 Task: Look for space in Allison Park, United States from 10th July, 2023 to 15th July, 2023 for 7 adults in price range Rs.10000 to Rs.15000. Place can be entire place or shared room with 4 bedrooms having 7 beds and 4 bathrooms. Property type can be house, flat, guest house. Amenities needed are: wifi, TV, free parkinig on premises, gym, breakfast. Booking option can be shelf check-in. Required host language is English.
Action: Mouse moved to (510, 108)
Screenshot: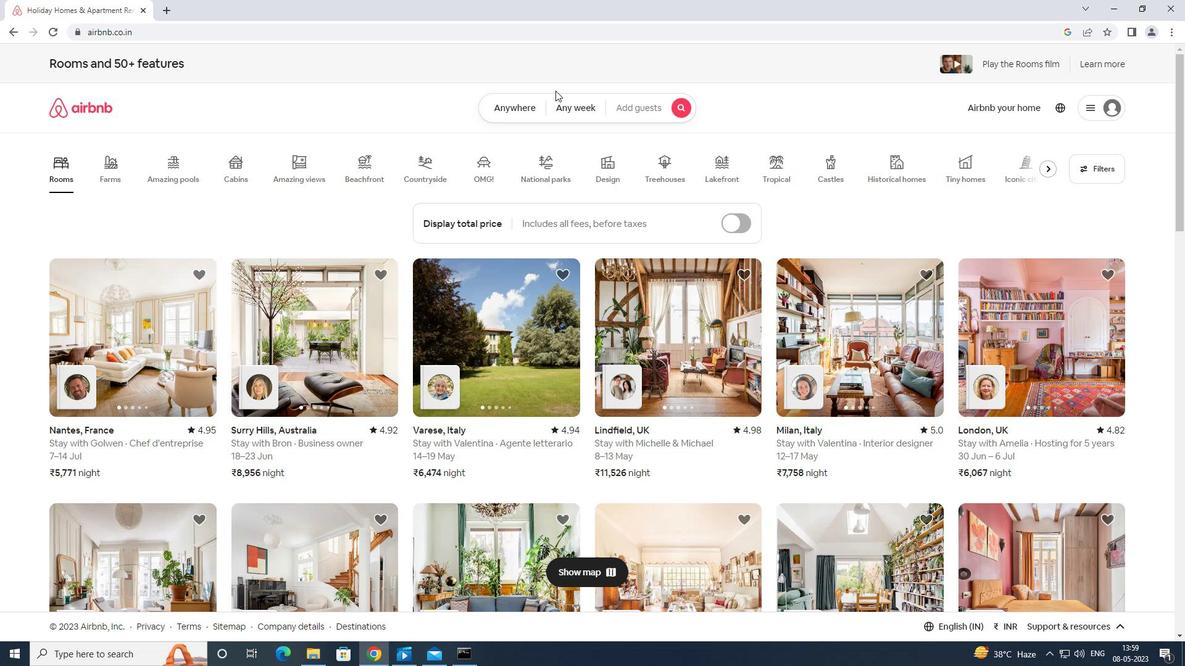 
Action: Mouse pressed left at (510, 108)
Screenshot: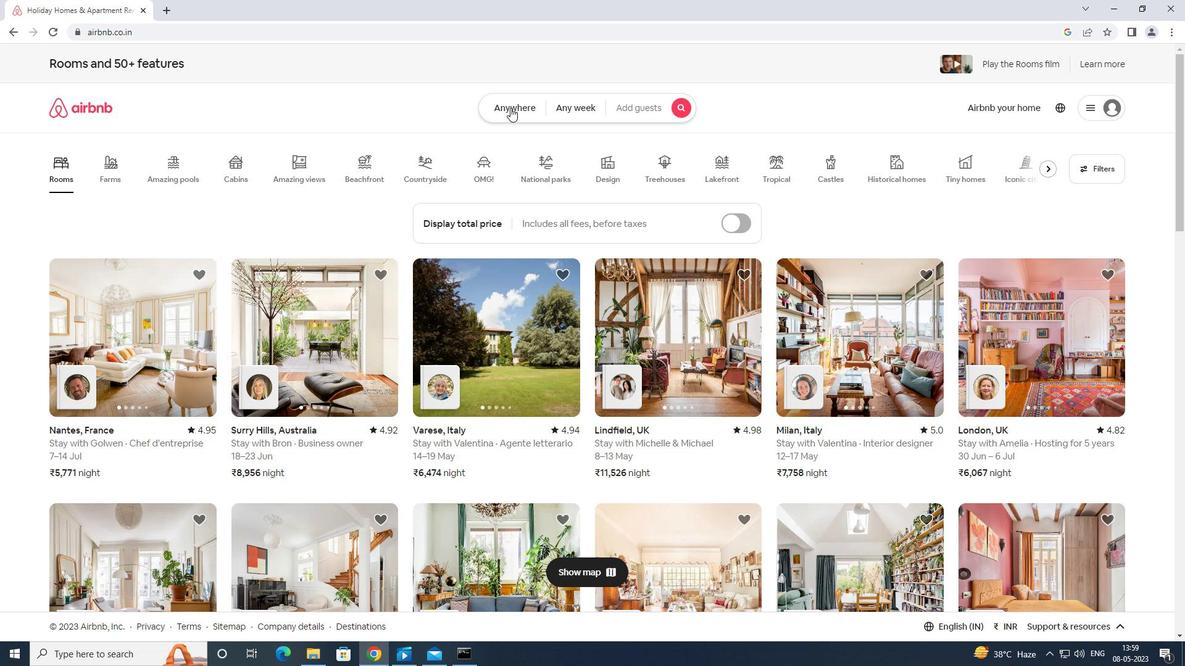 
Action: Mouse moved to (480, 145)
Screenshot: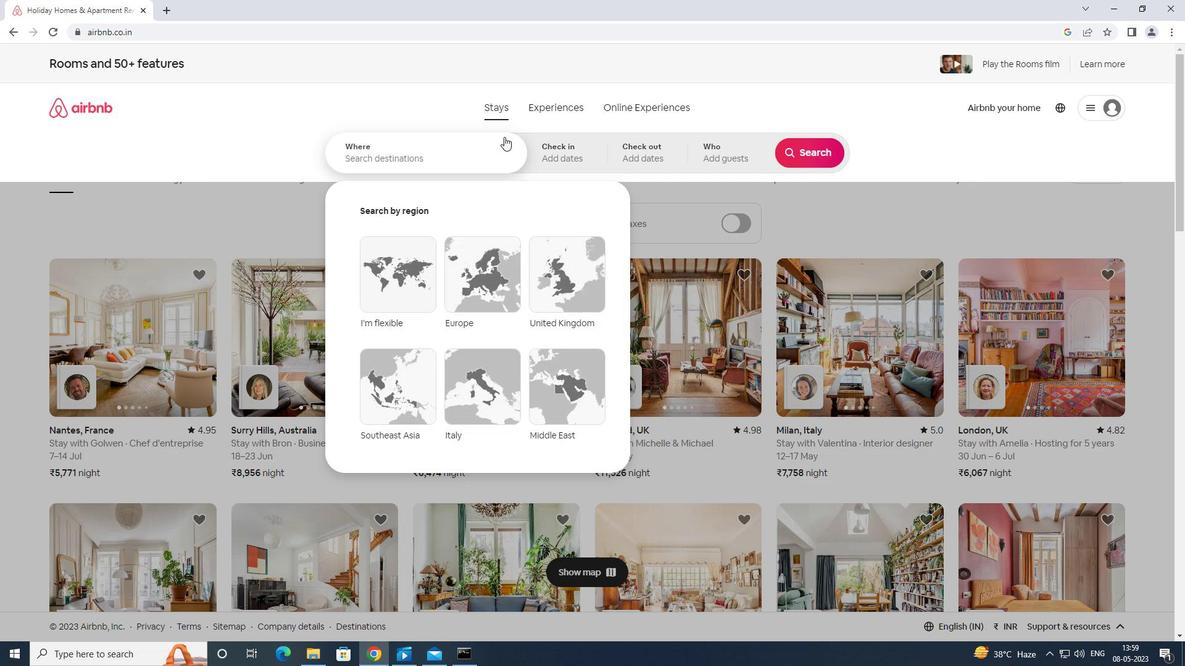 
Action: Mouse pressed left at (480, 145)
Screenshot: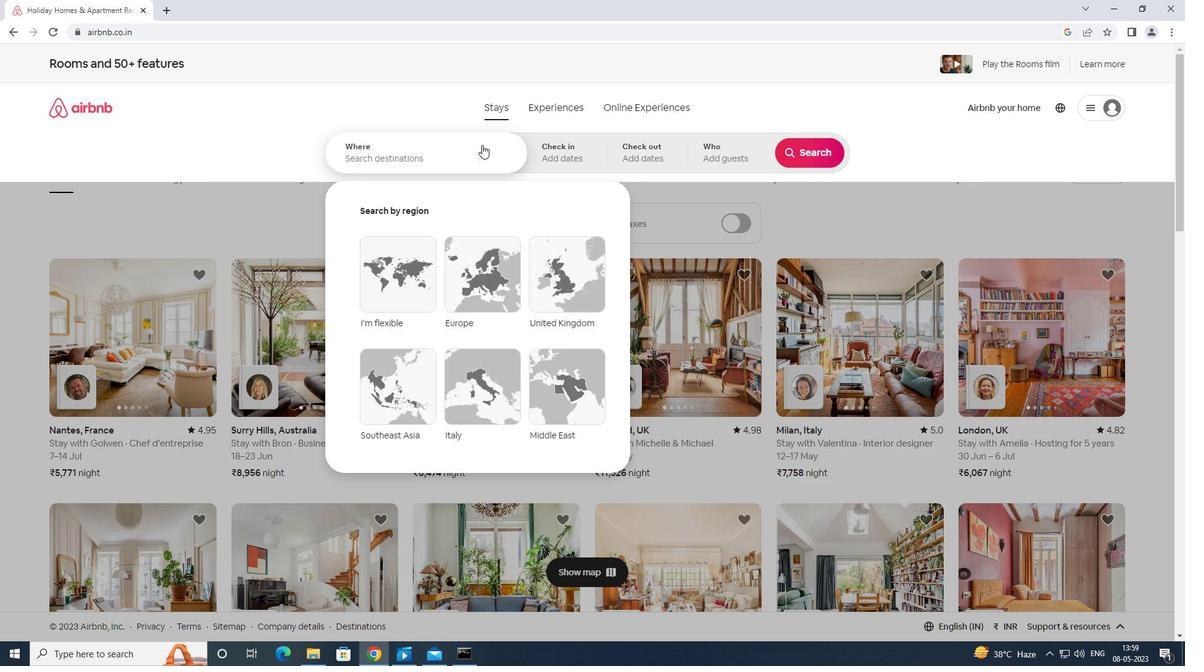 
Action: Key pressed <Key.shift>ALL<Key.backspace><Key.backspace><Key.caps_lock>LLI<Key.backspace><Key.backspace><Key.backspace><Key.caps_lock>LLISON<Key.space>PARK<Key.space>UNITED<Key.space>STATES<Key.enter>
Screenshot: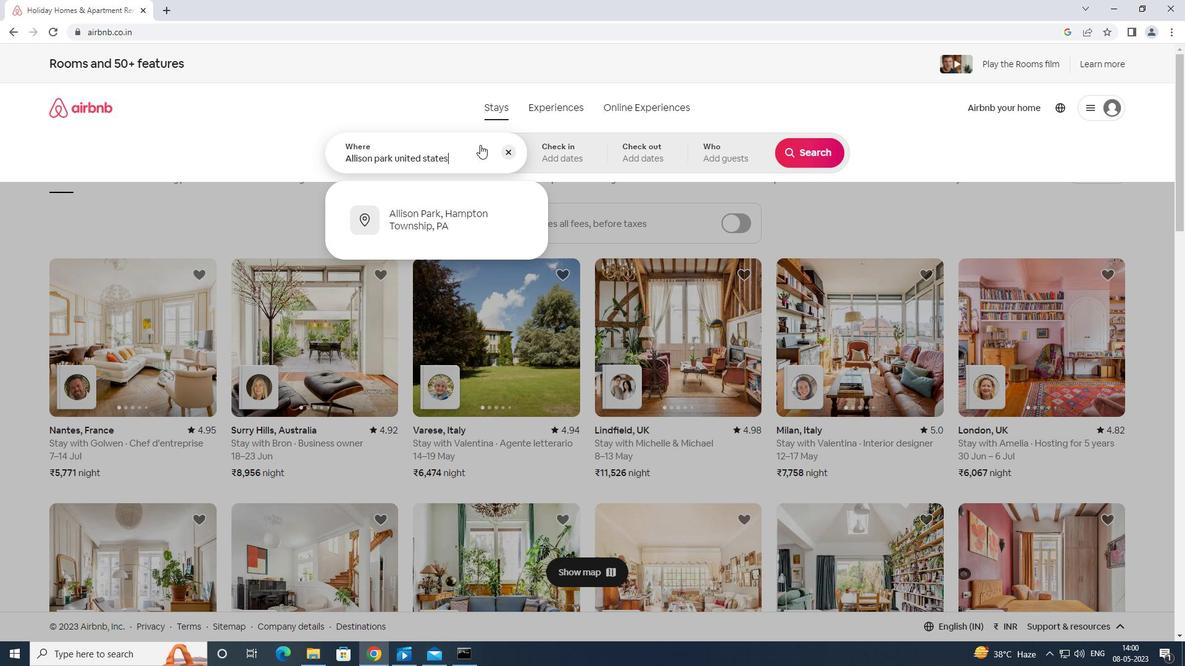 
Action: Mouse moved to (801, 252)
Screenshot: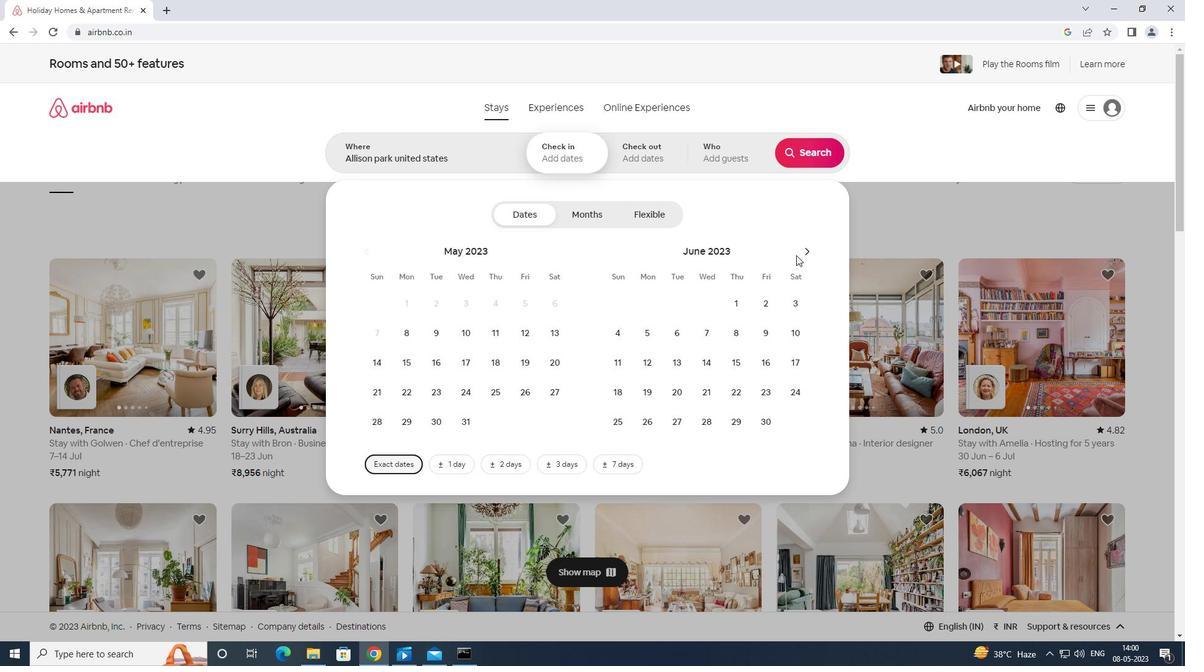 
Action: Mouse pressed left at (801, 252)
Screenshot: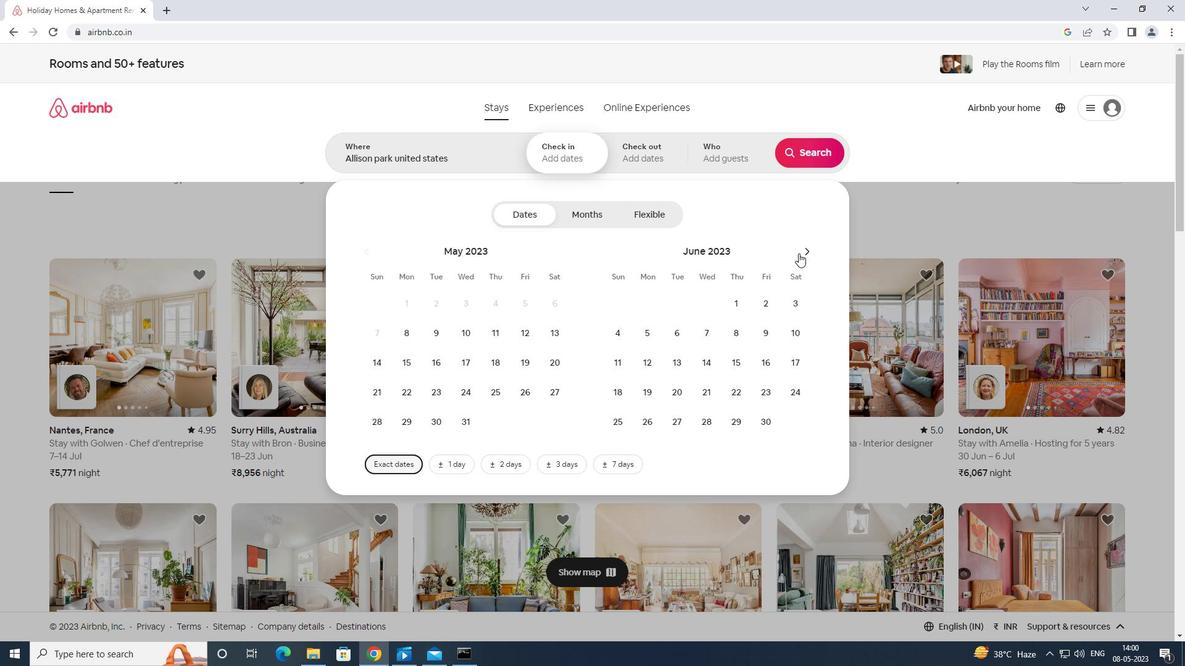 
Action: Mouse moved to (647, 363)
Screenshot: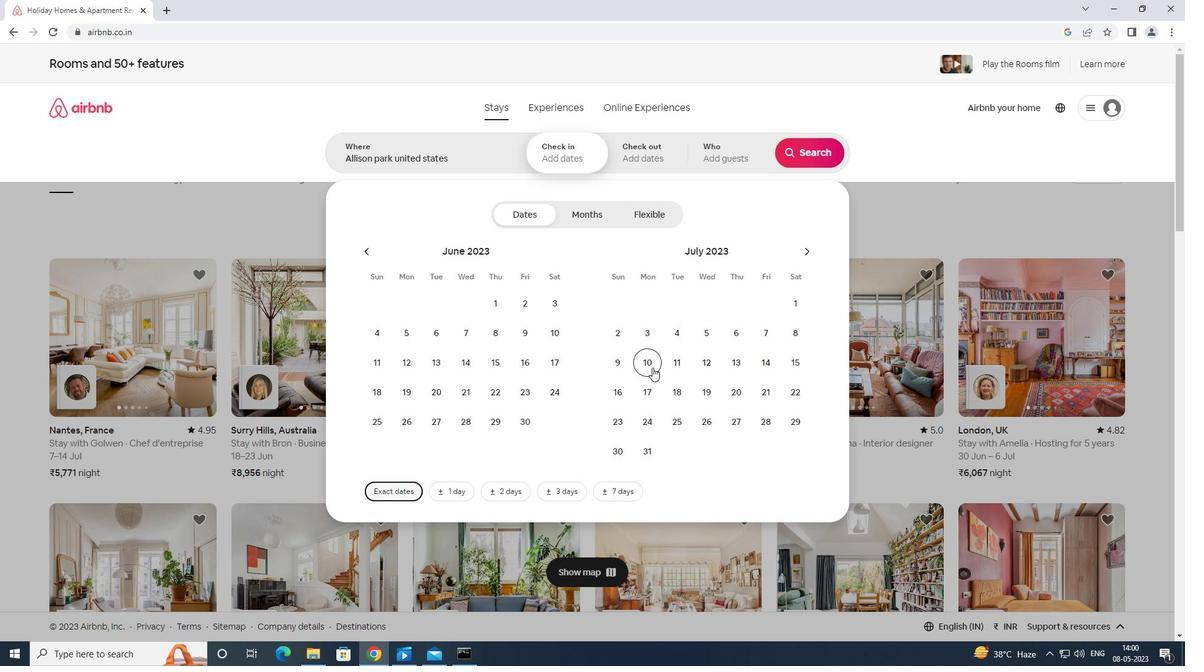 
Action: Mouse pressed left at (647, 363)
Screenshot: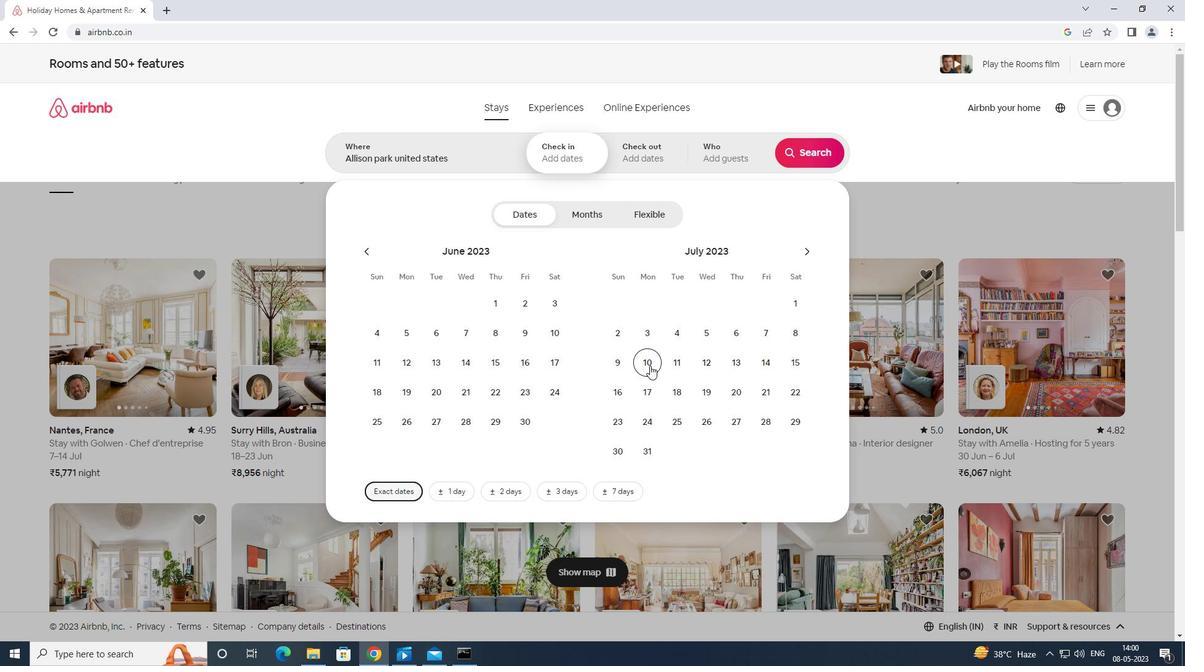 
Action: Mouse moved to (791, 363)
Screenshot: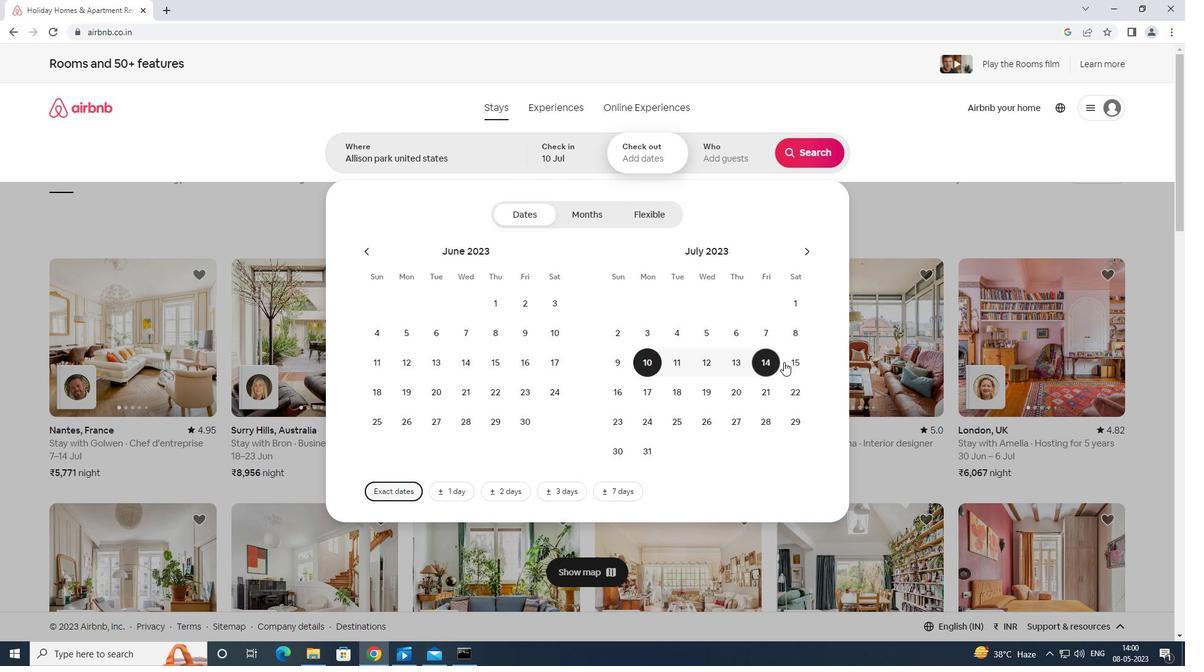 
Action: Mouse pressed left at (791, 363)
Screenshot: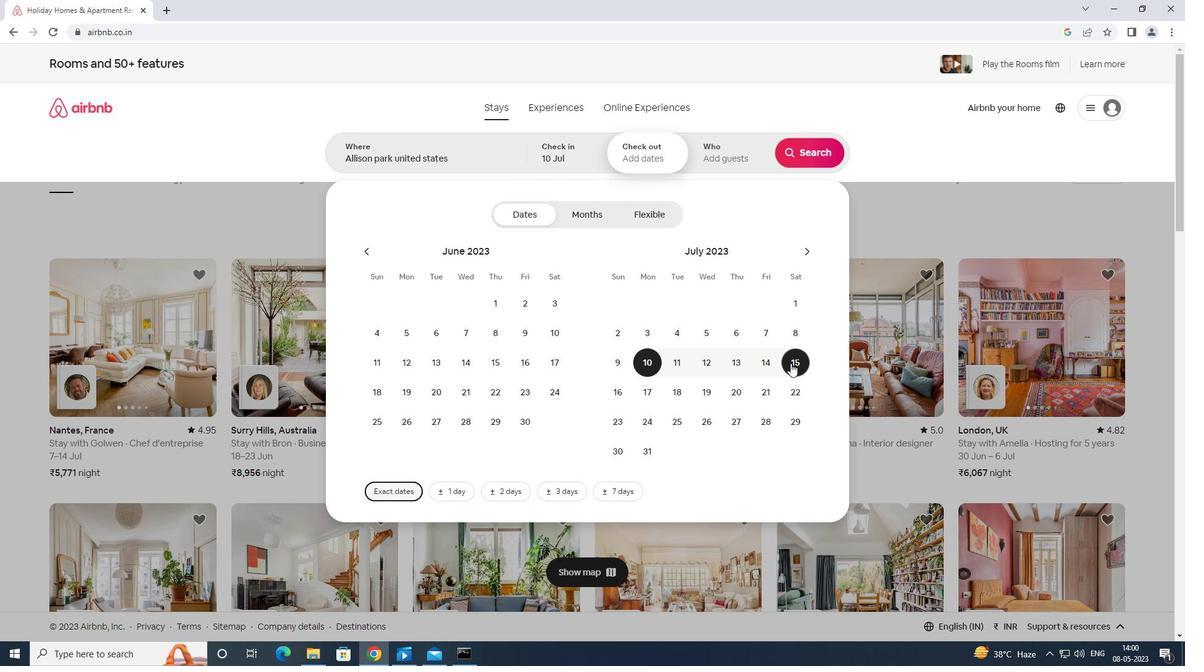 
Action: Mouse moved to (736, 157)
Screenshot: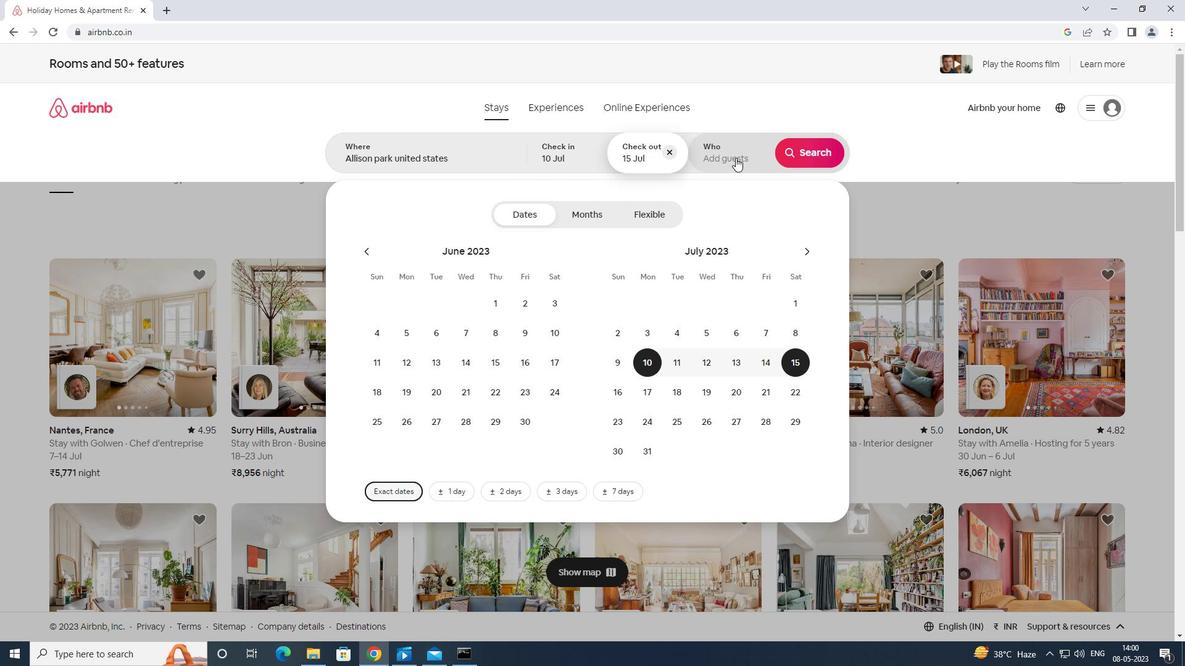 
Action: Mouse pressed left at (736, 157)
Screenshot: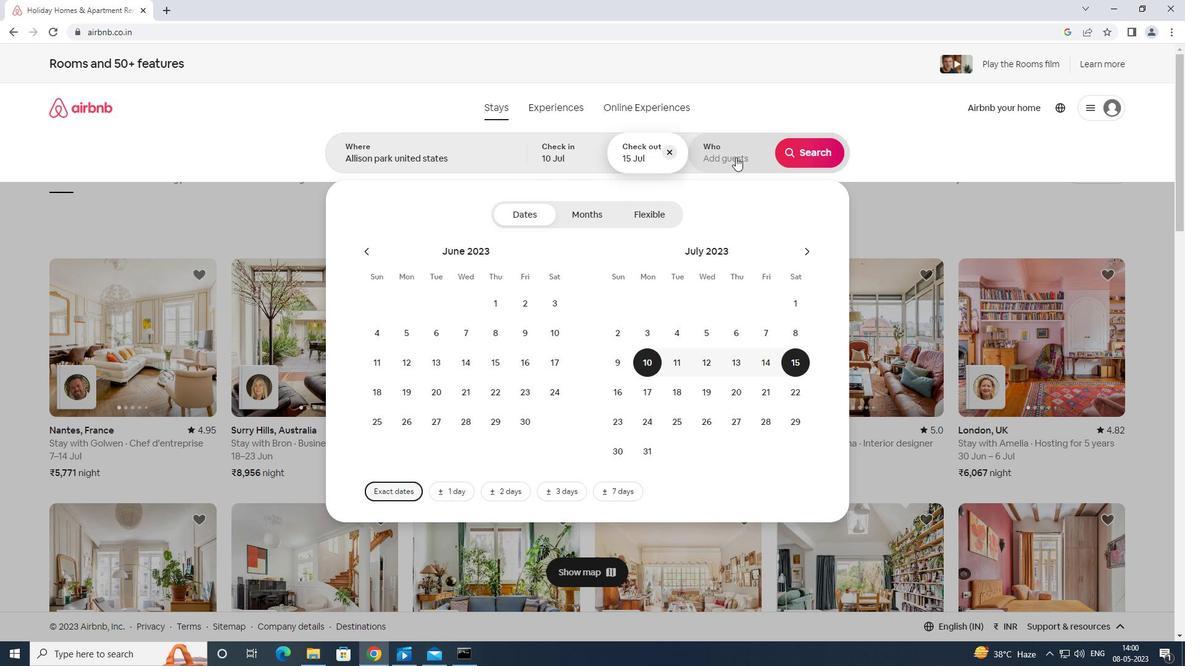 
Action: Mouse moved to (811, 219)
Screenshot: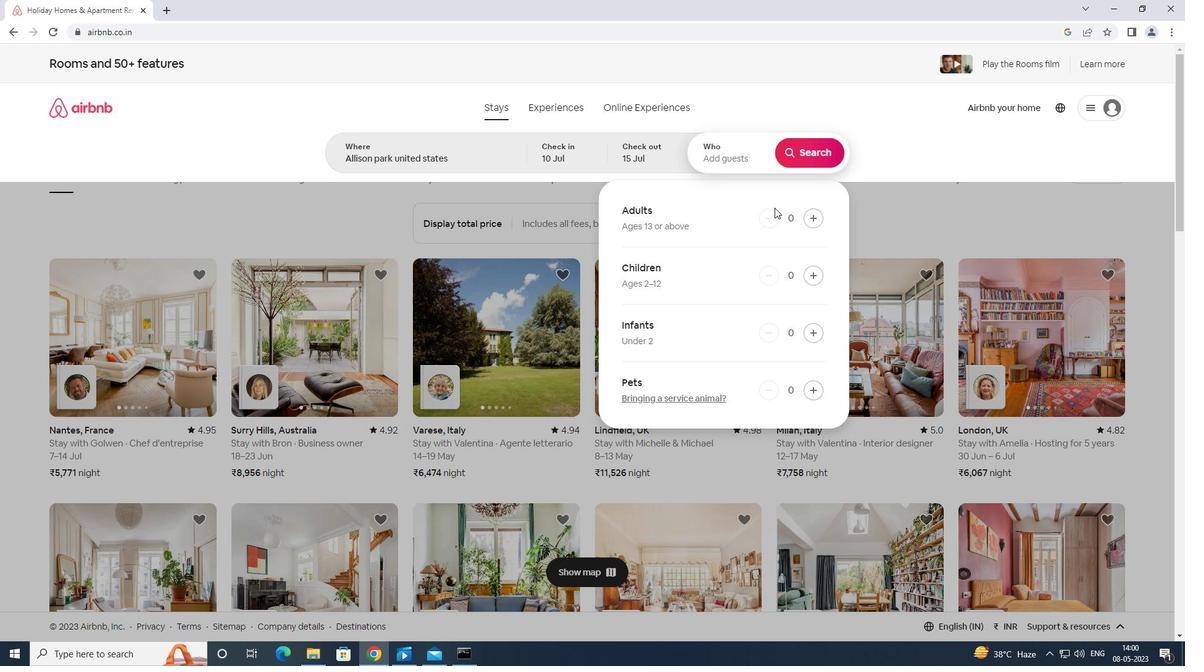
Action: Mouse pressed left at (811, 219)
Screenshot: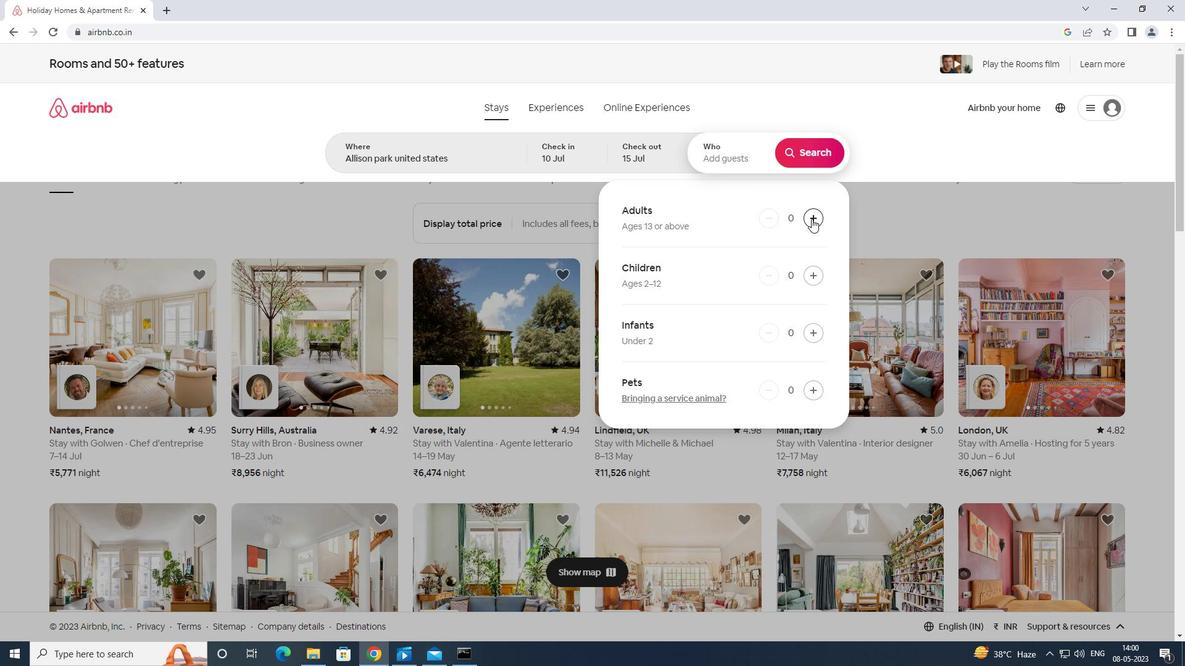 
Action: Mouse pressed left at (811, 219)
Screenshot: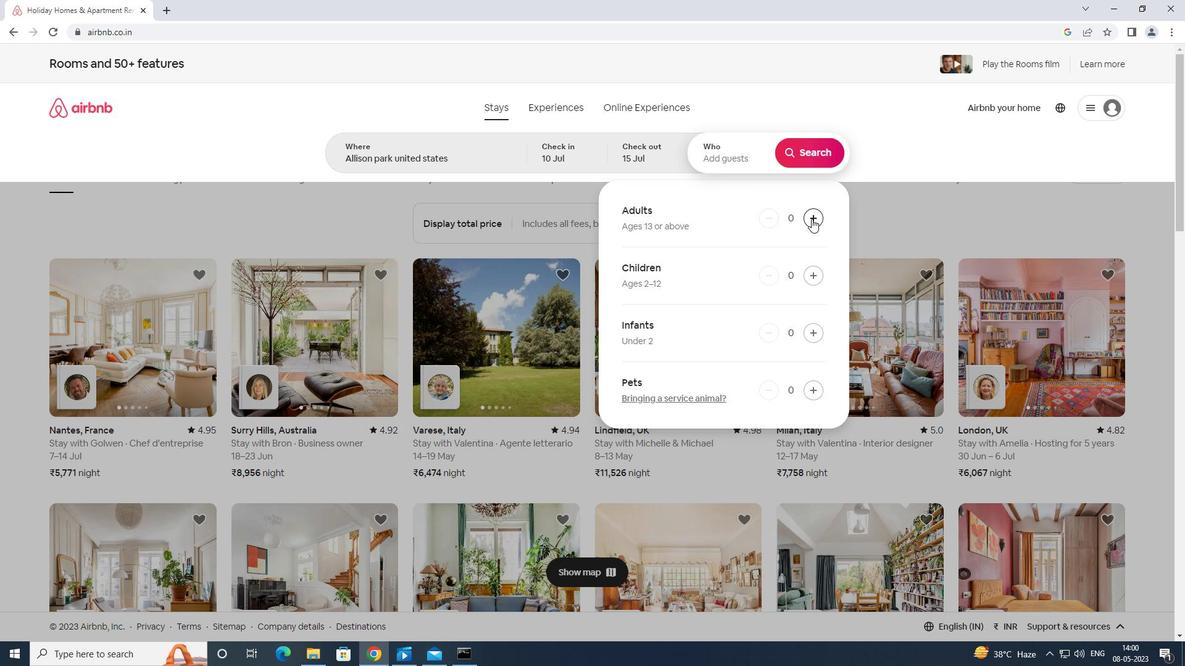 
Action: Mouse pressed left at (811, 219)
Screenshot: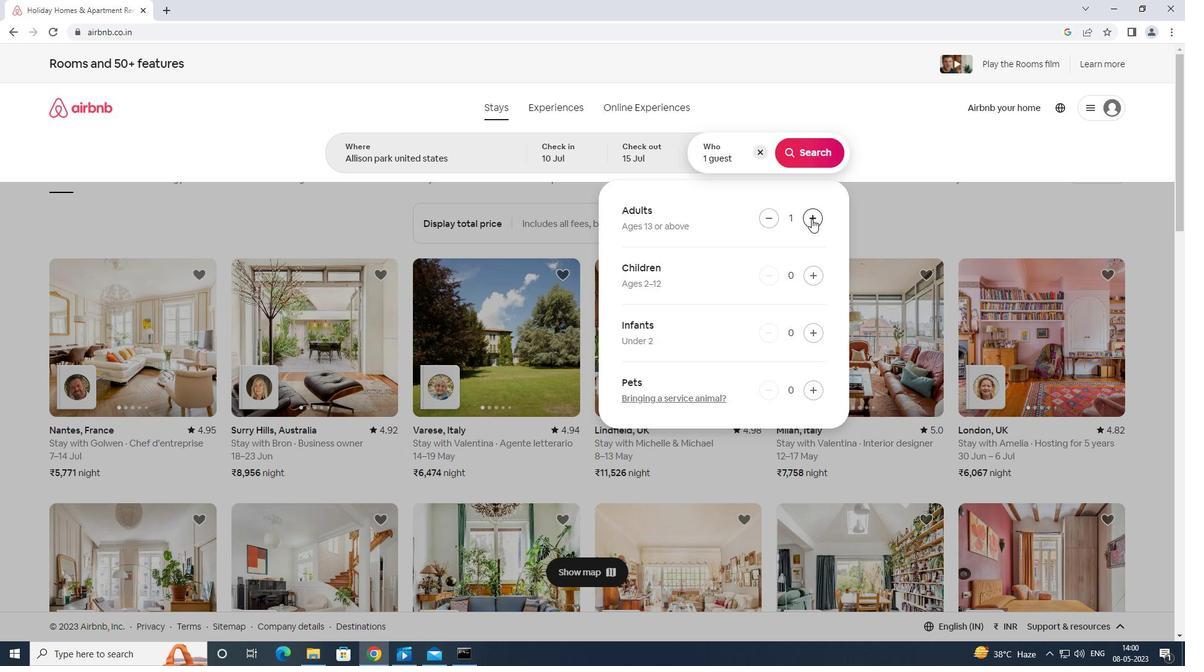
Action: Mouse pressed left at (811, 219)
Screenshot: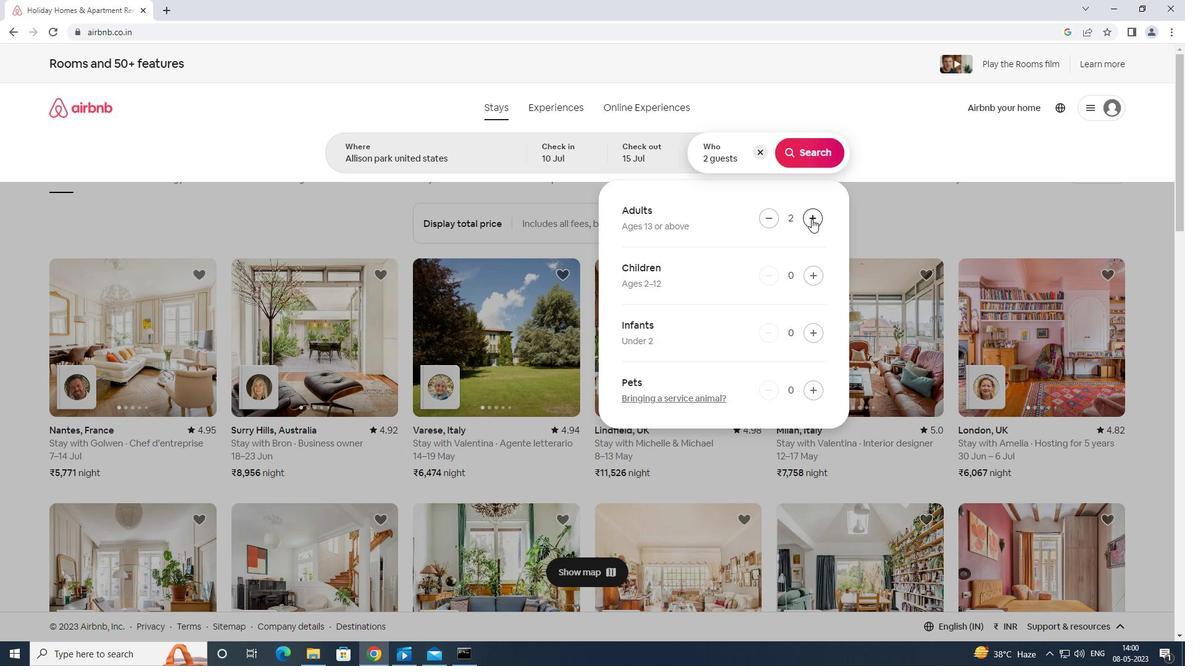
Action: Mouse pressed left at (811, 219)
Screenshot: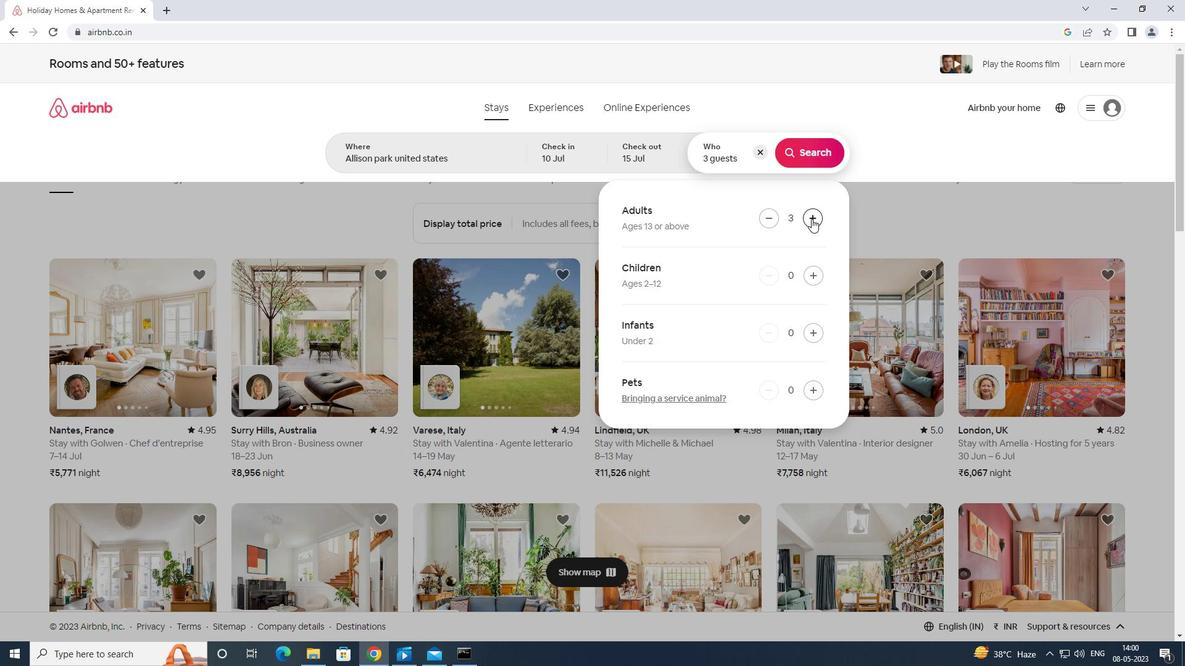 
Action: Mouse pressed left at (811, 219)
Screenshot: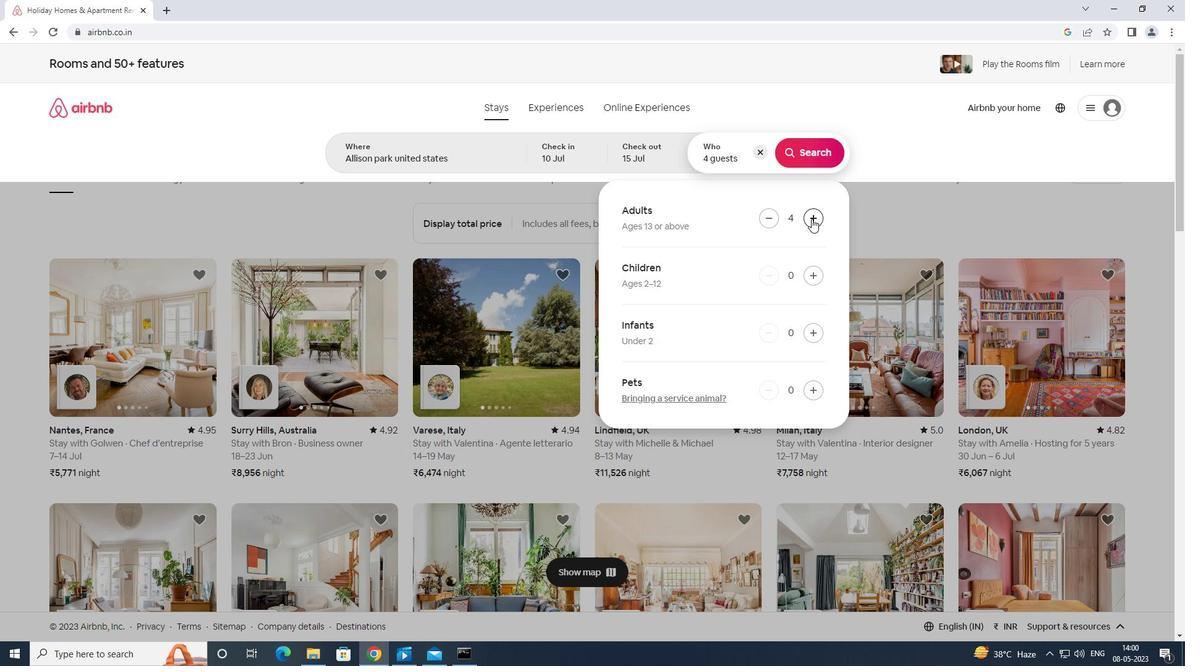 
Action: Mouse pressed left at (811, 219)
Screenshot: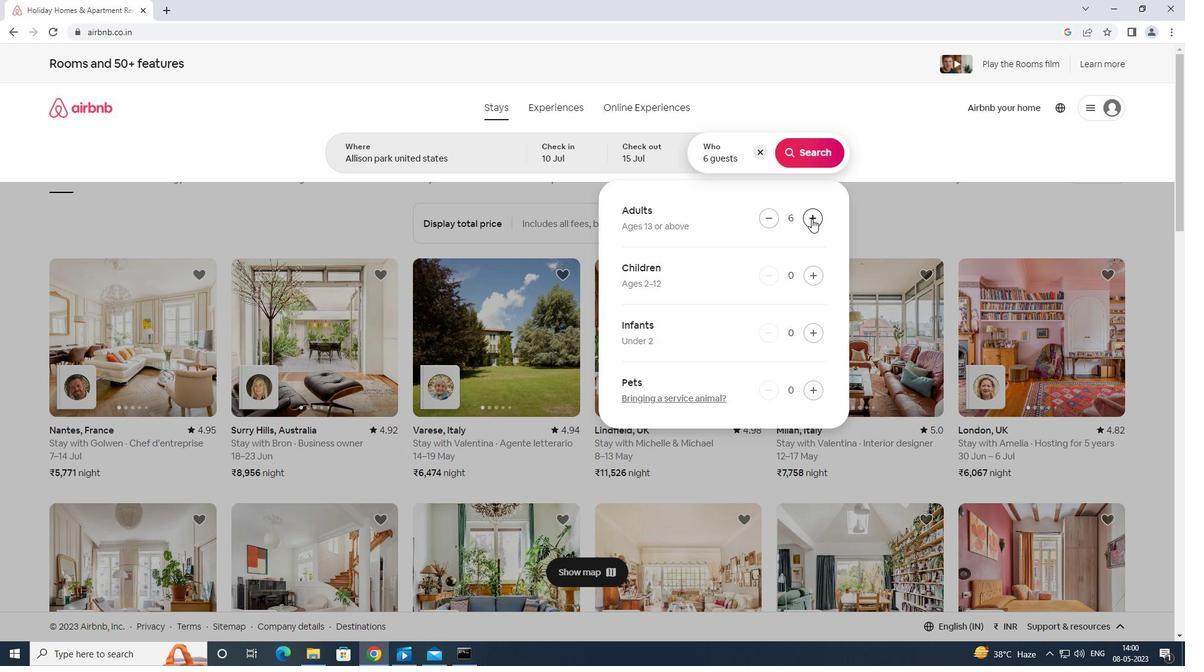 
Action: Mouse moved to (811, 146)
Screenshot: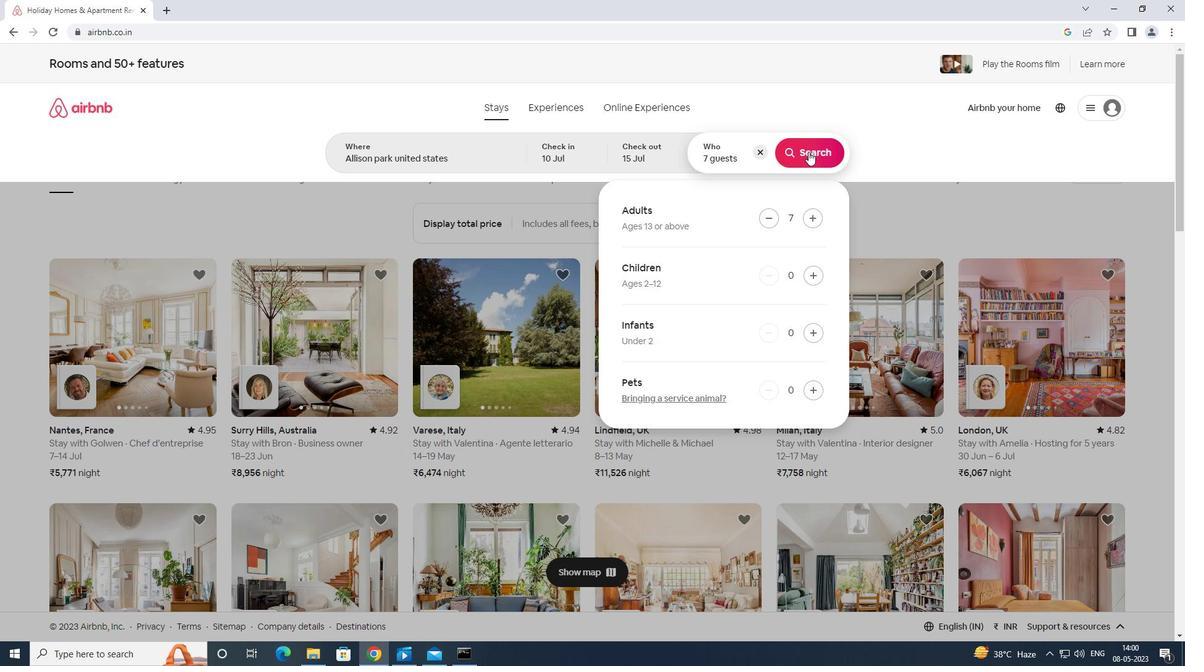 
Action: Mouse pressed left at (811, 146)
Screenshot: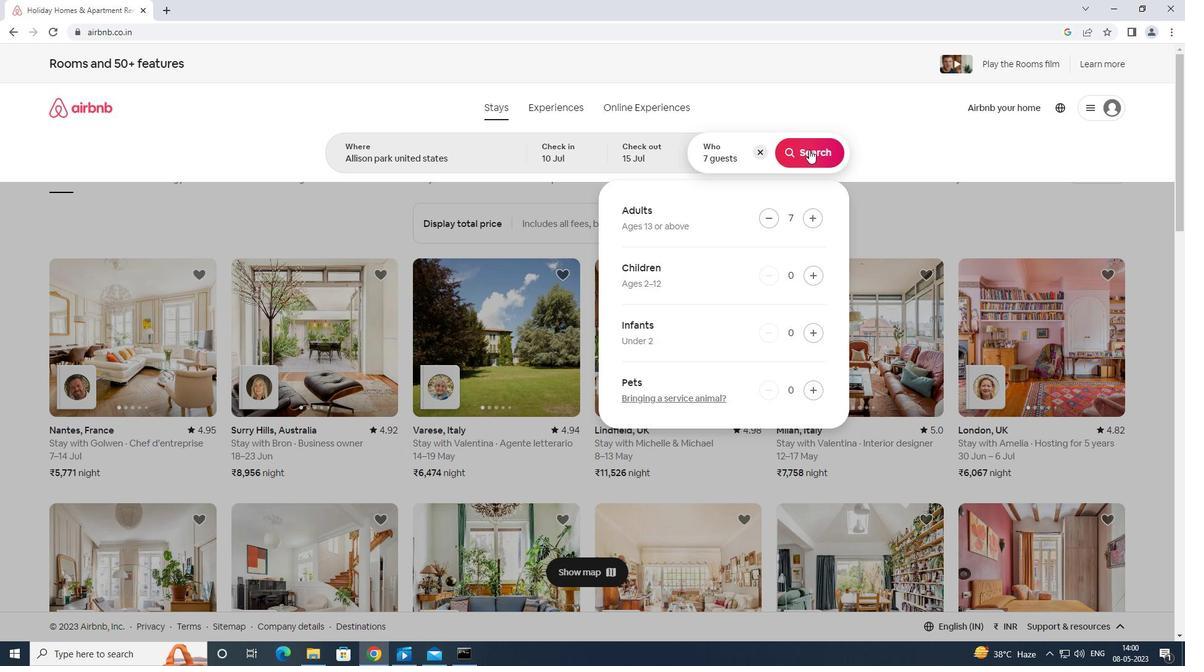
Action: Mouse moved to (1137, 117)
Screenshot: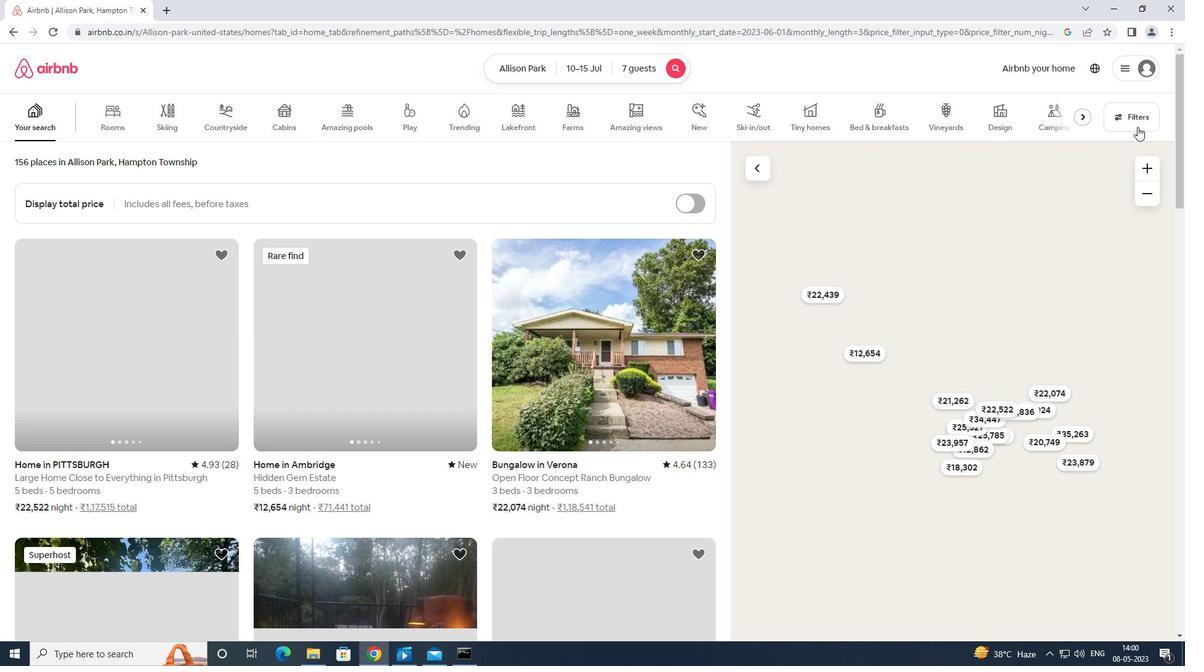 
Action: Mouse pressed left at (1137, 117)
Screenshot: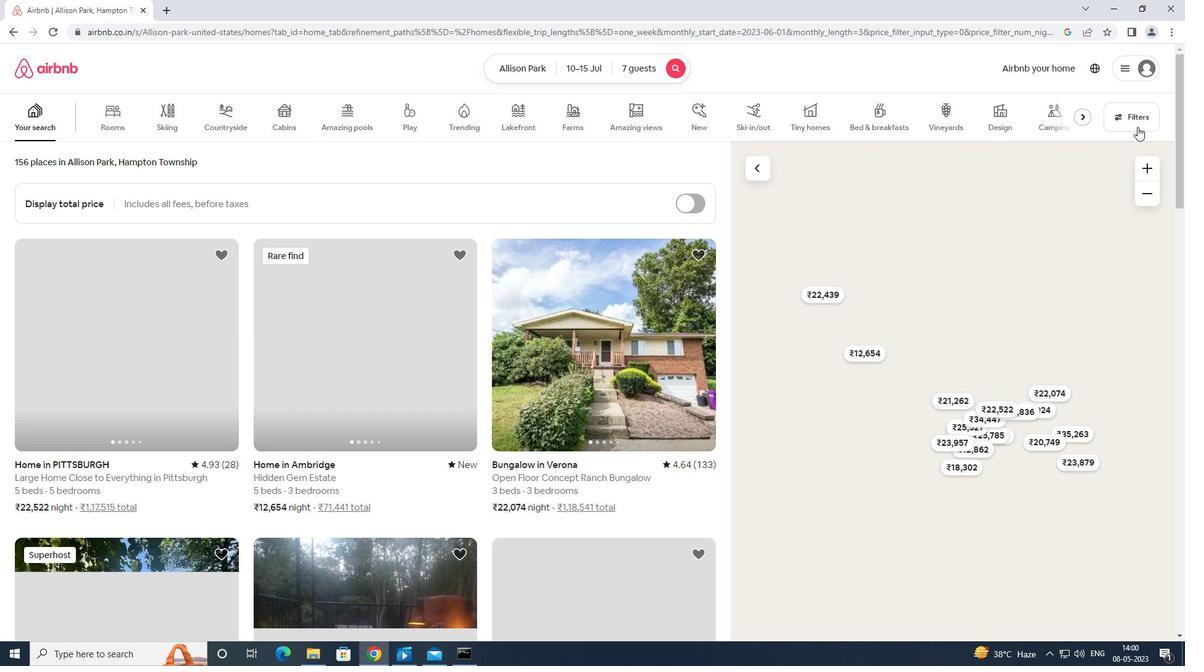 
Action: Mouse moved to (525, 418)
Screenshot: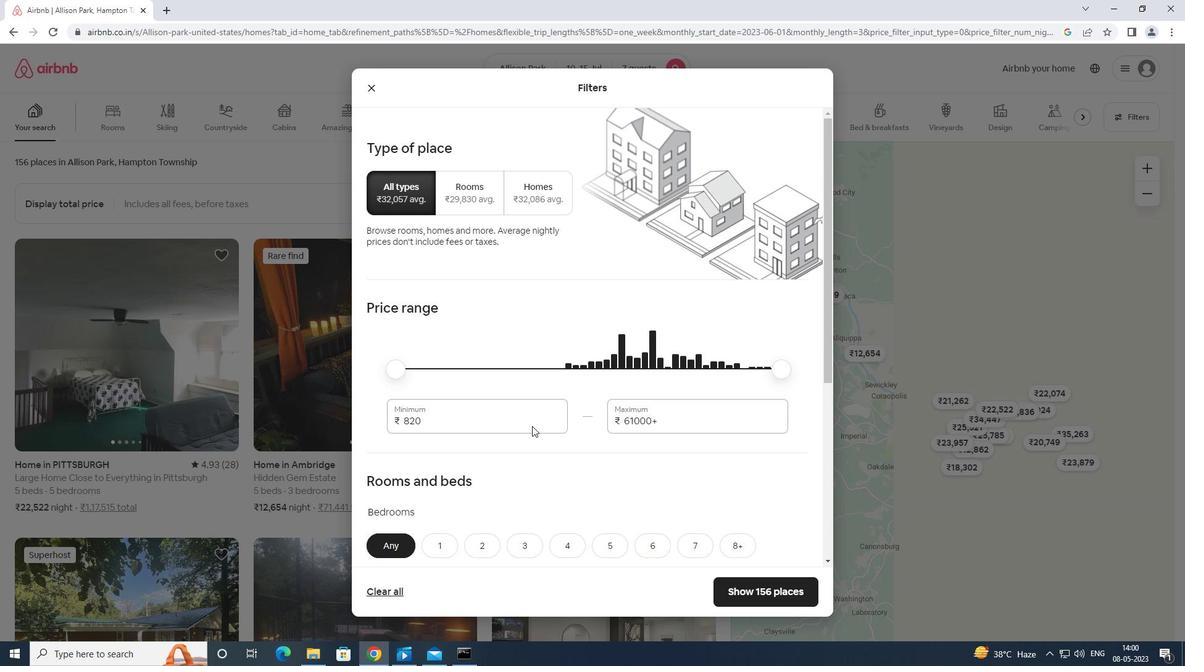 
Action: Mouse pressed left at (525, 418)
Screenshot: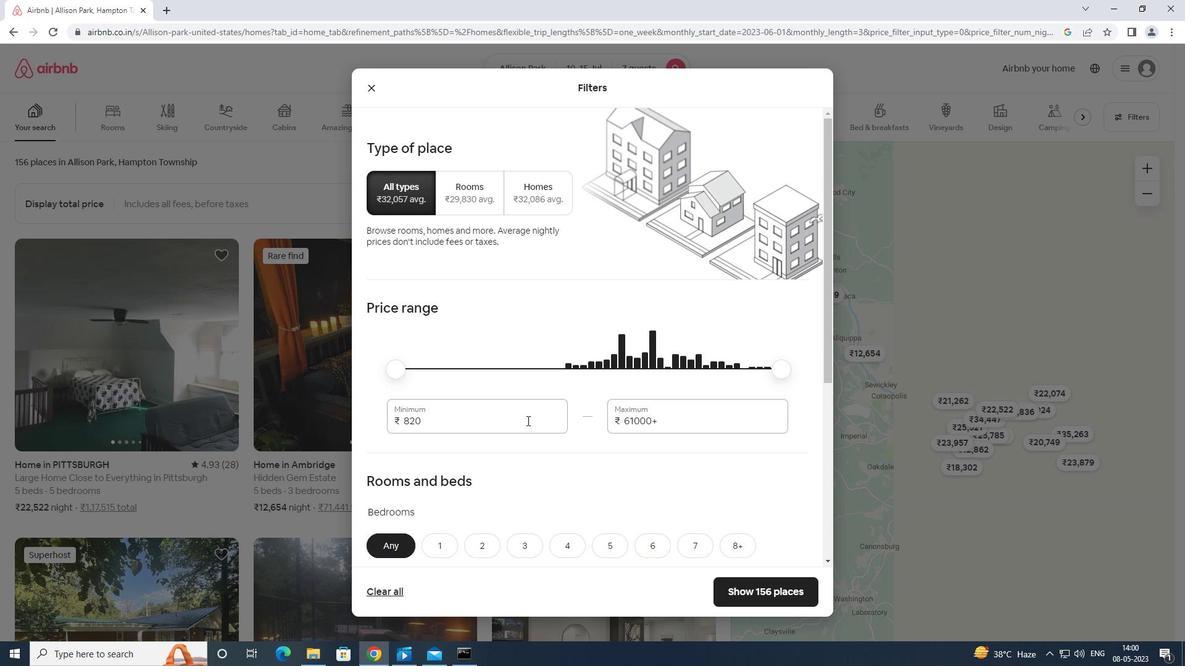 
Action: Key pressed <Key.backspace><Key.backspace><Key.backspace><Key.backspace>10000
Screenshot: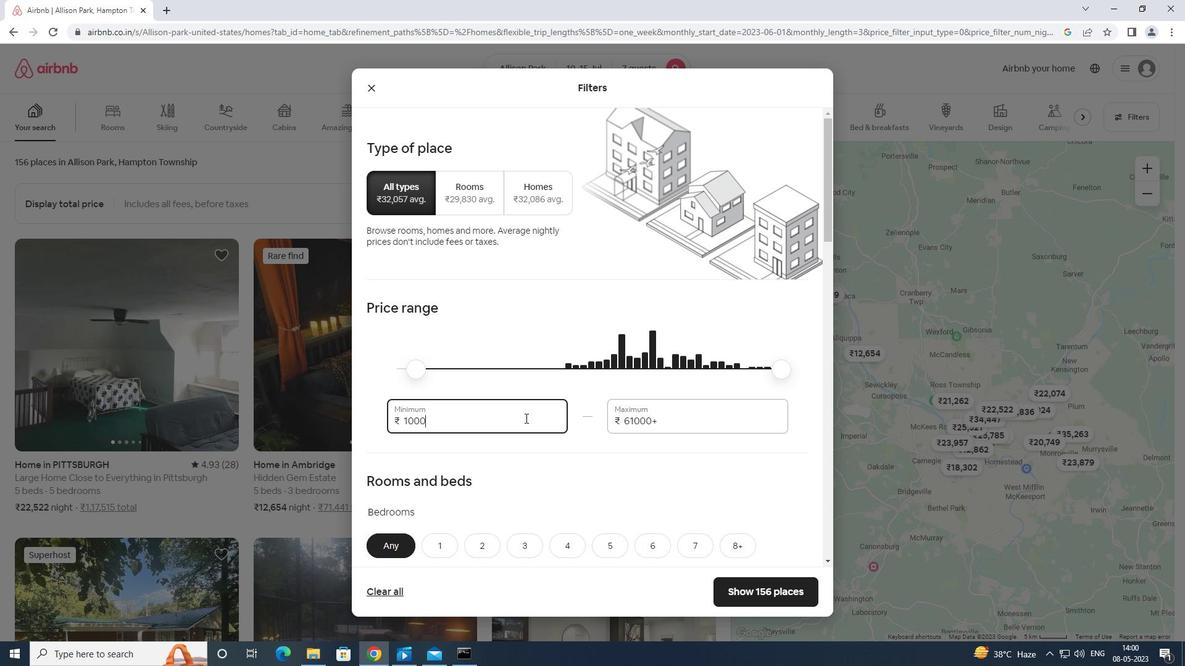 
Action: Mouse moved to (701, 417)
Screenshot: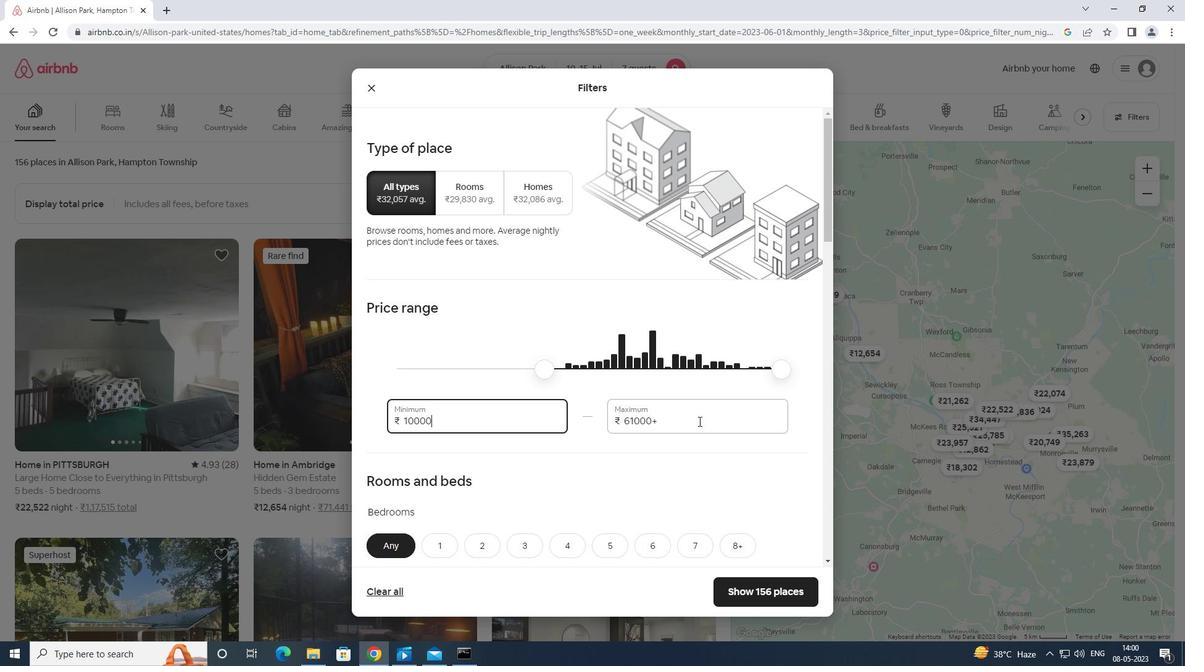 
Action: Mouse pressed left at (701, 417)
Screenshot: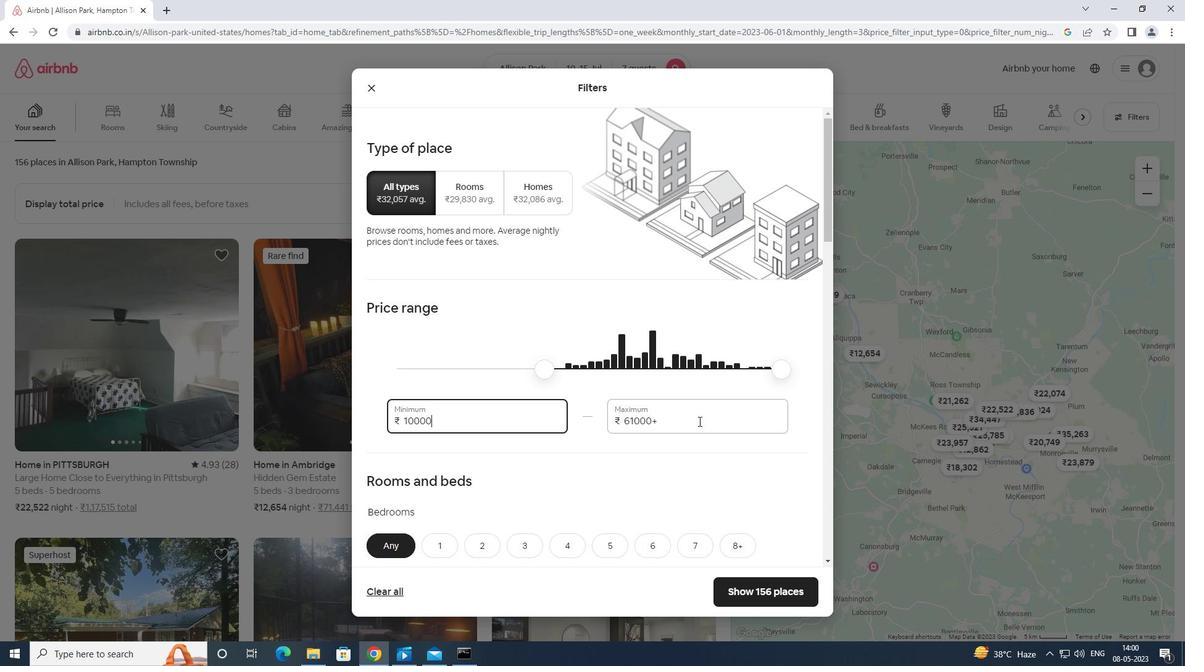 
Action: Mouse moved to (722, 415)
Screenshot: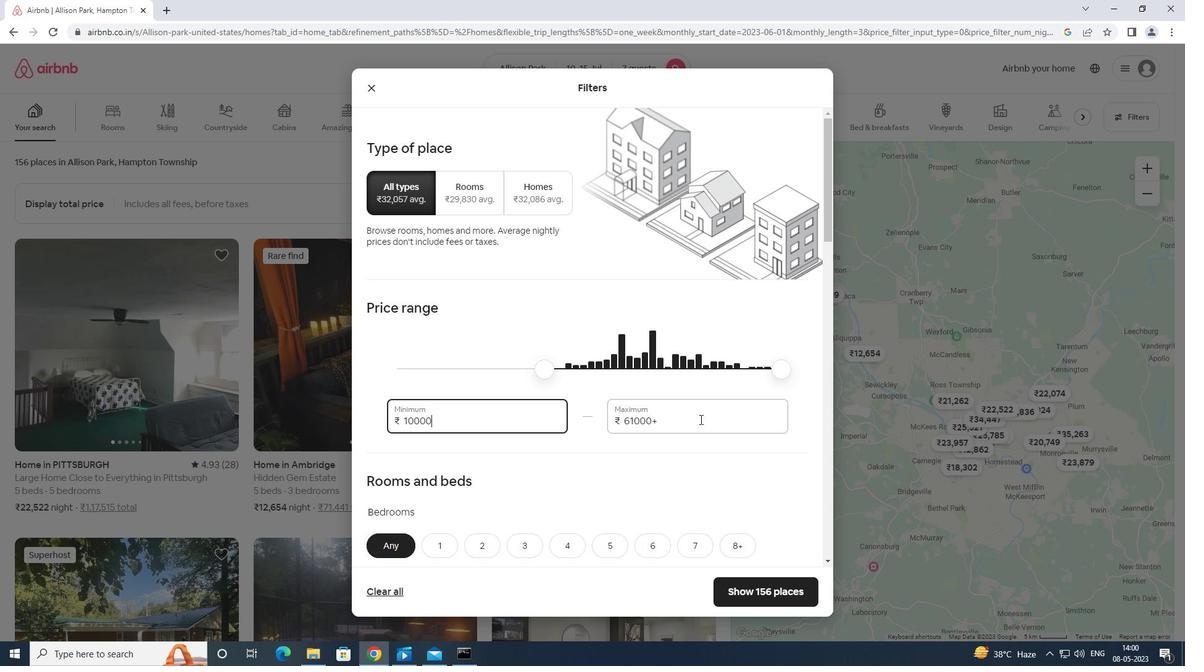 
Action: Key pressed <Key.backspace><Key.backspace><Key.backspace><Key.backspace><Key.backspace><Key.backspace><Key.backspace><Key.backspace><Key.backspace><Key.backspace><Key.backspace><Key.backspace><Key.backspace><Key.backspace><Key.backspace>15000
Screenshot: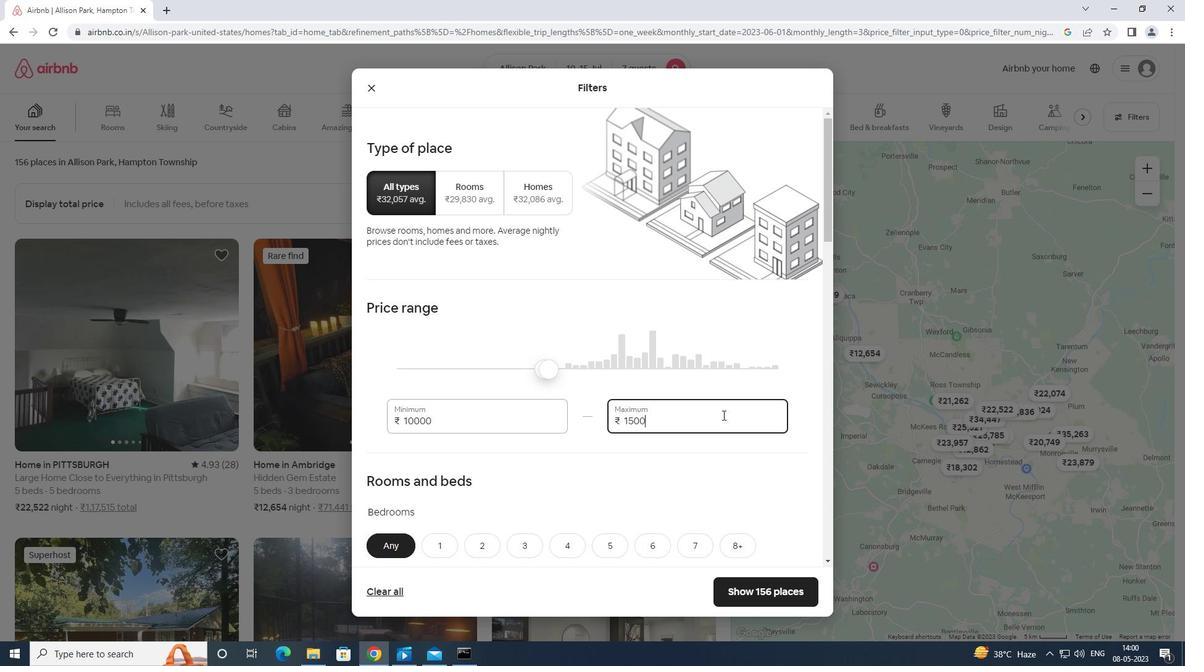 
Action: Mouse moved to (721, 412)
Screenshot: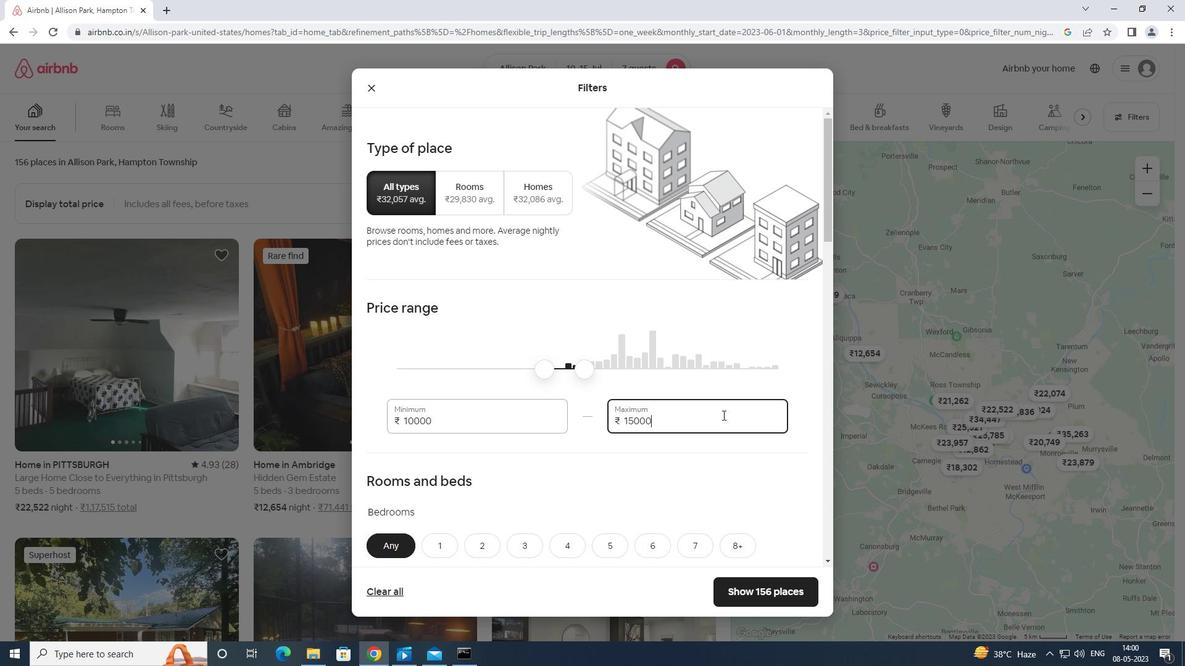 
Action: Mouse scrolled (721, 411) with delta (0, 0)
Screenshot: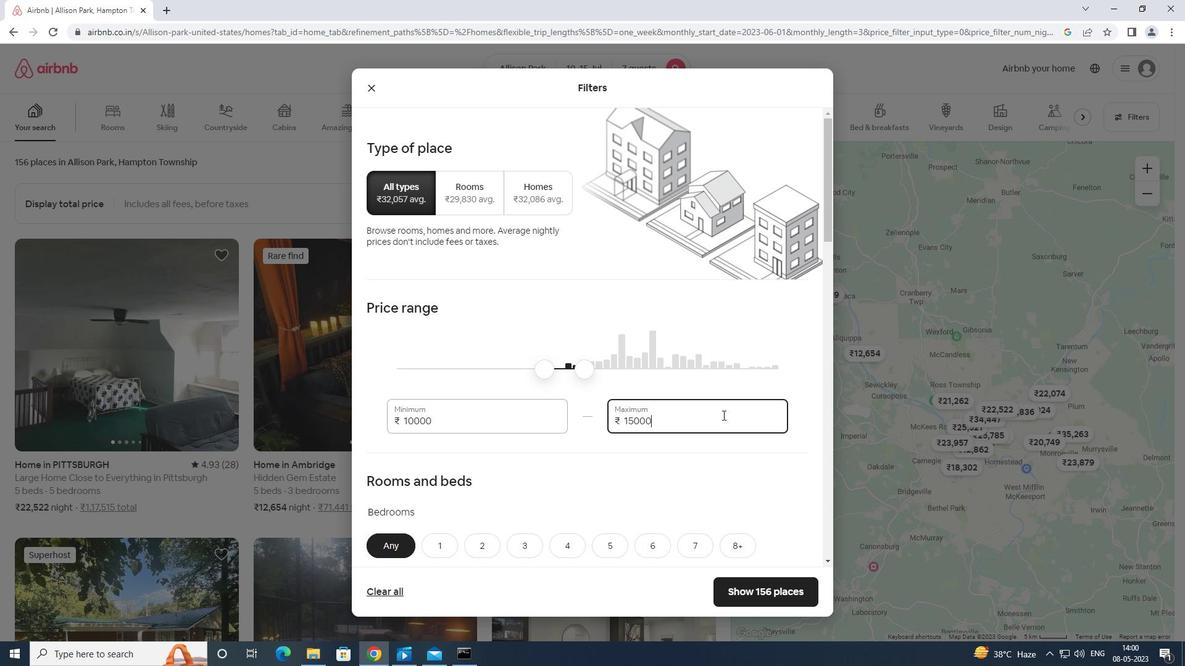 
Action: Mouse scrolled (721, 411) with delta (0, 0)
Screenshot: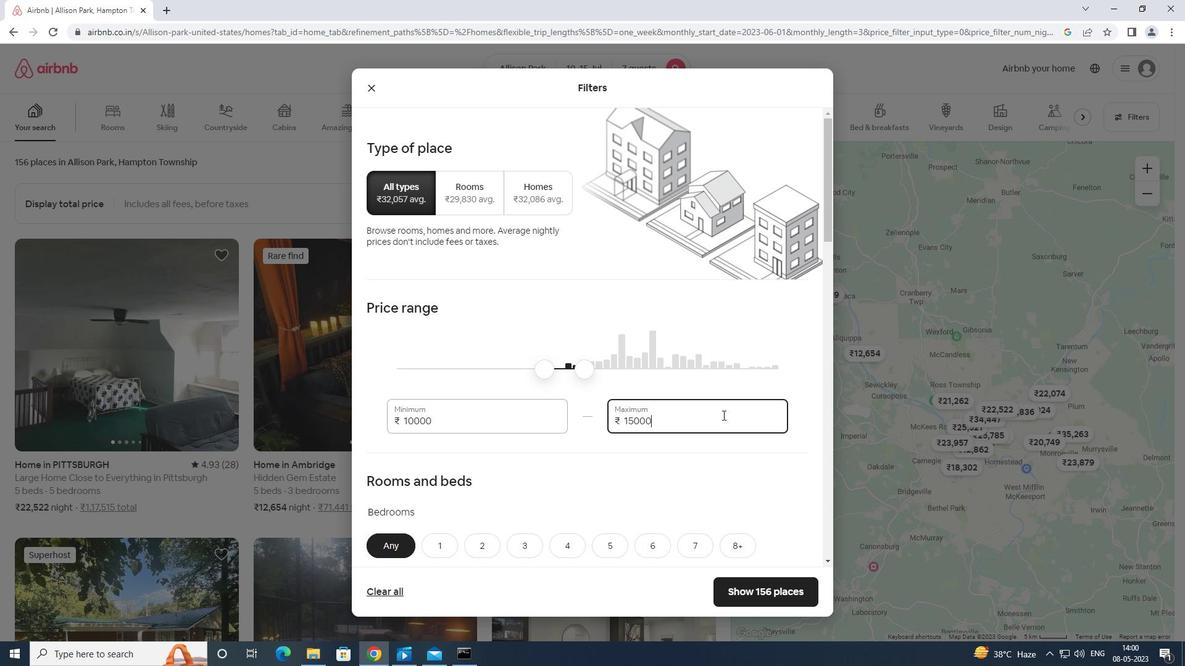 
Action: Mouse scrolled (721, 411) with delta (0, 0)
Screenshot: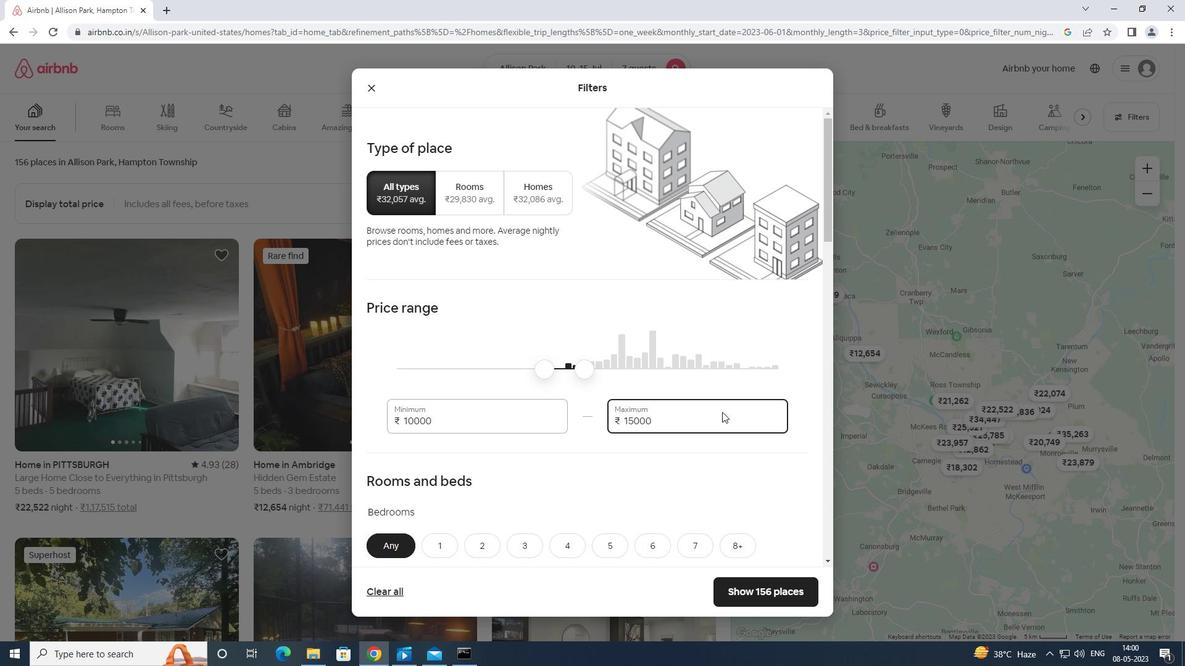 
Action: Mouse moved to (571, 360)
Screenshot: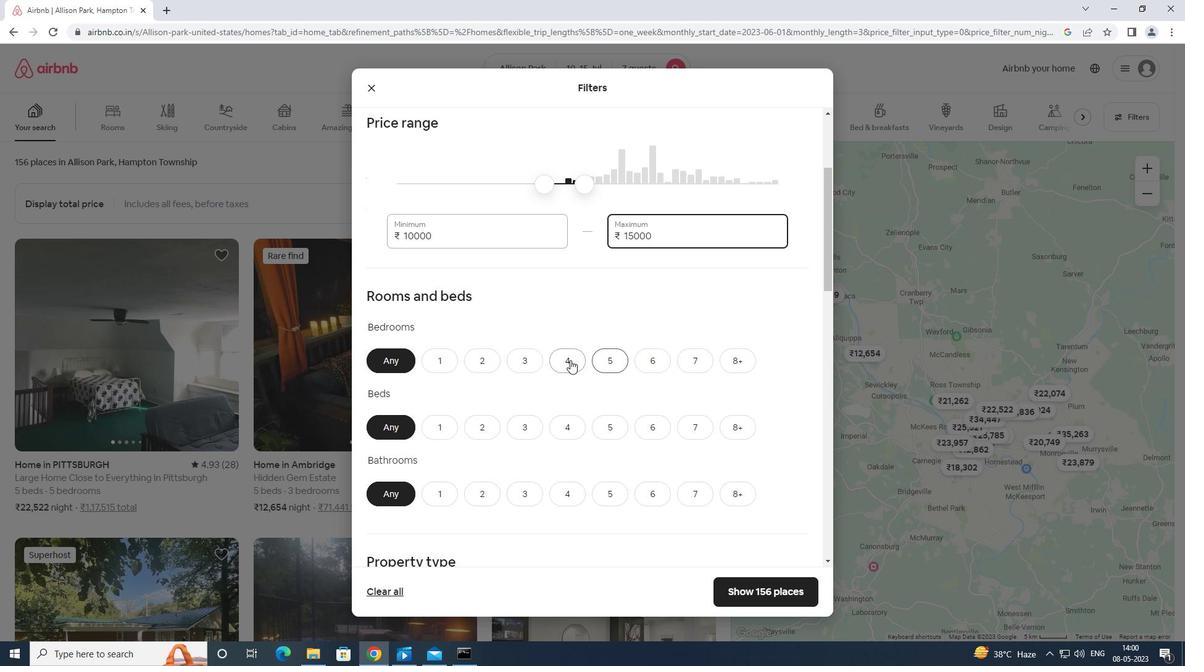 
Action: Mouse pressed left at (571, 360)
Screenshot: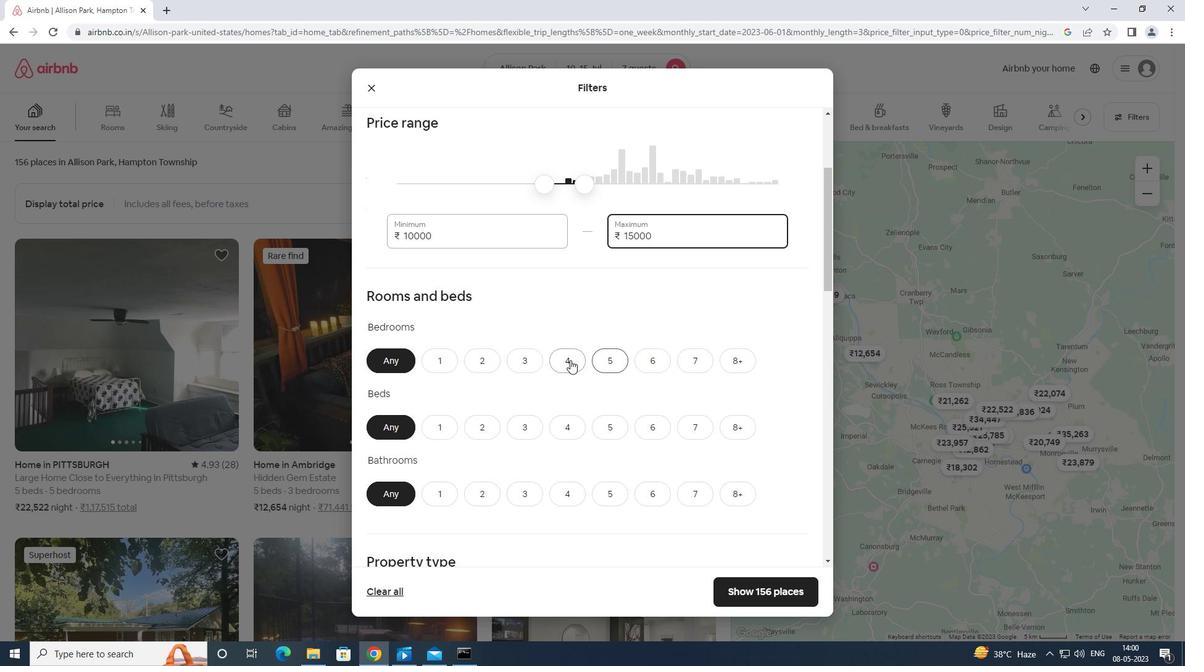 
Action: Mouse moved to (690, 424)
Screenshot: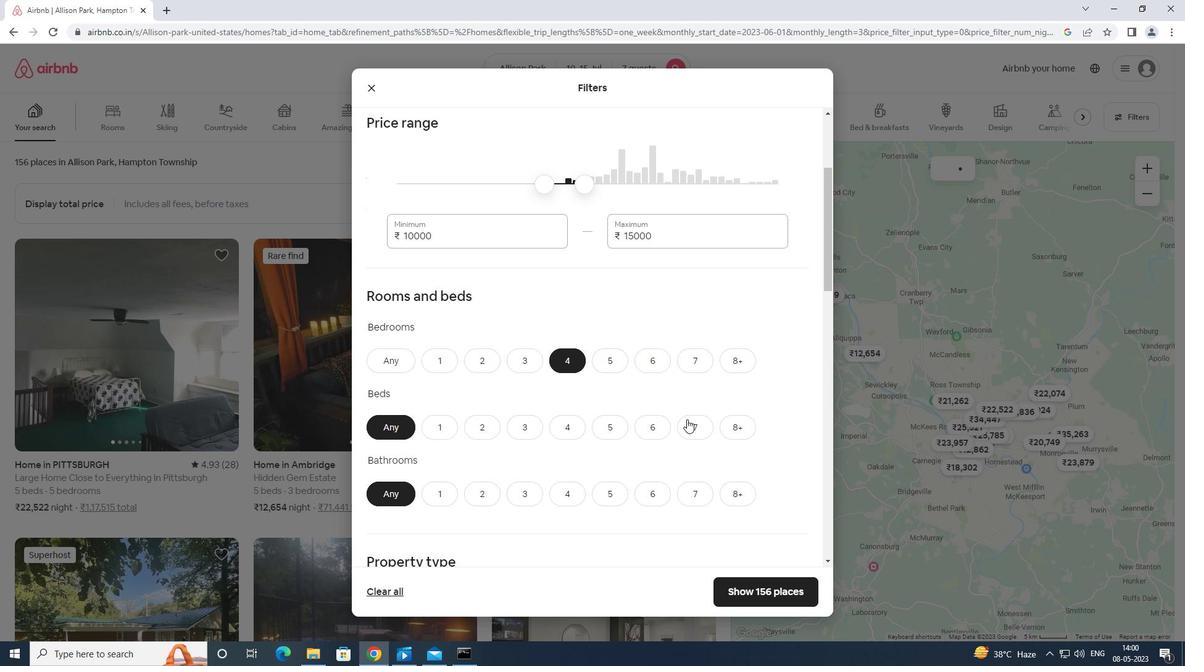 
Action: Mouse pressed left at (690, 424)
Screenshot: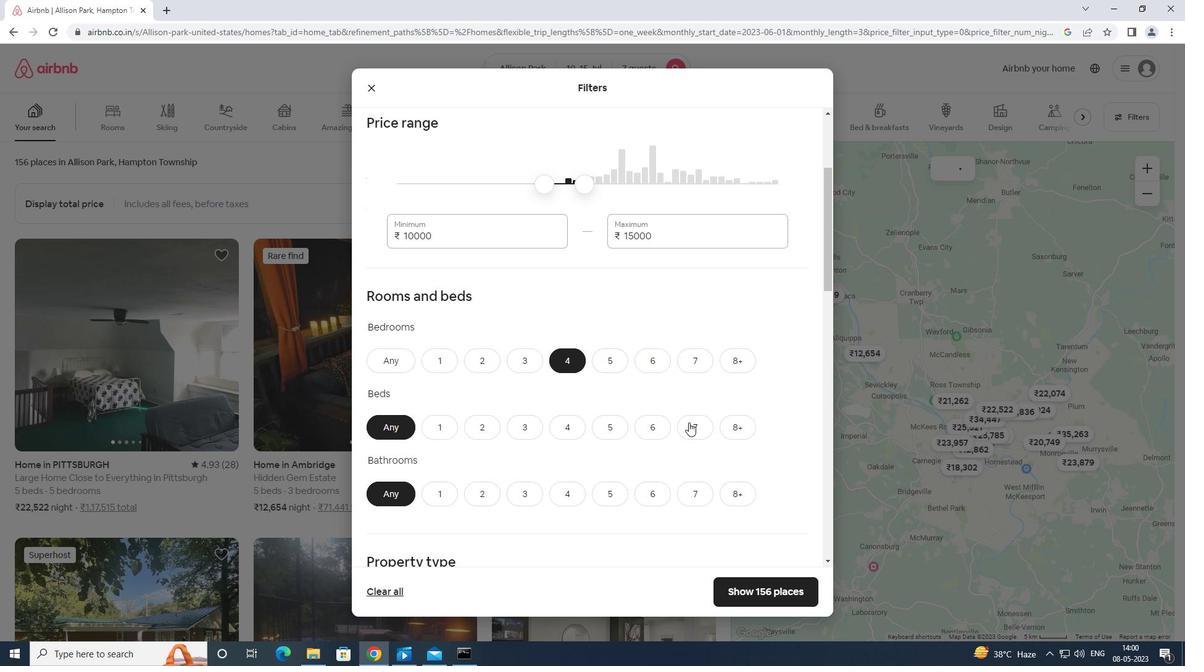 
Action: Mouse moved to (568, 491)
Screenshot: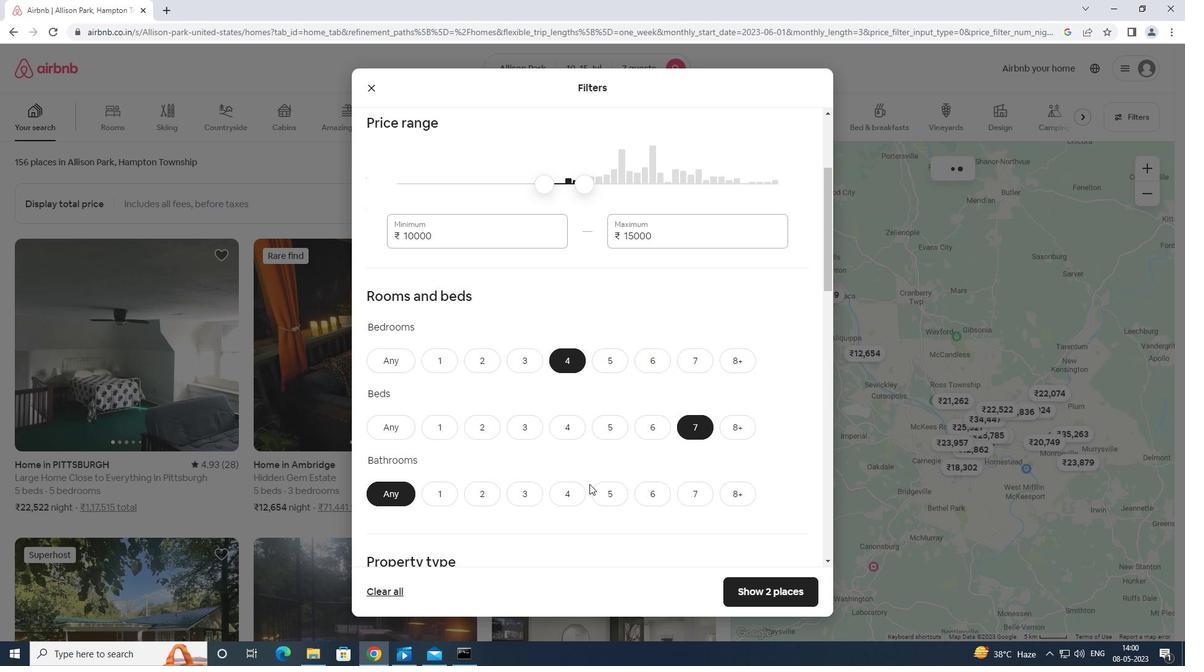 
Action: Mouse pressed left at (568, 491)
Screenshot: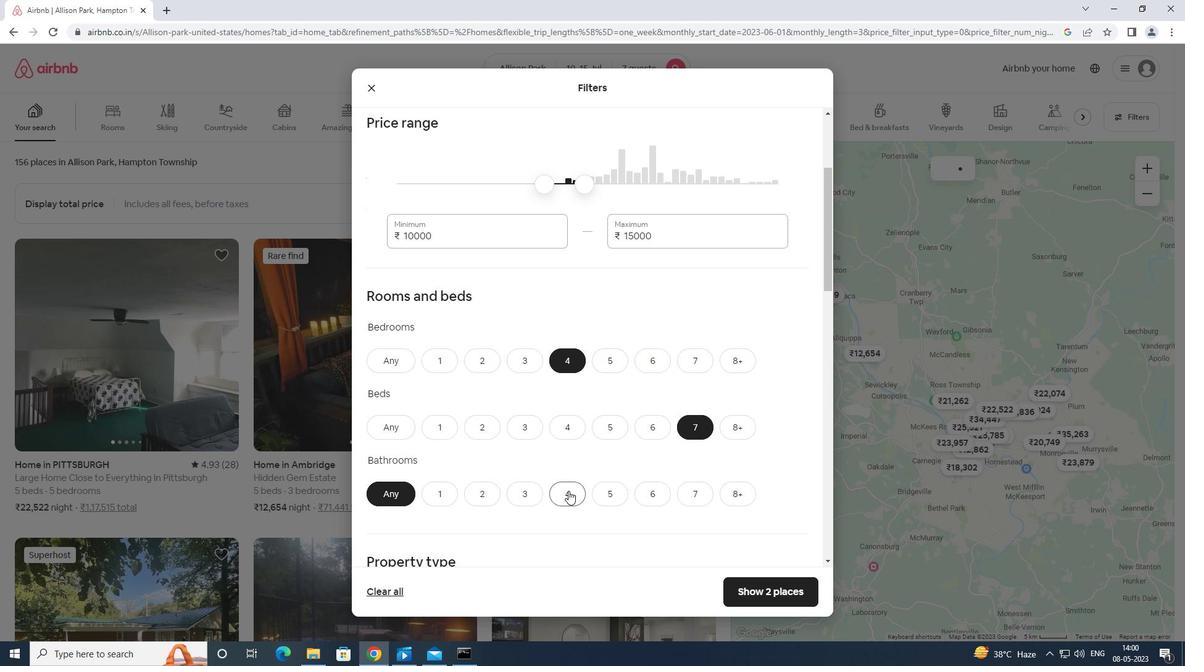 
Action: Mouse moved to (573, 484)
Screenshot: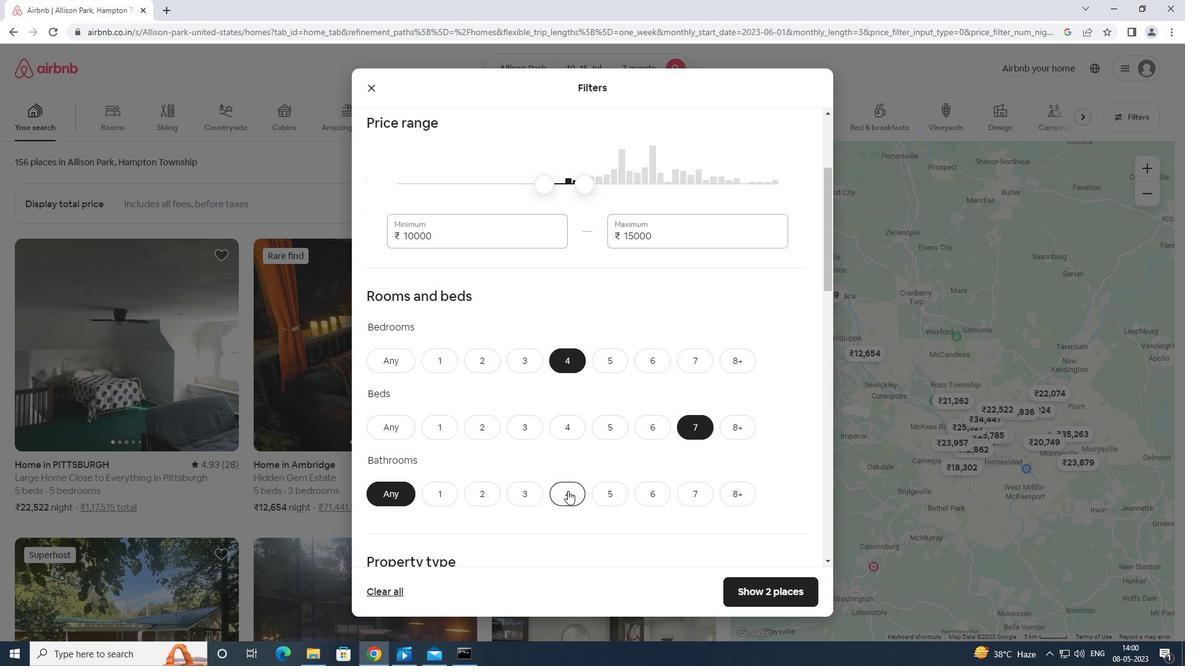 
Action: Mouse scrolled (573, 484) with delta (0, 0)
Screenshot: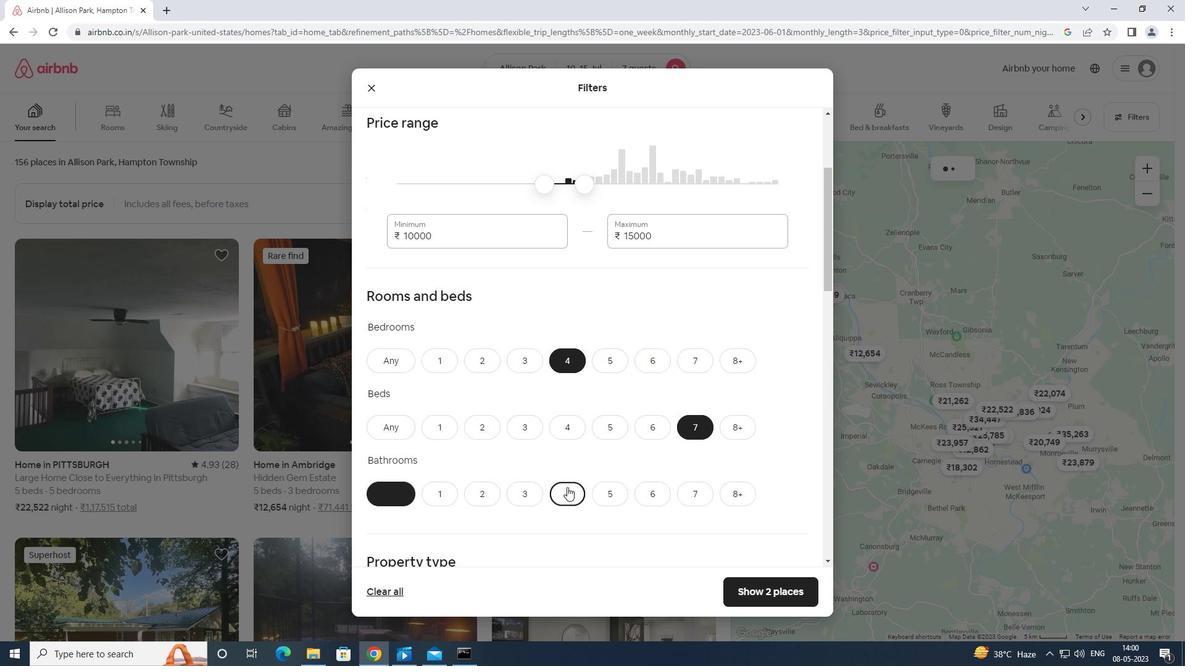 
Action: Mouse scrolled (573, 484) with delta (0, 0)
Screenshot: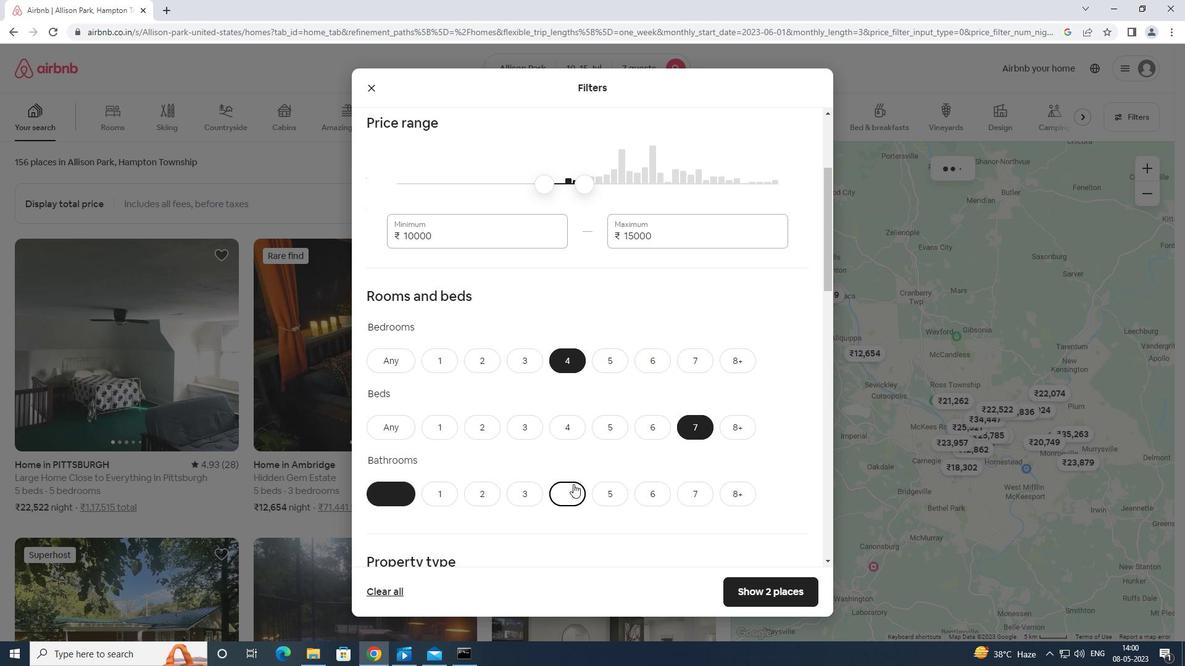 
Action: Mouse scrolled (573, 484) with delta (0, 0)
Screenshot: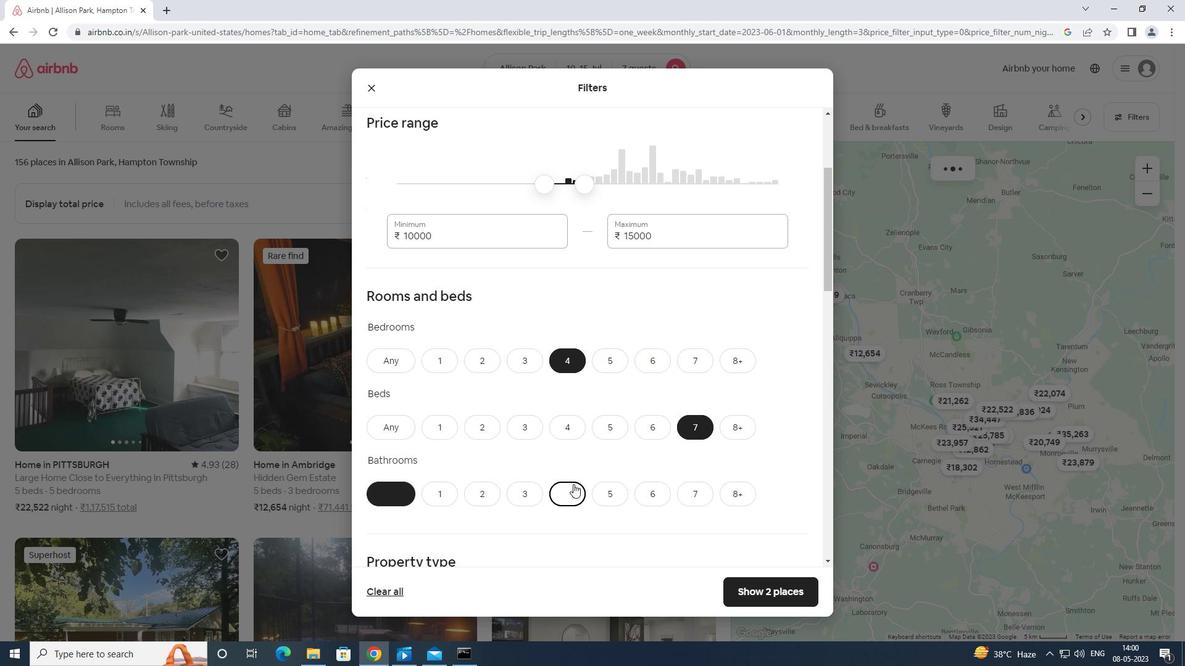 
Action: Mouse moved to (446, 446)
Screenshot: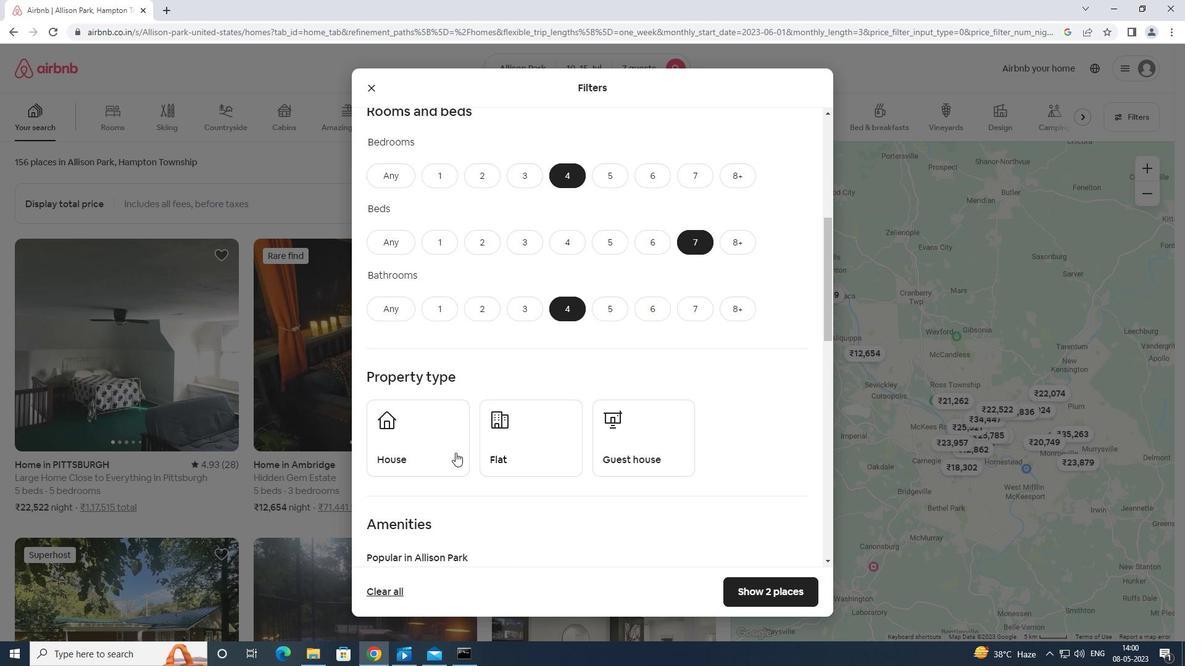 
Action: Mouse pressed left at (446, 446)
Screenshot: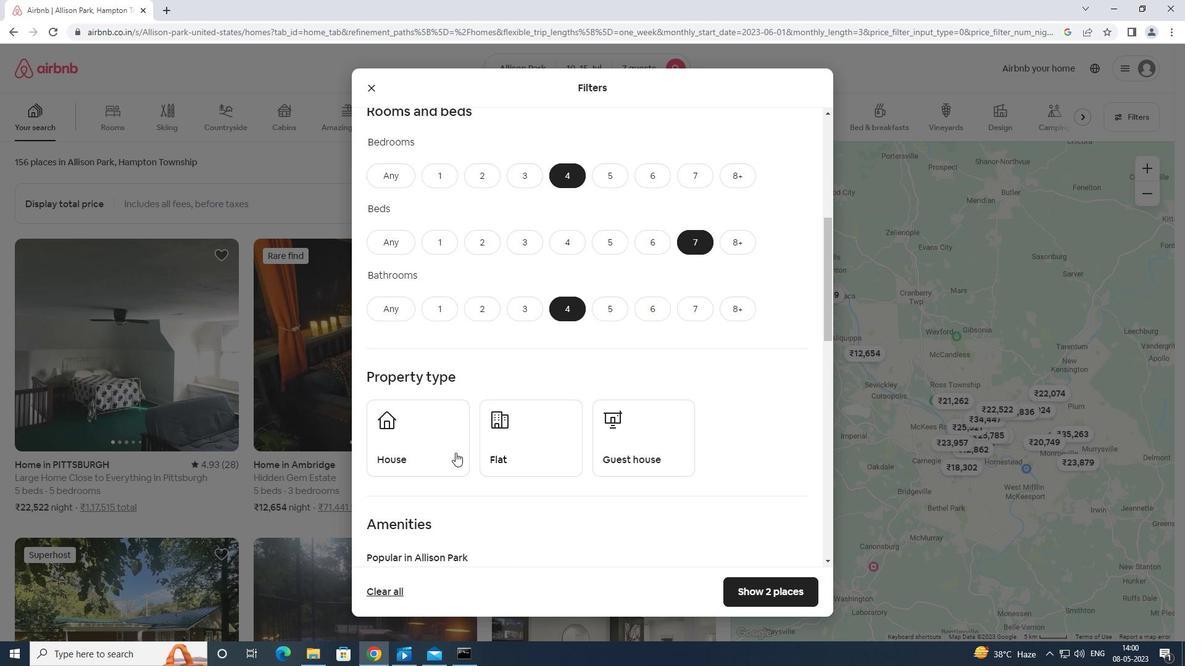 
Action: Mouse moved to (541, 440)
Screenshot: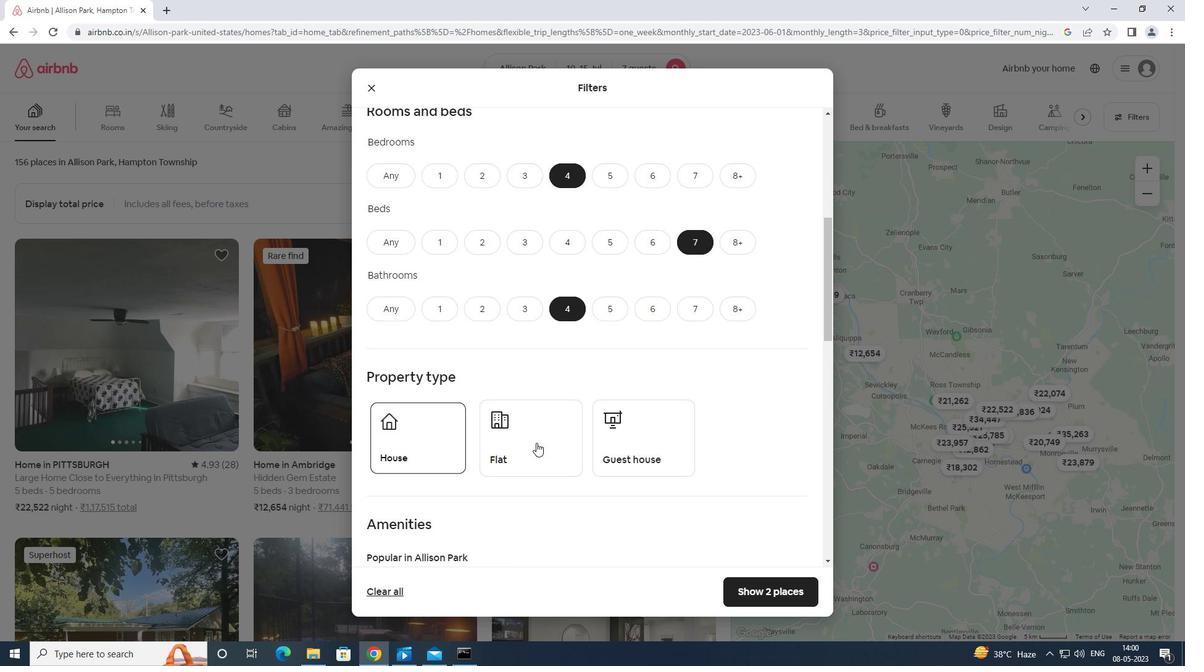
Action: Mouse pressed left at (541, 440)
Screenshot: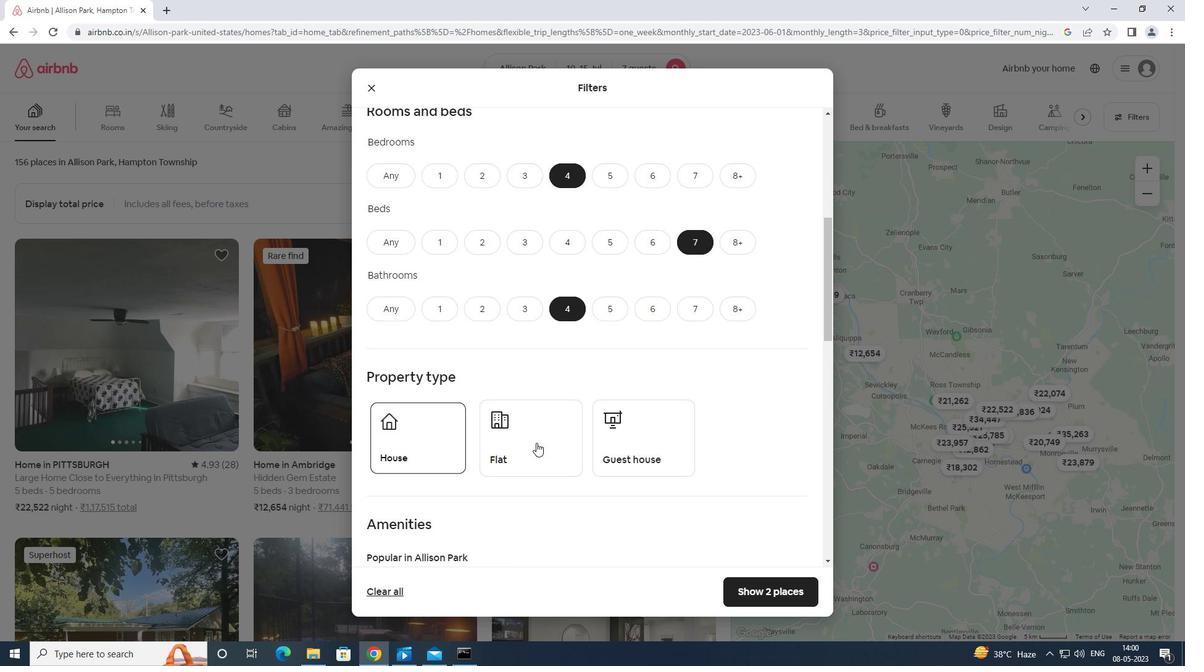 
Action: Mouse moved to (631, 440)
Screenshot: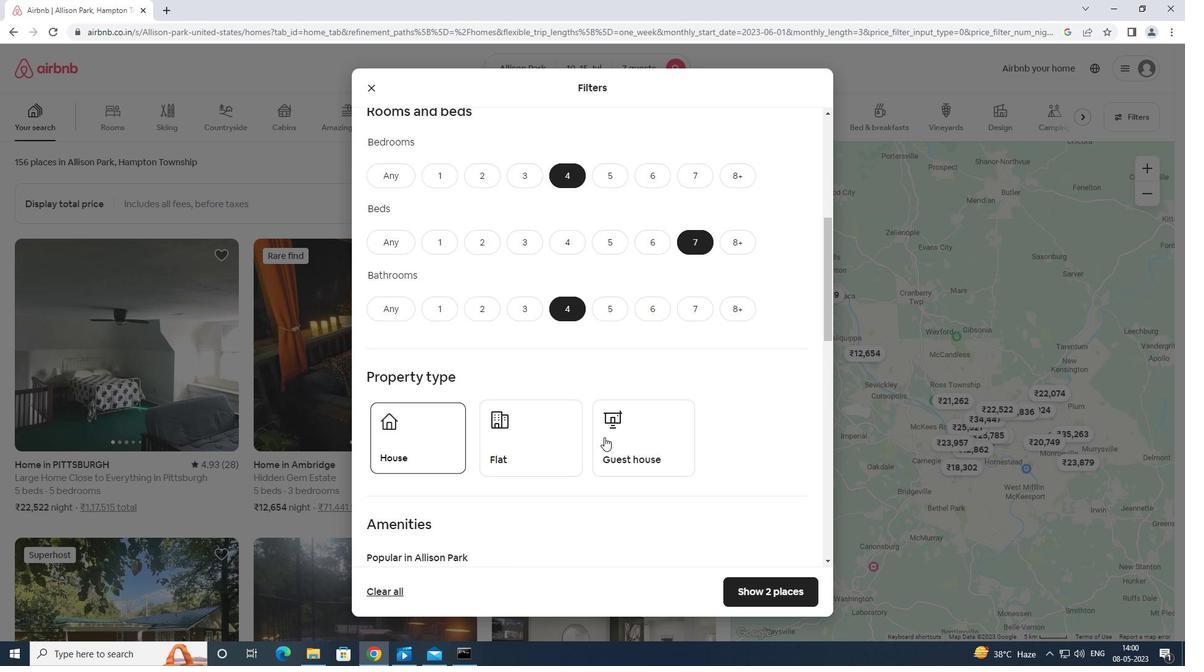 
Action: Mouse pressed left at (631, 440)
Screenshot: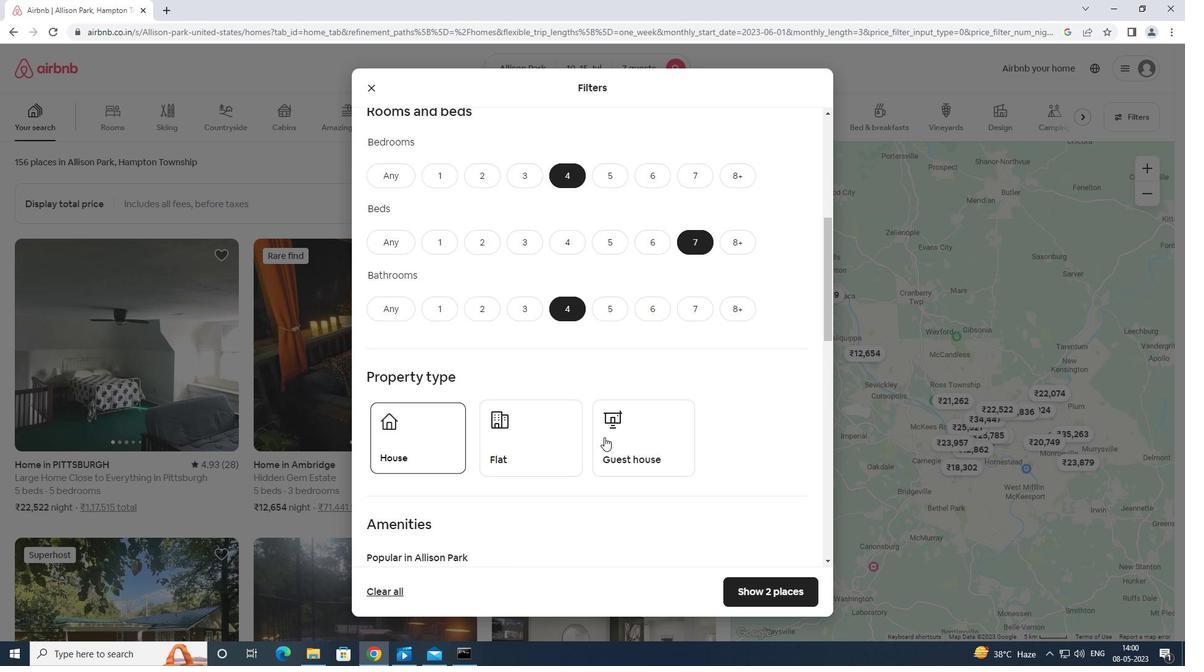 
Action: Mouse moved to (545, 442)
Screenshot: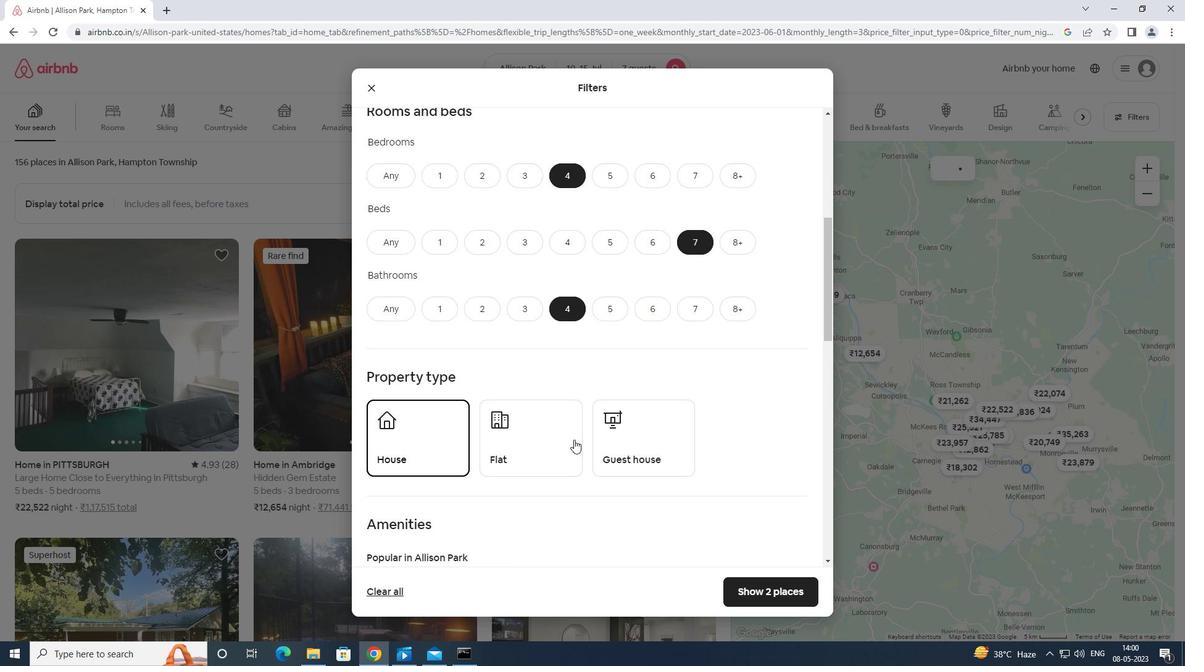 
Action: Mouse pressed left at (545, 442)
Screenshot: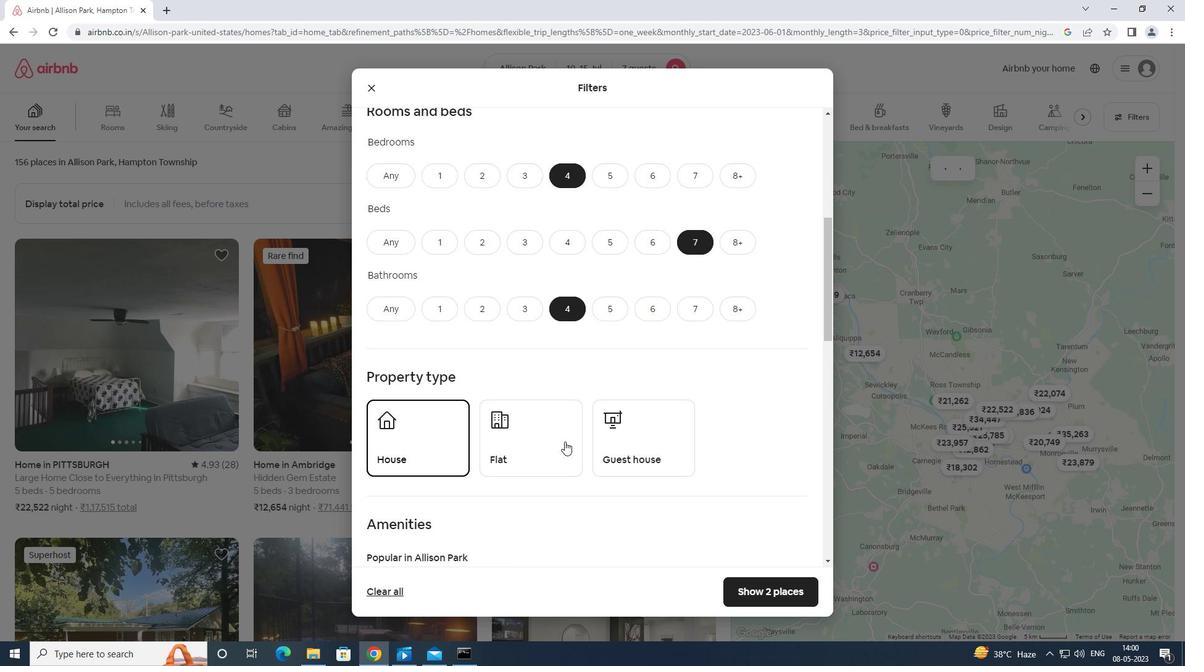 
Action: Mouse moved to (552, 444)
Screenshot: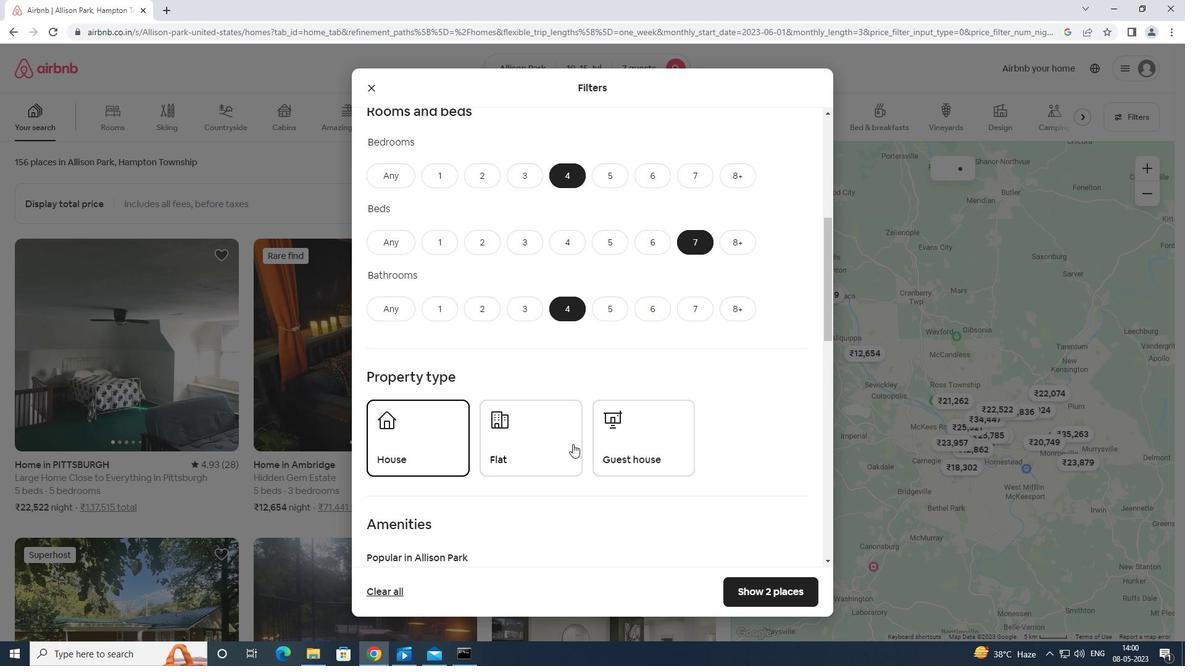 
Action: Mouse pressed left at (552, 444)
Screenshot: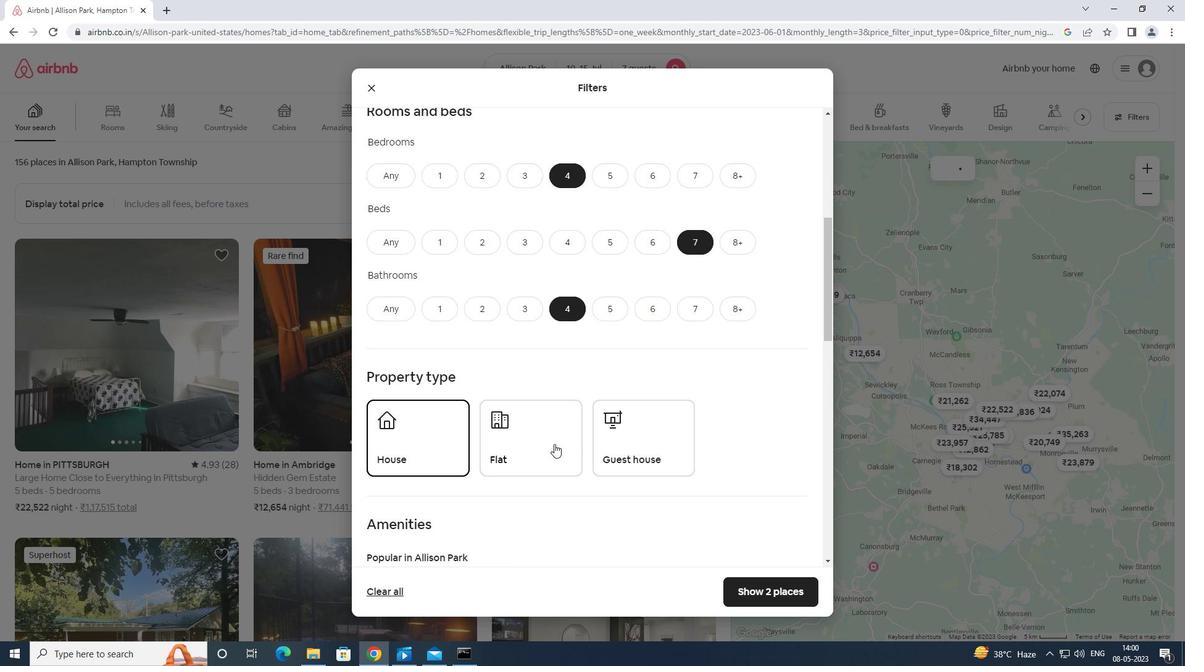 
Action: Mouse moved to (629, 430)
Screenshot: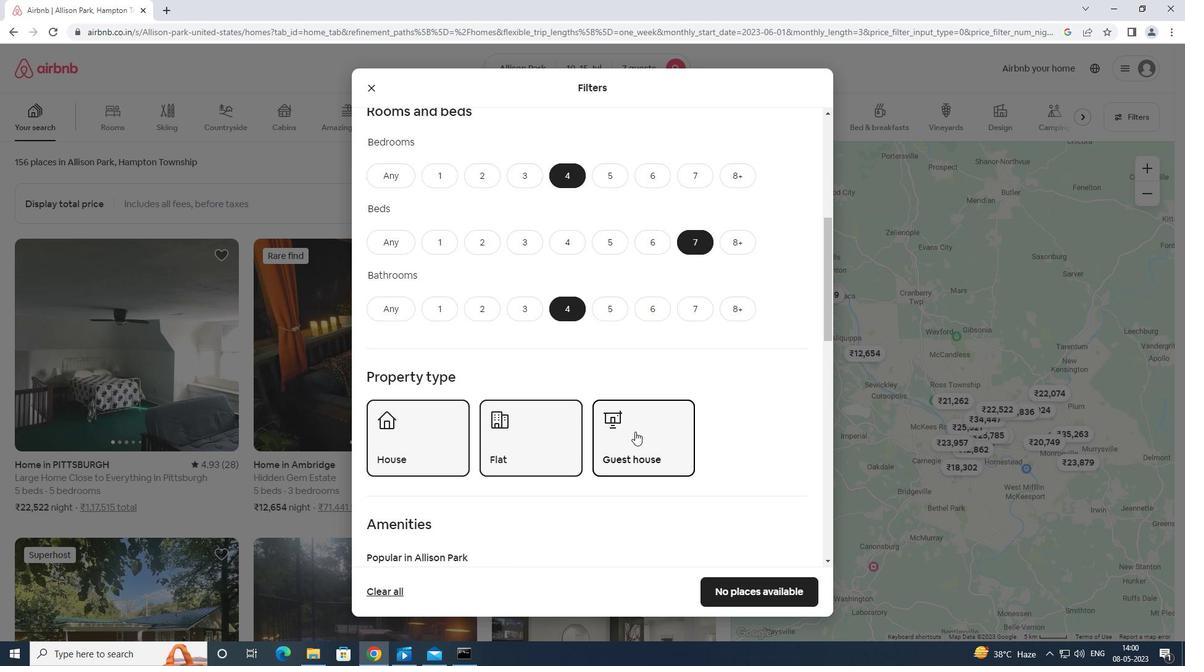 
Action: Mouse scrolled (629, 429) with delta (0, 0)
Screenshot: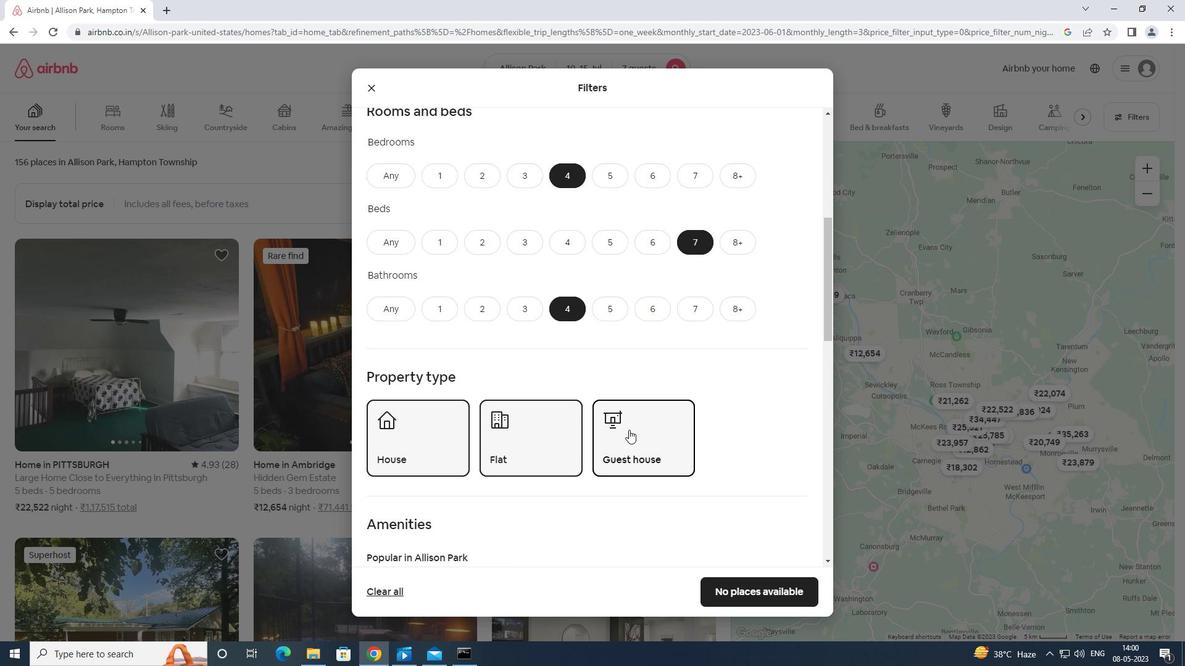 
Action: Mouse moved to (629, 430)
Screenshot: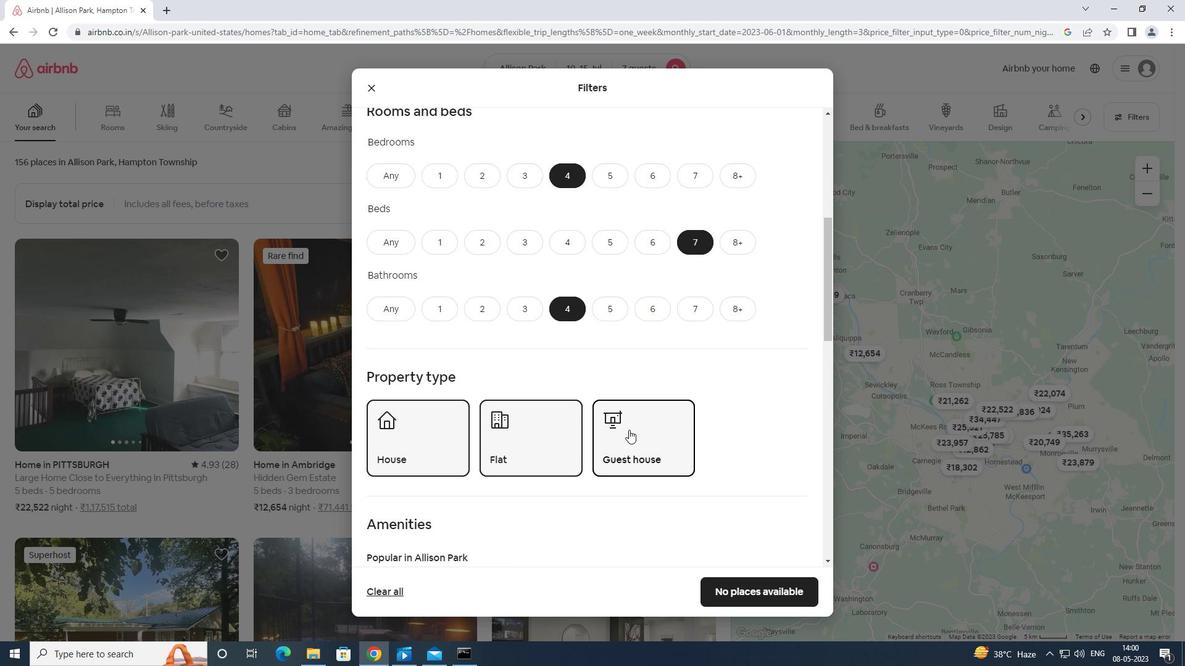 
Action: Mouse scrolled (629, 430) with delta (0, 0)
Screenshot: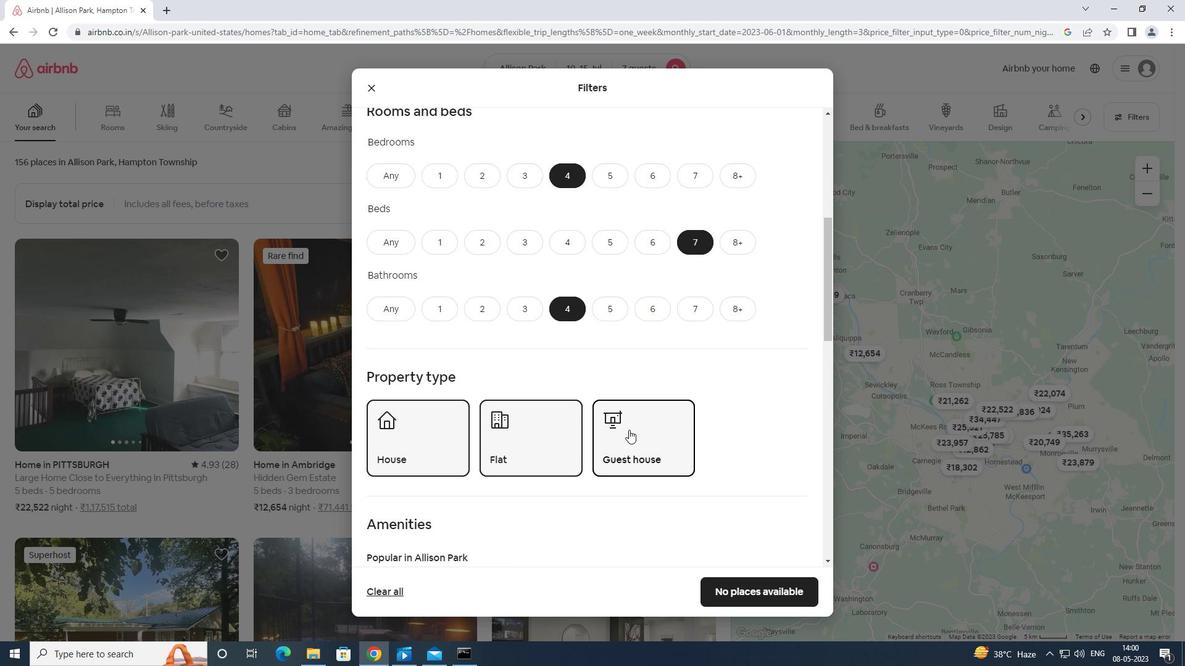 
Action: Mouse moved to (373, 463)
Screenshot: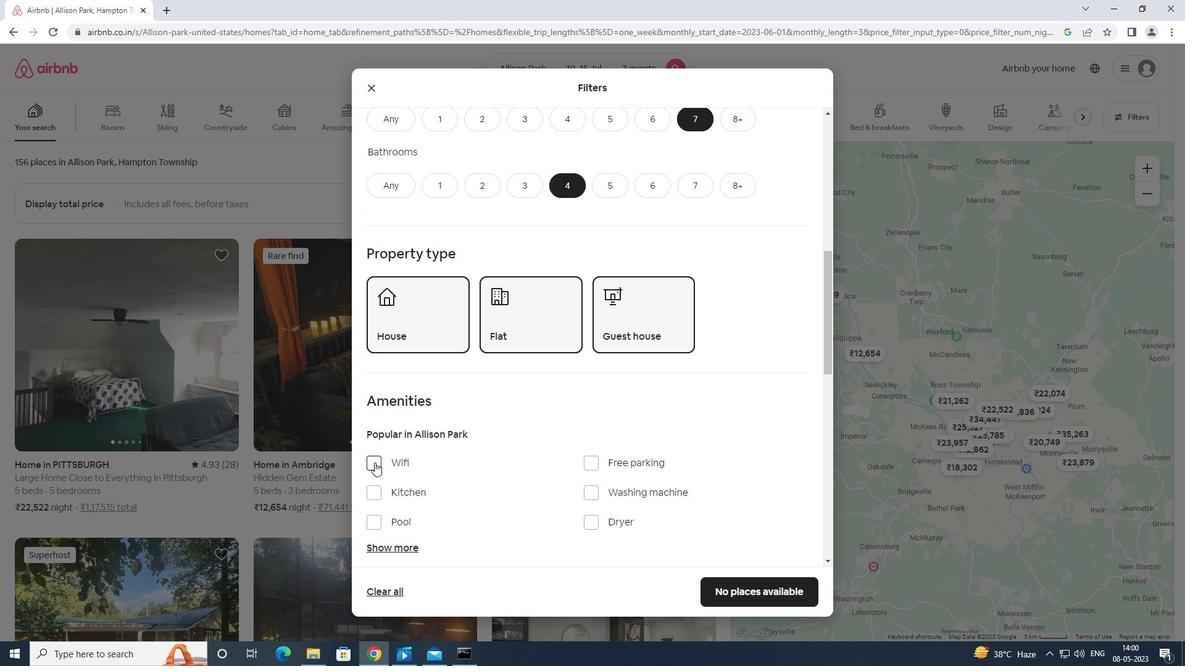 
Action: Mouse pressed left at (373, 463)
Screenshot: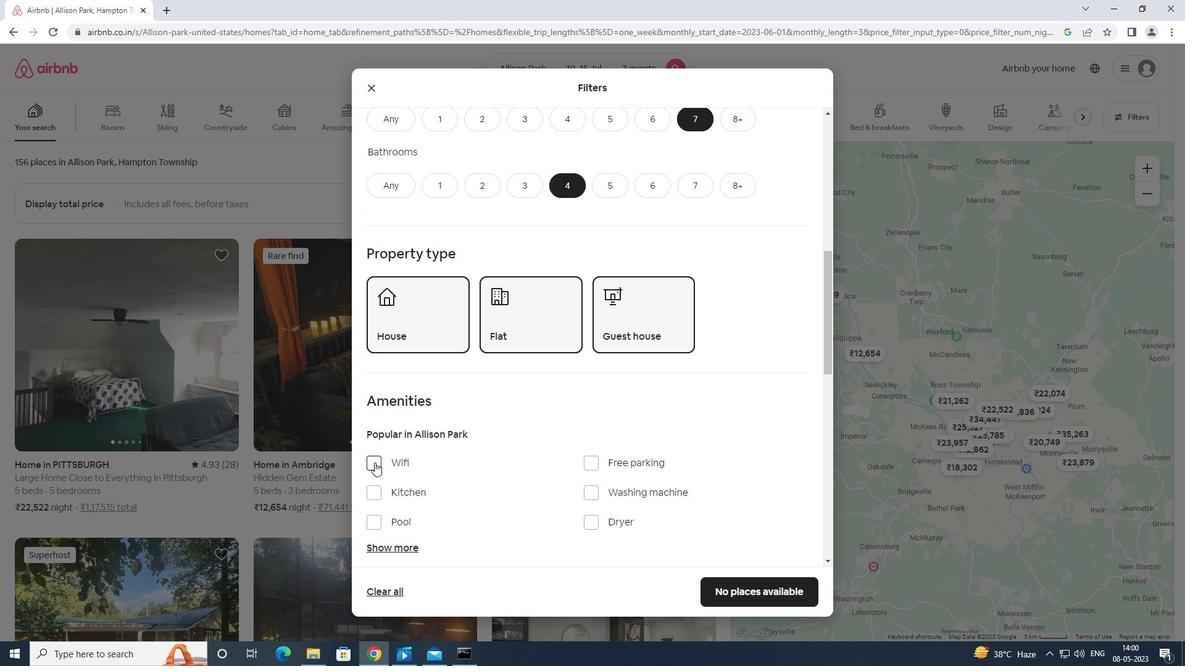 
Action: Mouse moved to (588, 459)
Screenshot: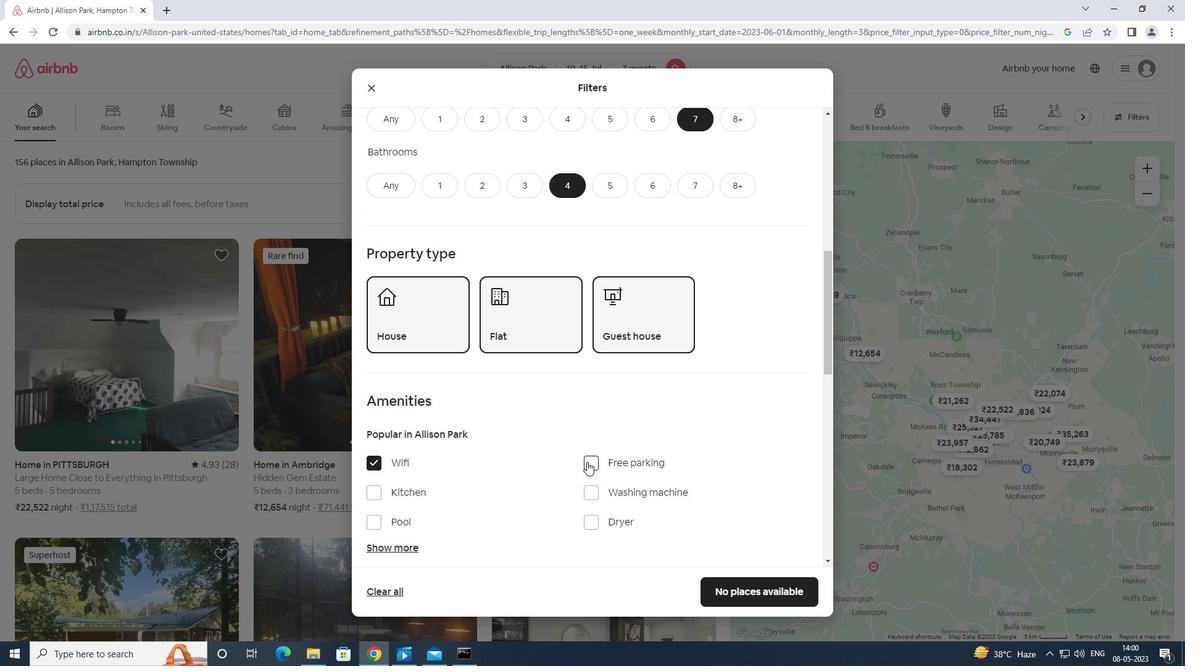 
Action: Mouse pressed left at (588, 459)
Screenshot: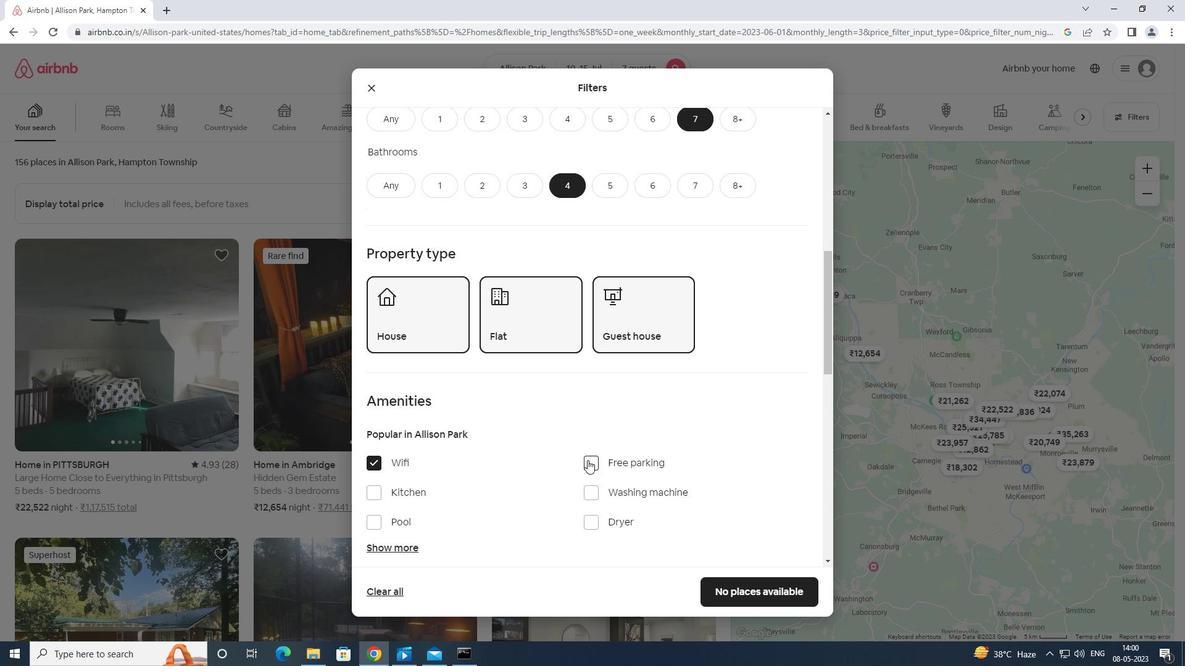 
Action: Mouse moved to (592, 457)
Screenshot: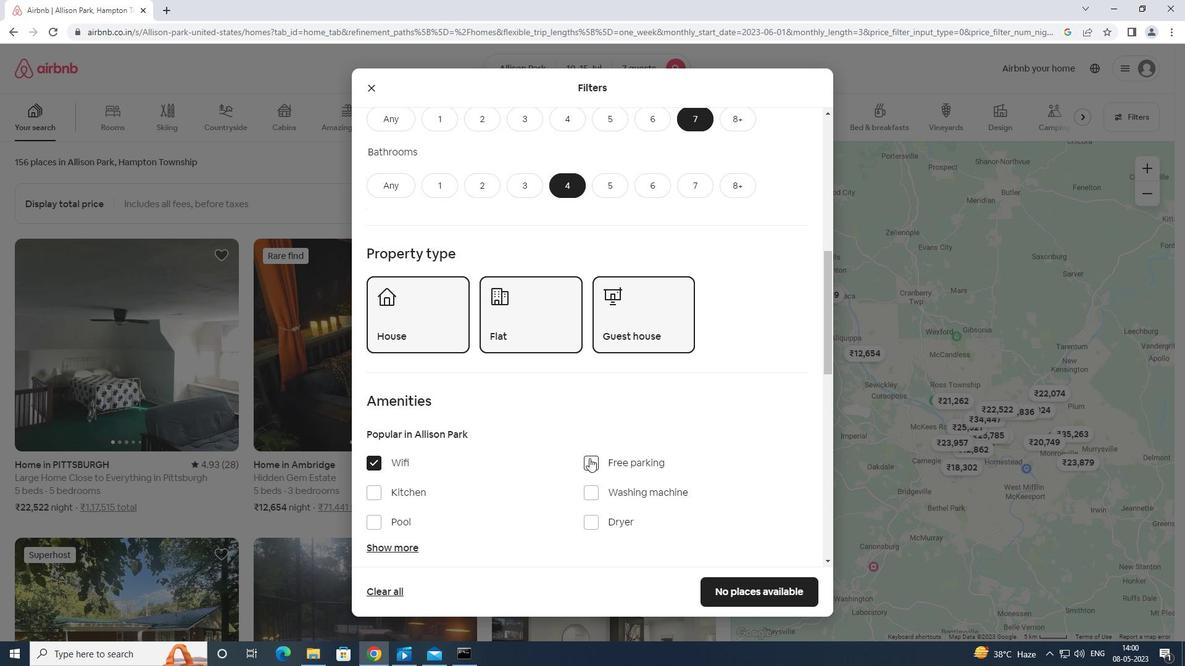 
Action: Mouse scrolled (592, 456) with delta (0, 0)
Screenshot: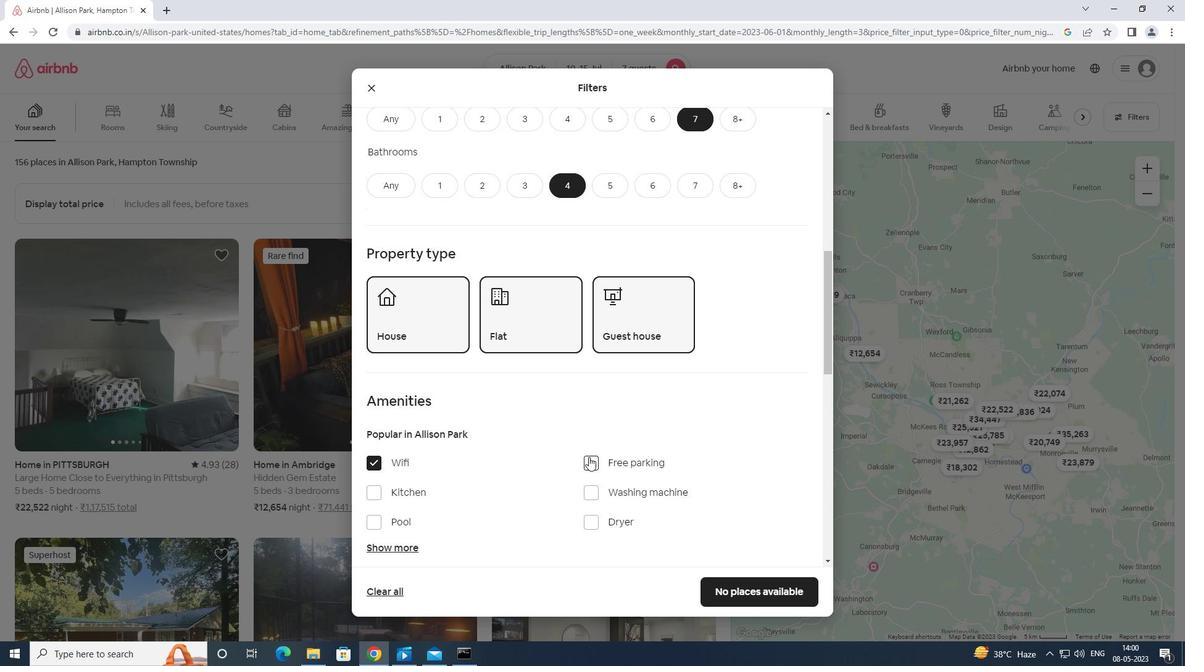 
Action: Mouse scrolled (592, 456) with delta (0, 0)
Screenshot: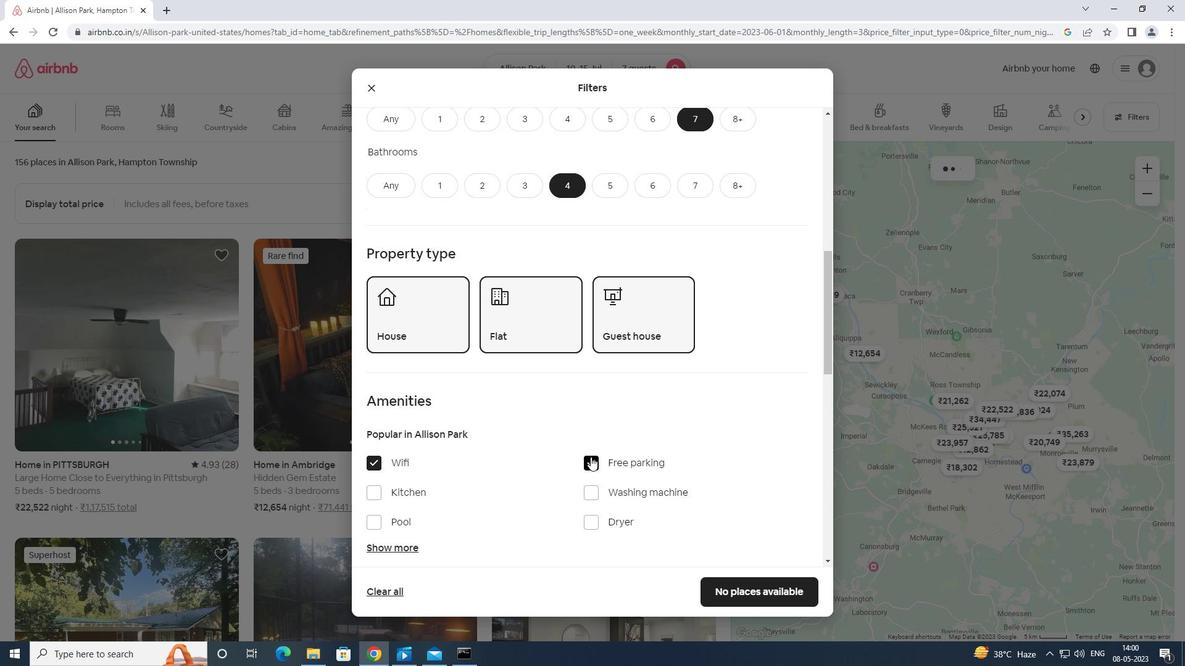 
Action: Mouse moved to (389, 425)
Screenshot: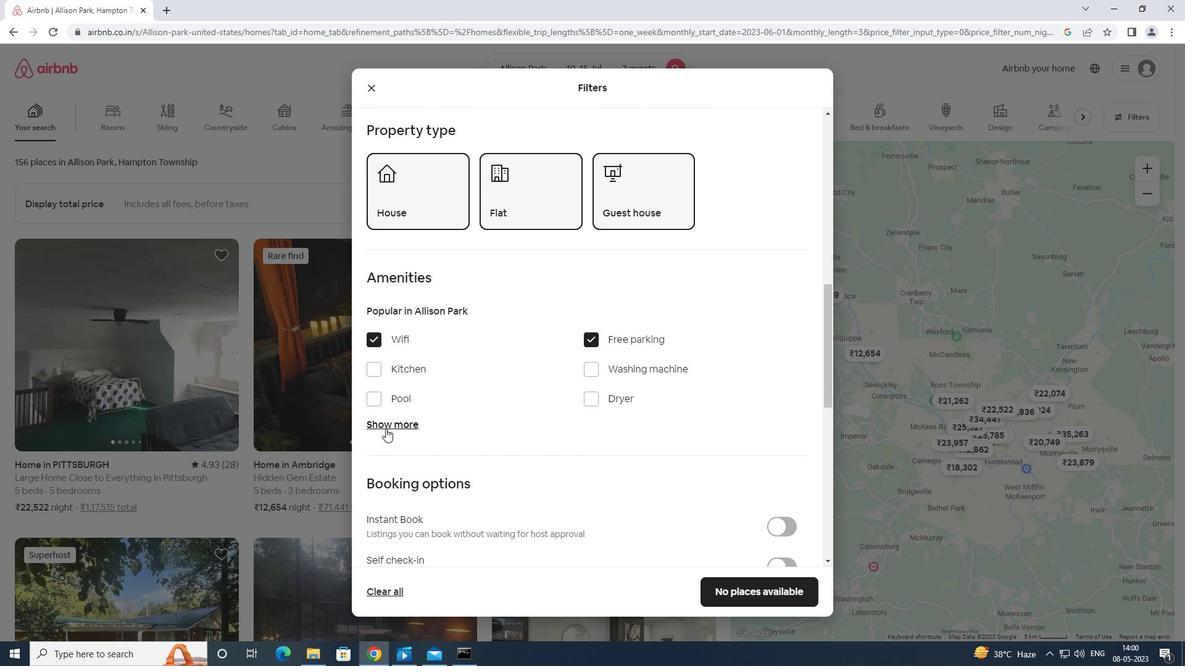 
Action: Mouse pressed left at (389, 425)
Screenshot: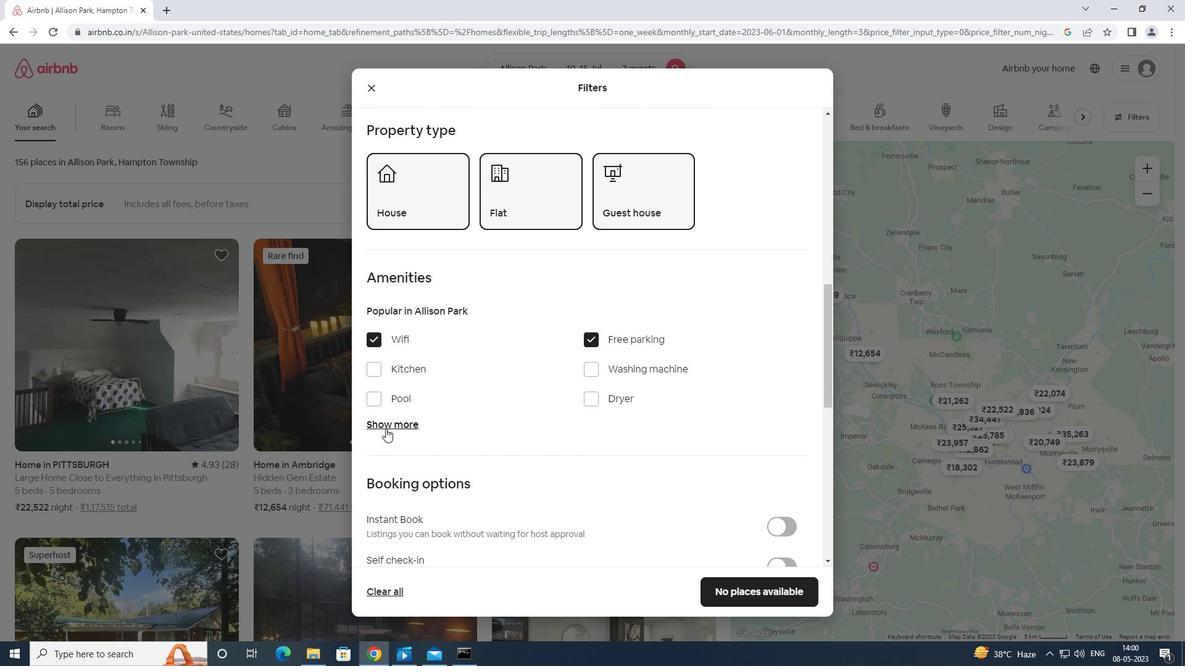
Action: Mouse moved to (587, 494)
Screenshot: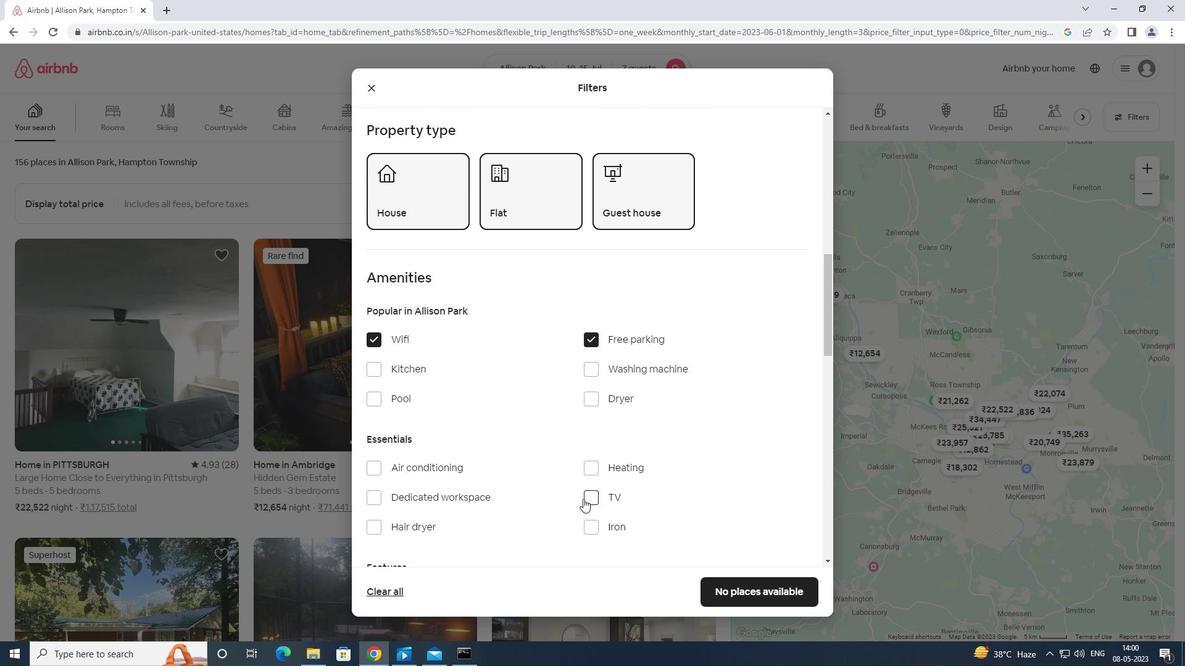 
Action: Mouse pressed left at (587, 494)
Screenshot: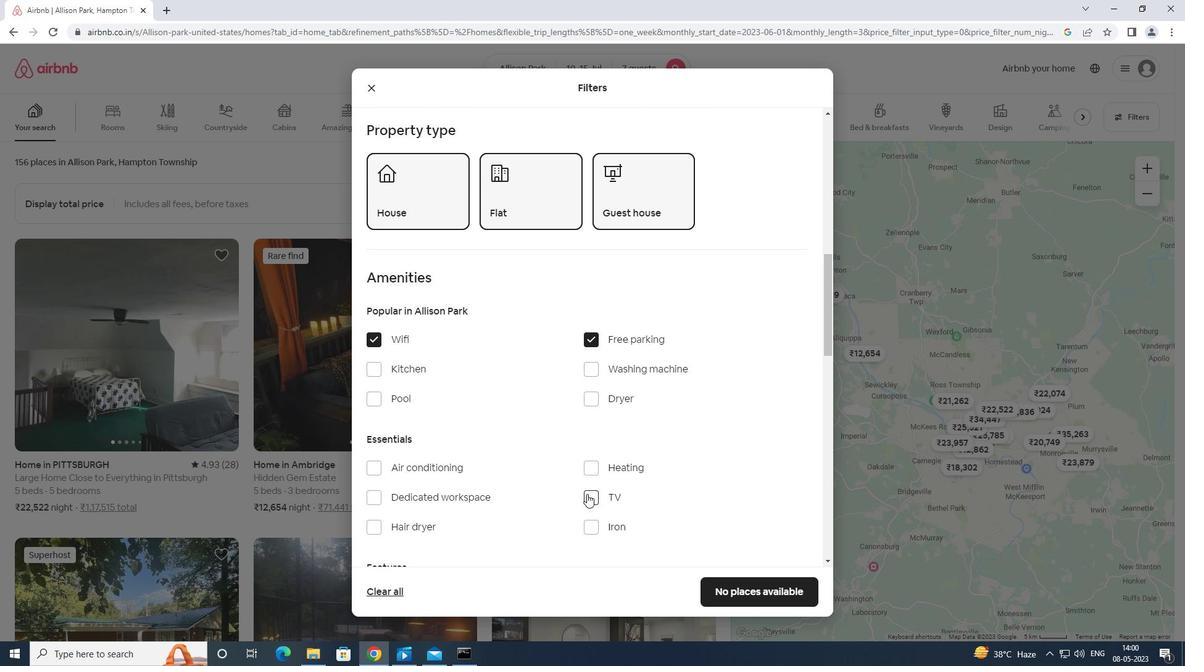 
Action: Mouse moved to (592, 495)
Screenshot: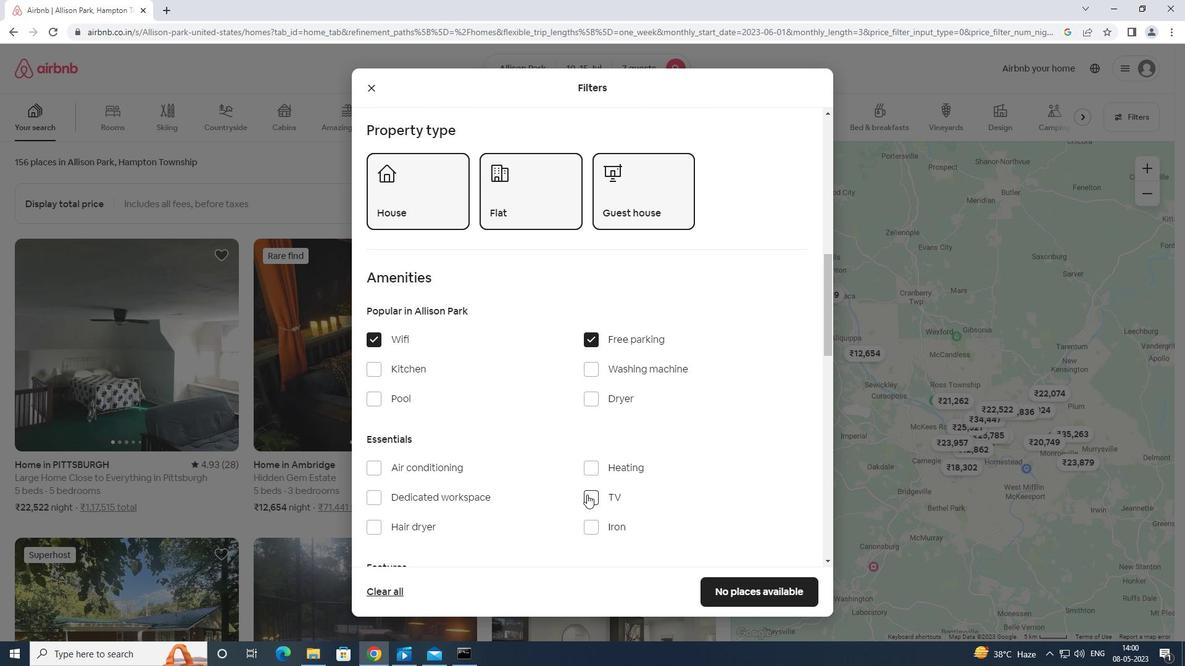 
Action: Mouse scrolled (592, 495) with delta (0, 0)
Screenshot: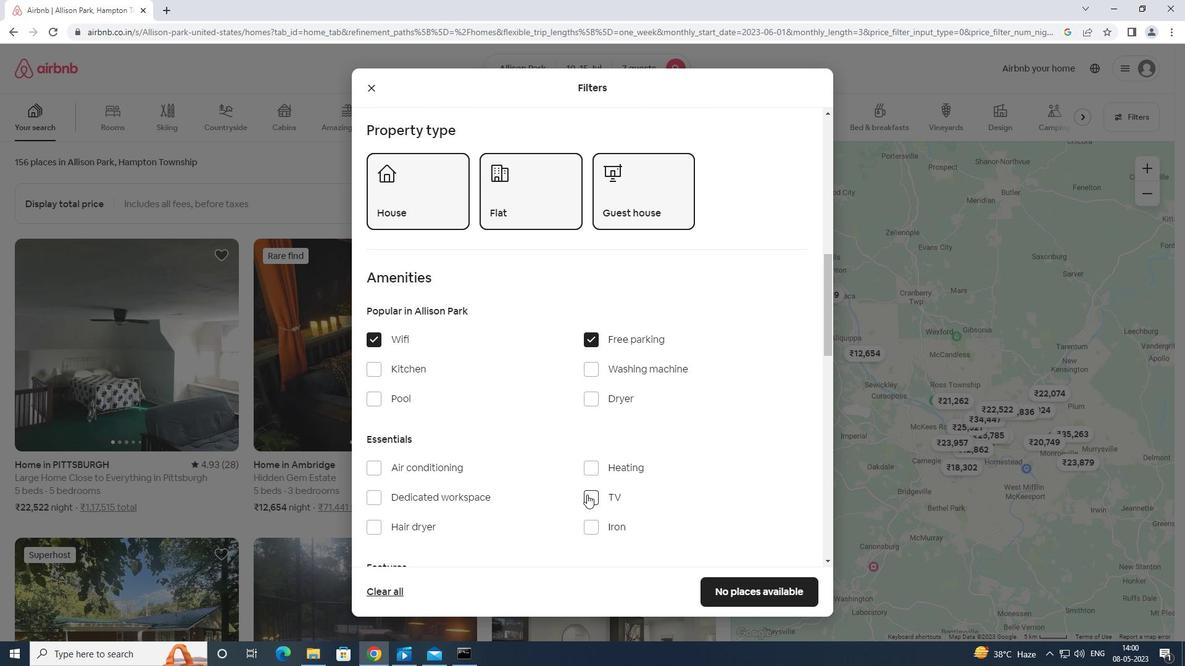 
Action: Mouse scrolled (592, 495) with delta (0, 0)
Screenshot: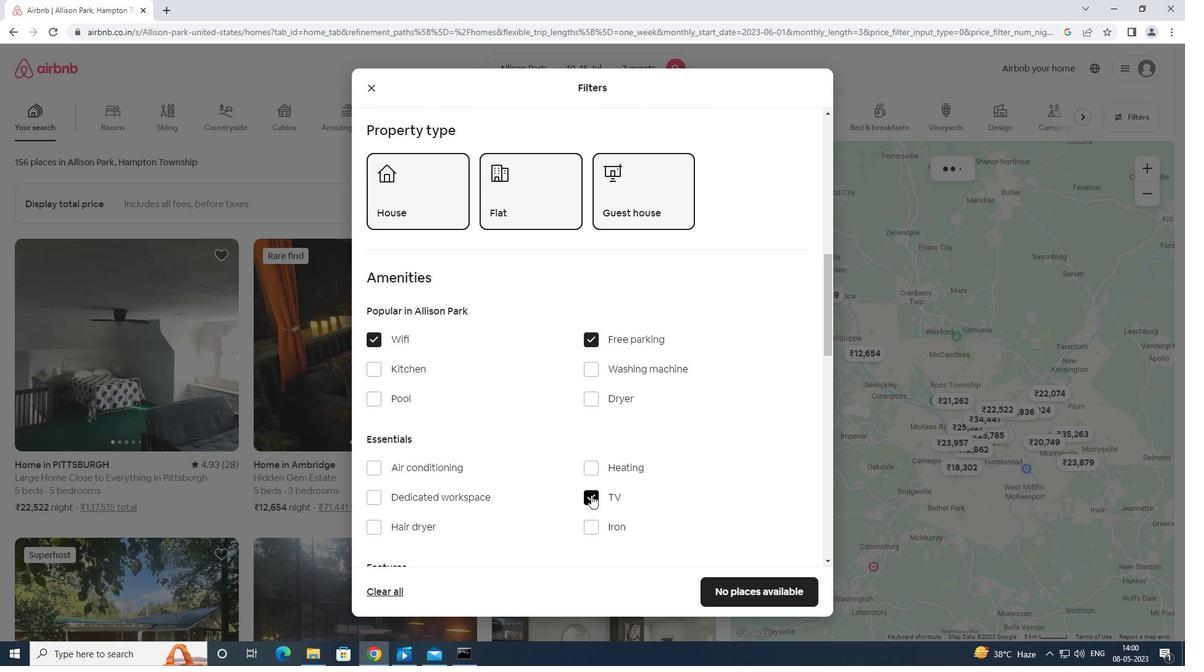 
Action: Mouse scrolled (592, 495) with delta (0, 0)
Screenshot: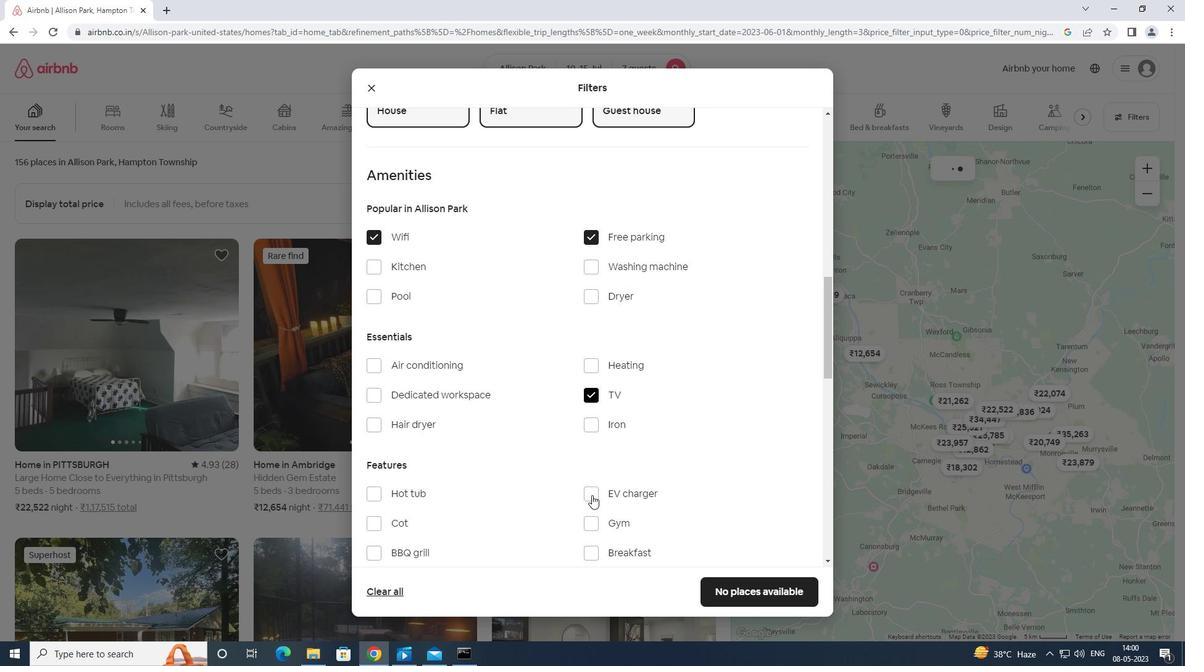 
Action: Mouse moved to (590, 470)
Screenshot: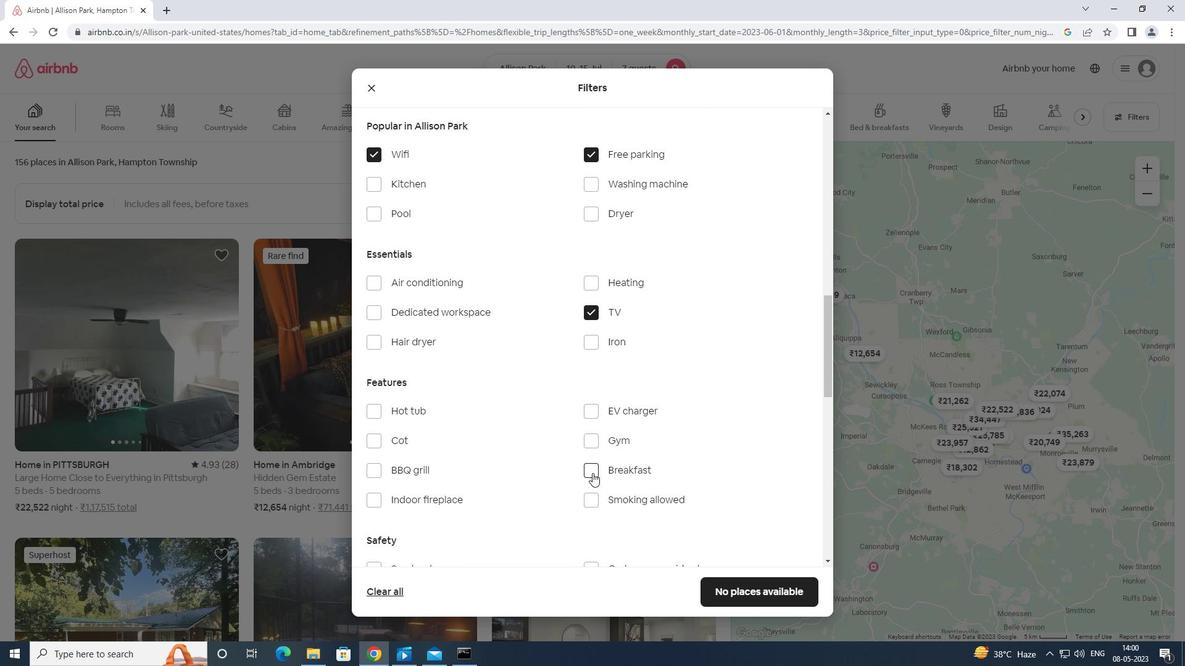 
Action: Mouse pressed left at (590, 470)
Screenshot: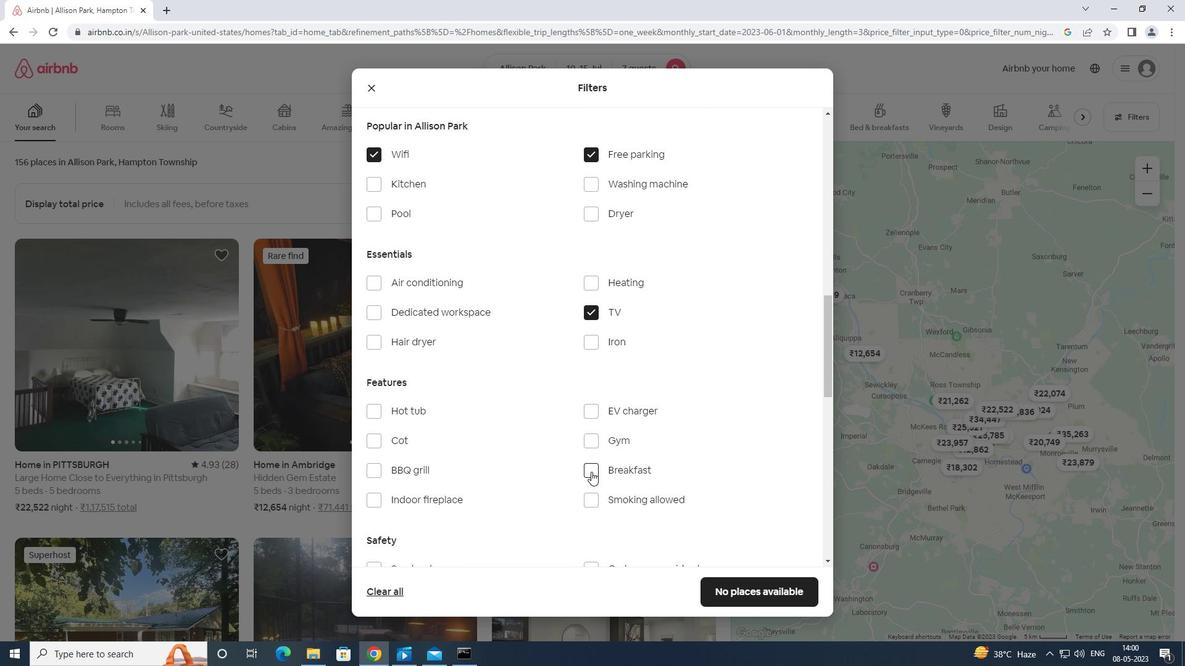 
Action: Mouse moved to (588, 438)
Screenshot: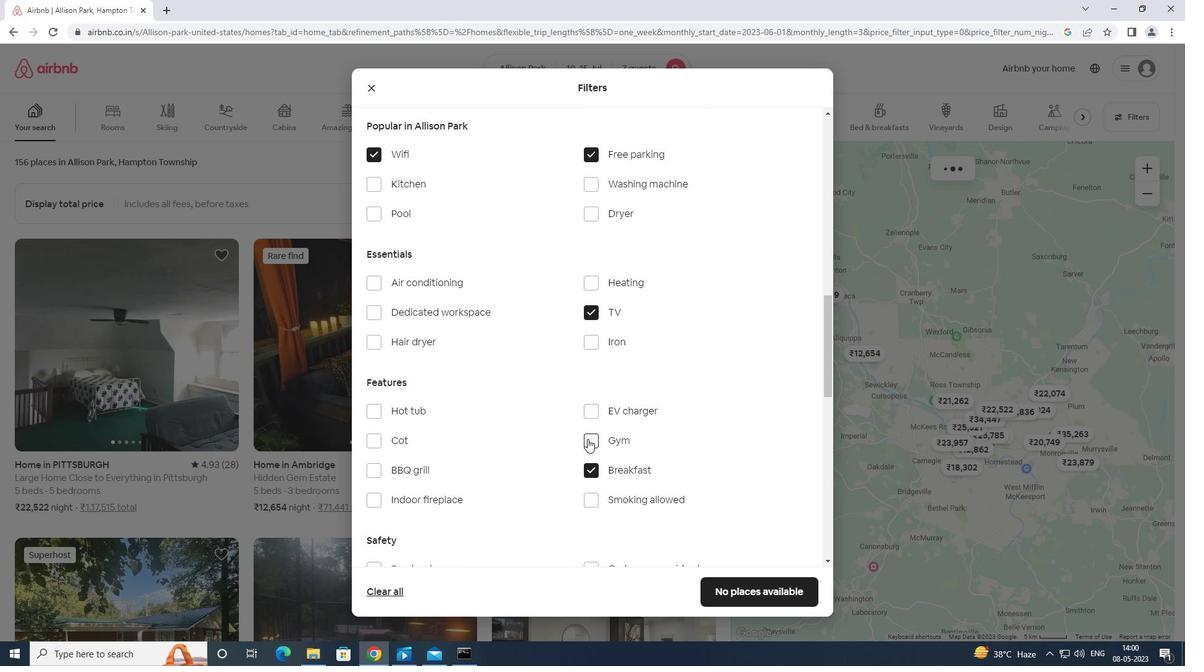 
Action: Mouse pressed left at (588, 438)
Screenshot: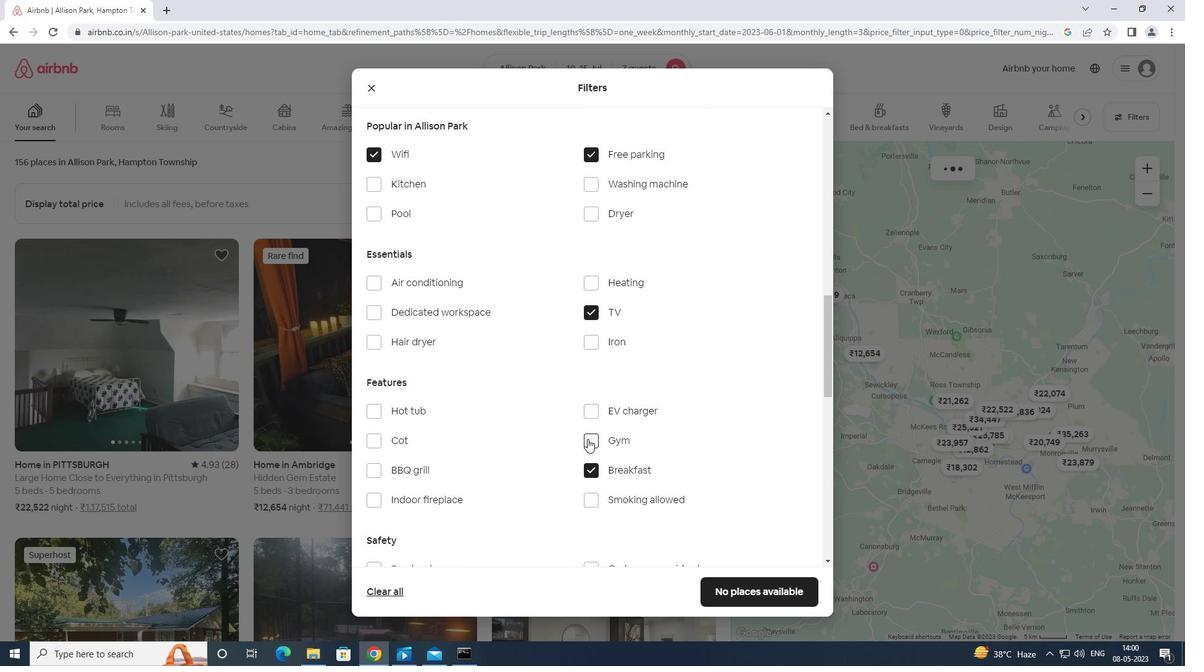 
Action: Mouse moved to (595, 437)
Screenshot: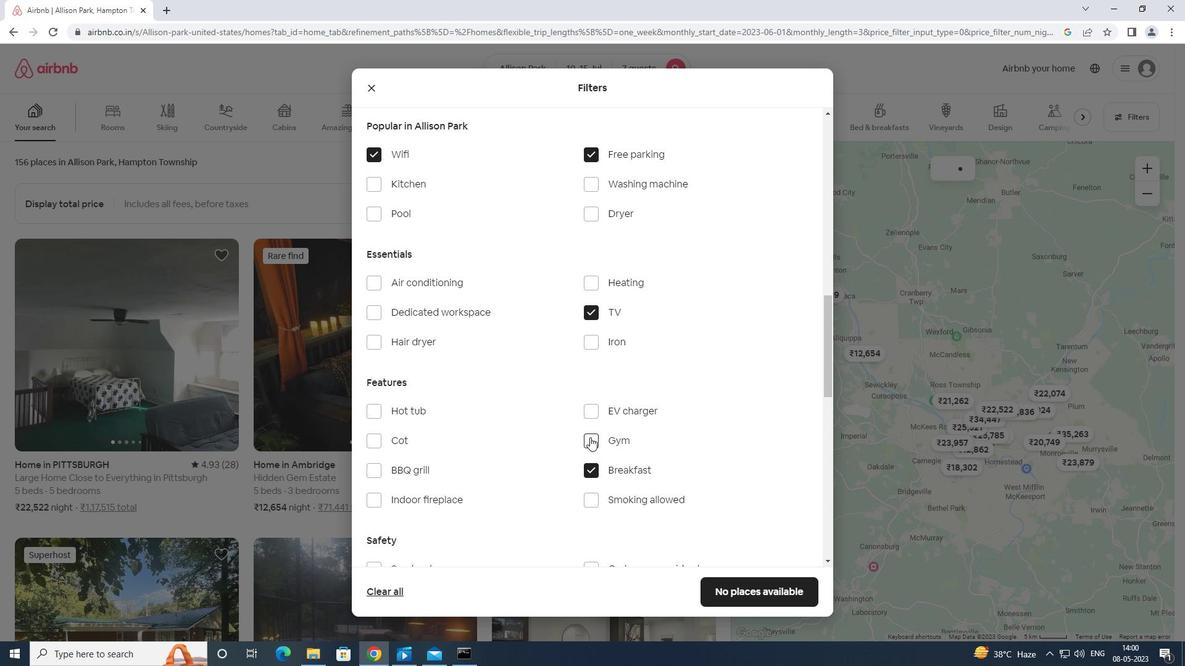 
Action: Mouse scrolled (595, 437) with delta (0, 0)
Screenshot: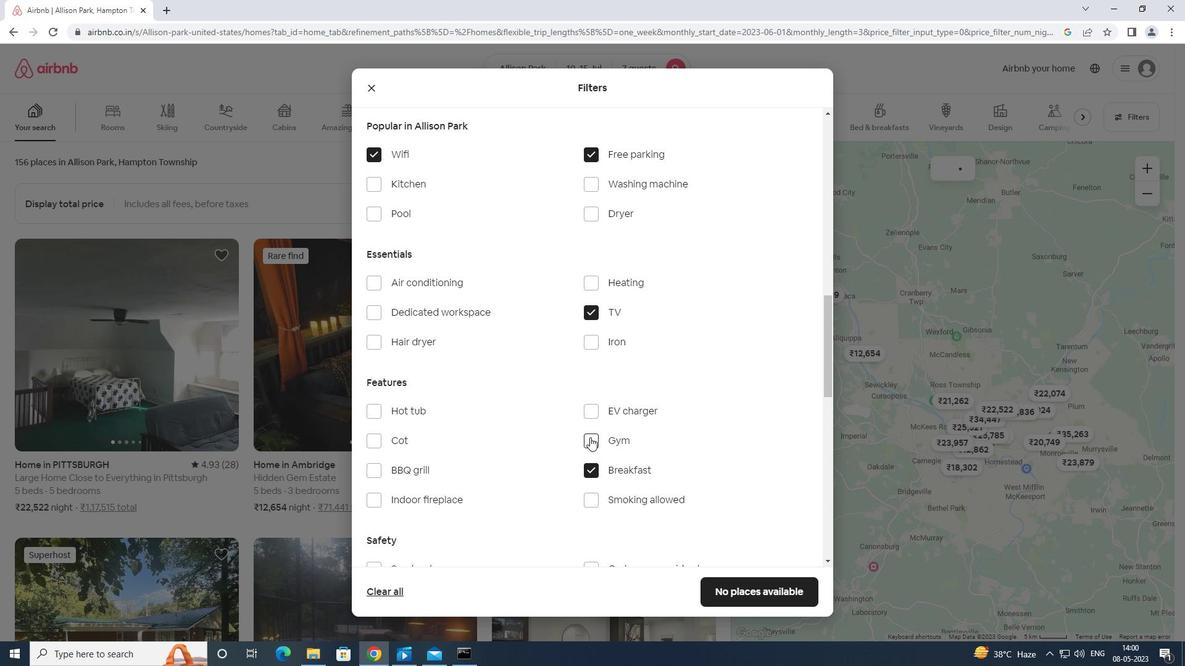 
Action: Mouse moved to (595, 438)
Screenshot: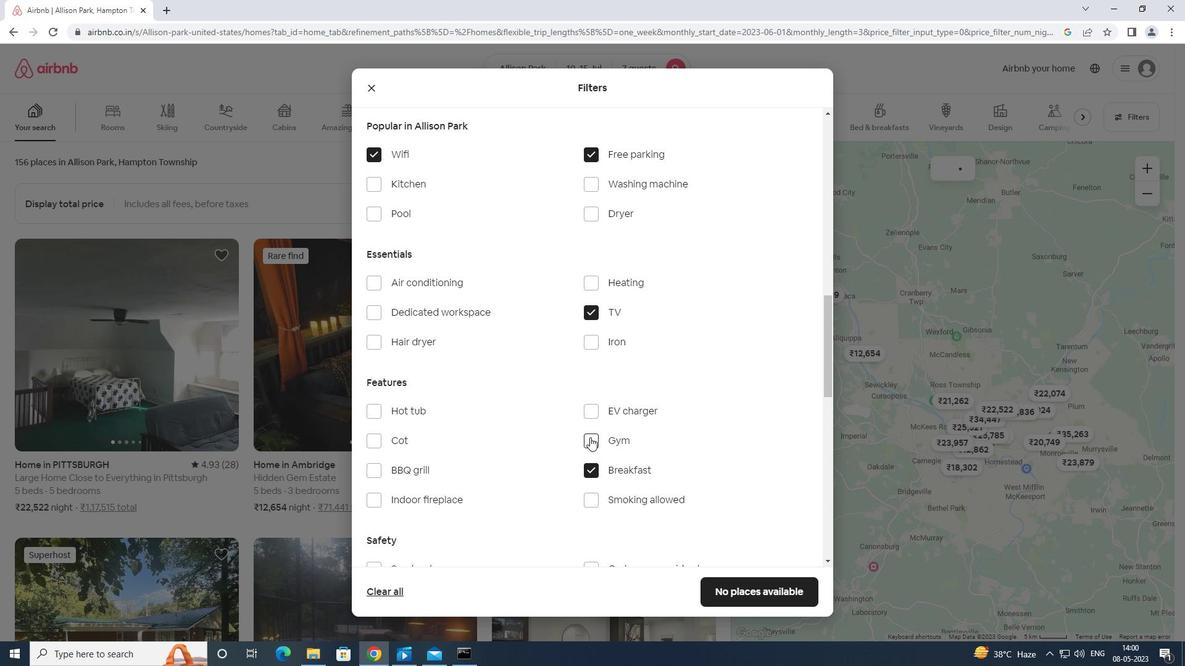 
Action: Mouse scrolled (595, 437) with delta (0, 0)
Screenshot: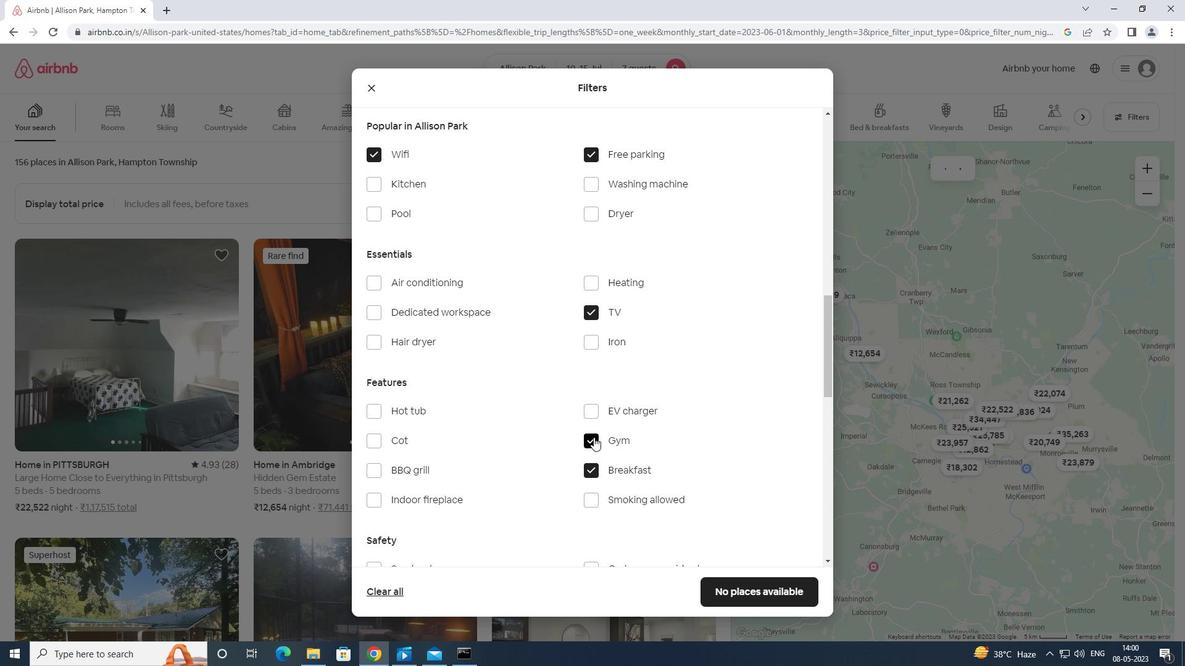 
Action: Mouse moved to (595, 438)
Screenshot: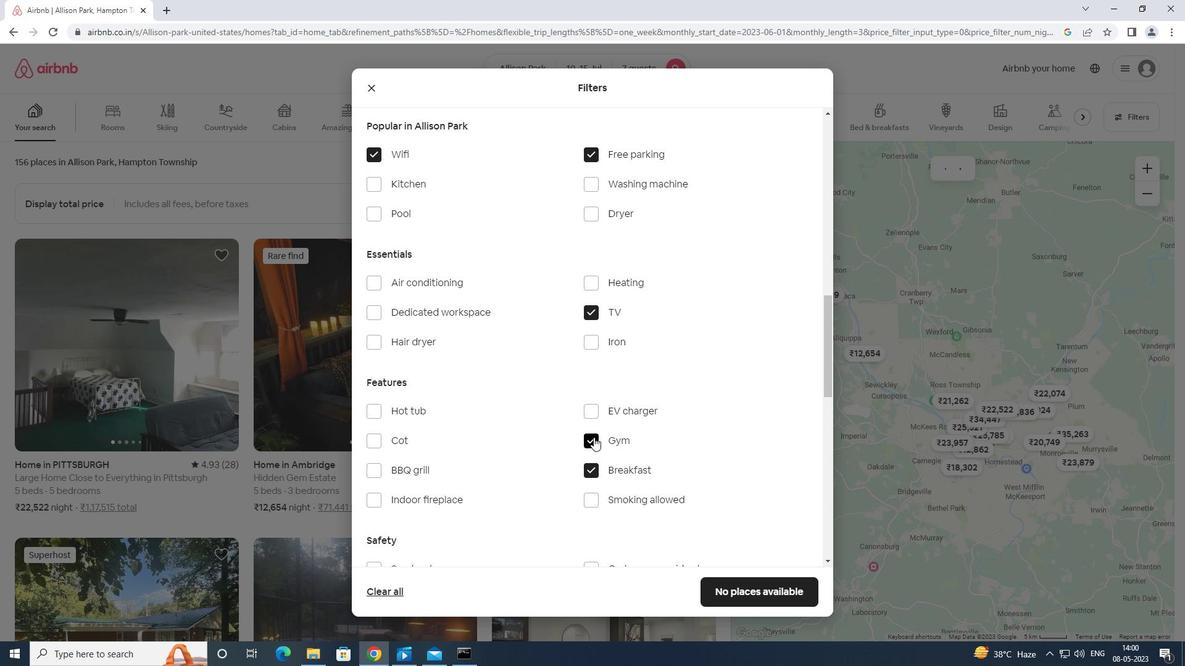 
Action: Mouse scrolled (595, 437) with delta (0, 0)
Screenshot: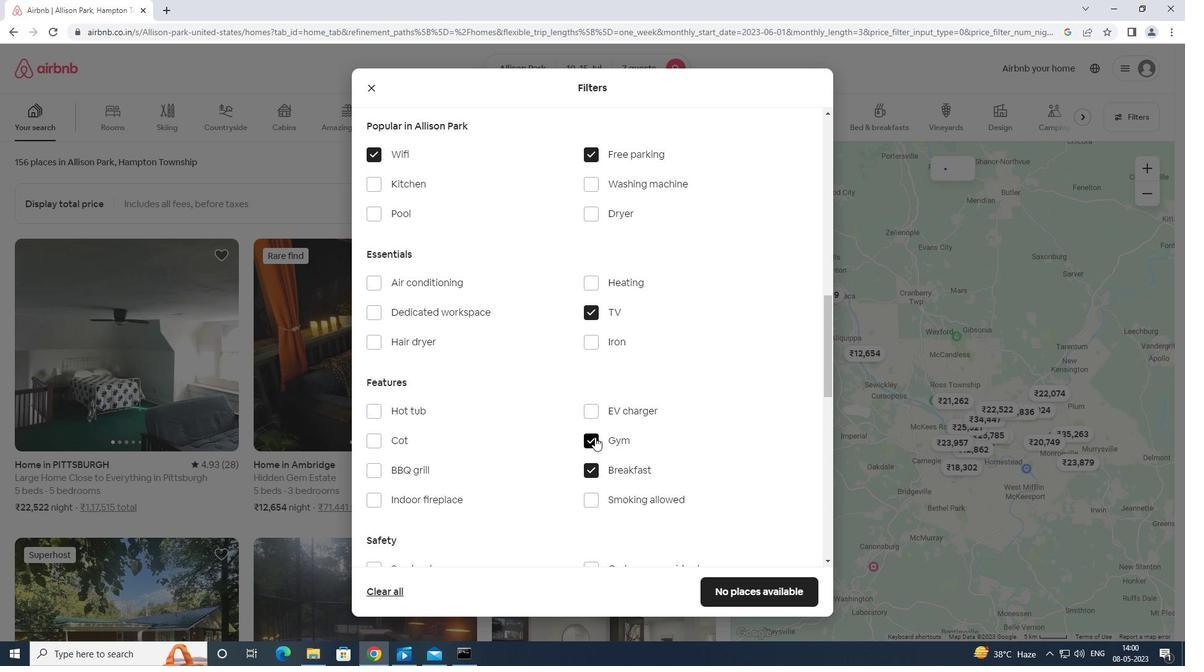 
Action: Mouse moved to (597, 438)
Screenshot: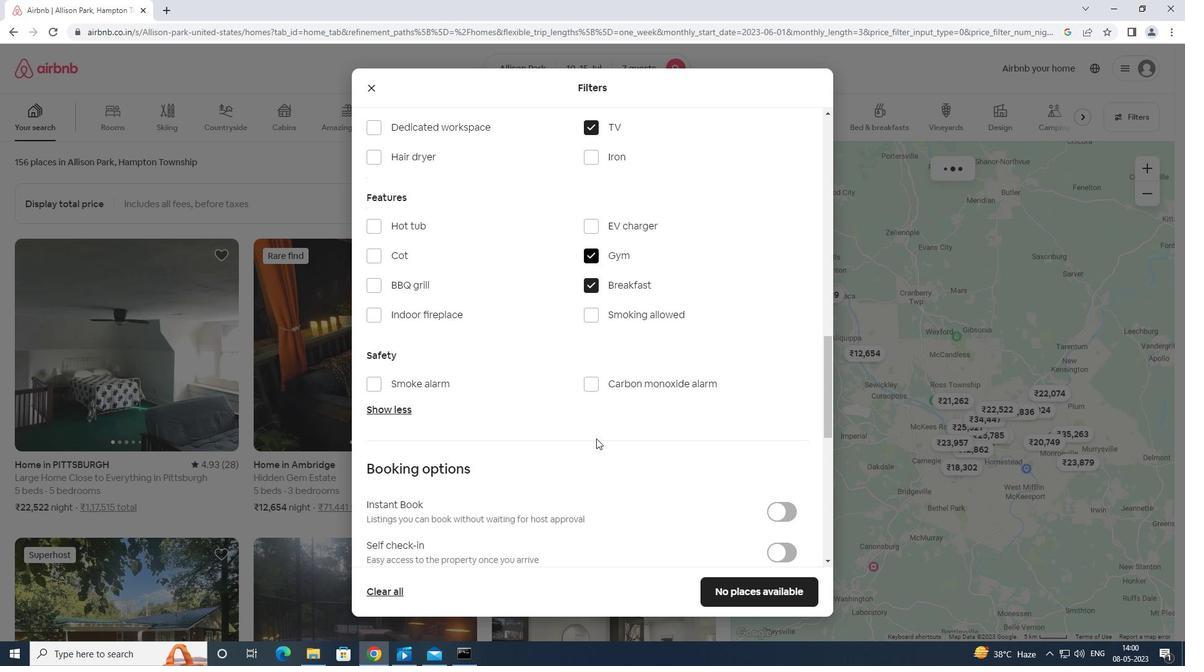 
Action: Mouse scrolled (597, 438) with delta (0, 0)
Screenshot: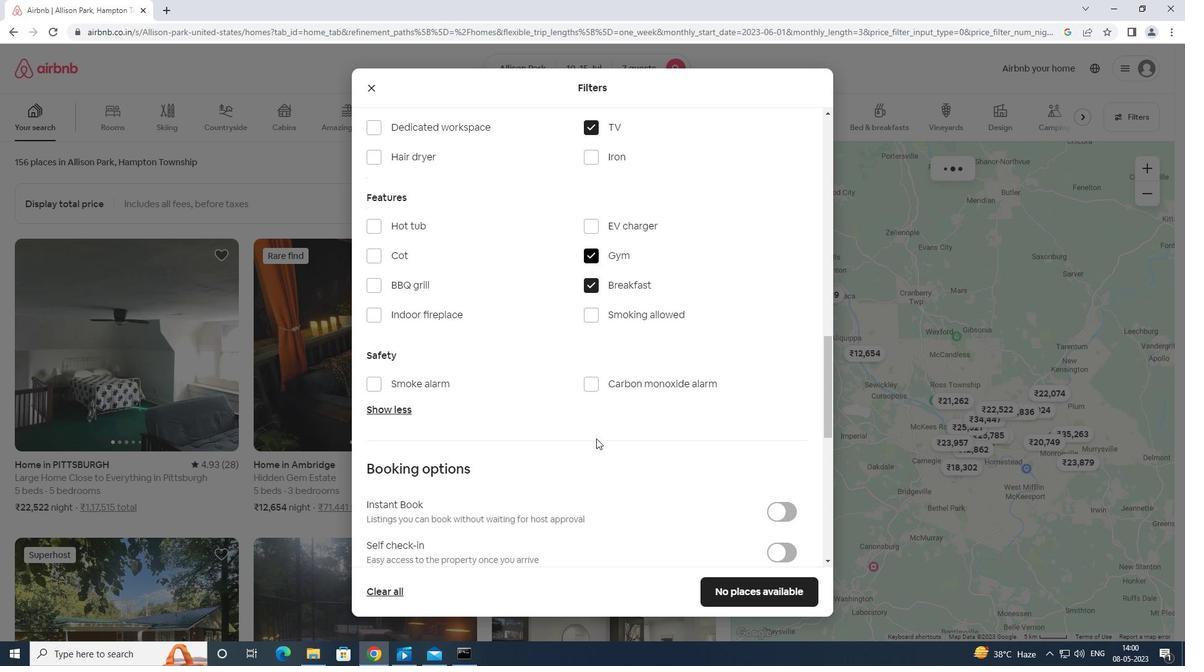 
Action: Mouse scrolled (597, 438) with delta (0, 0)
Screenshot: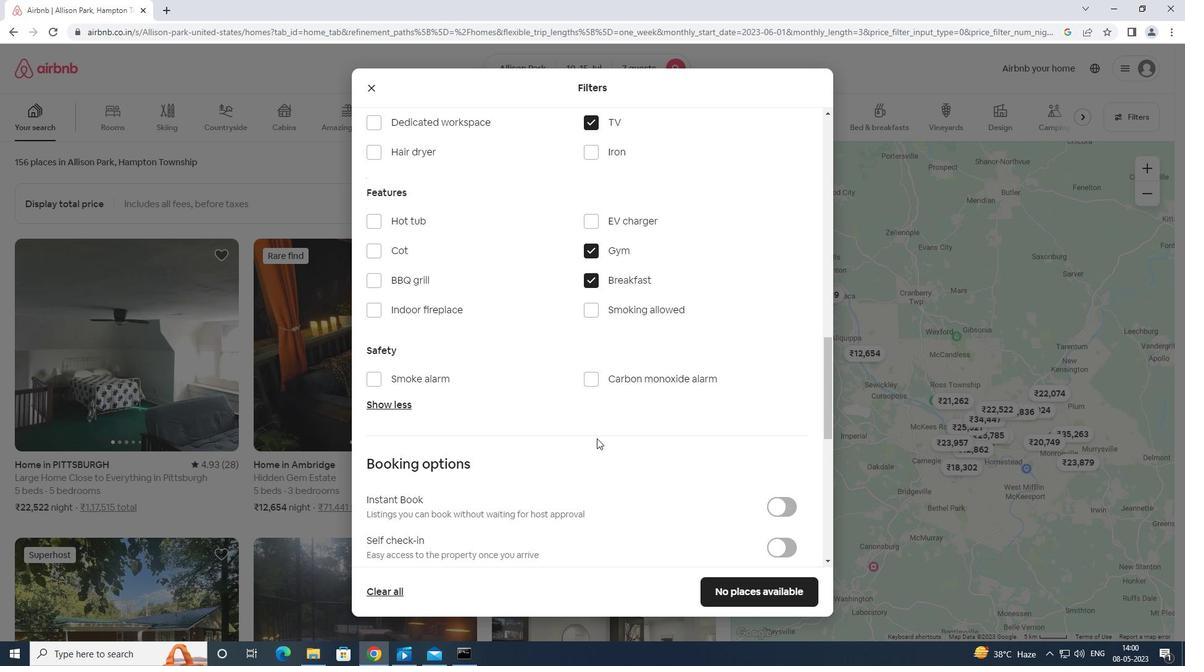 
Action: Mouse moved to (781, 428)
Screenshot: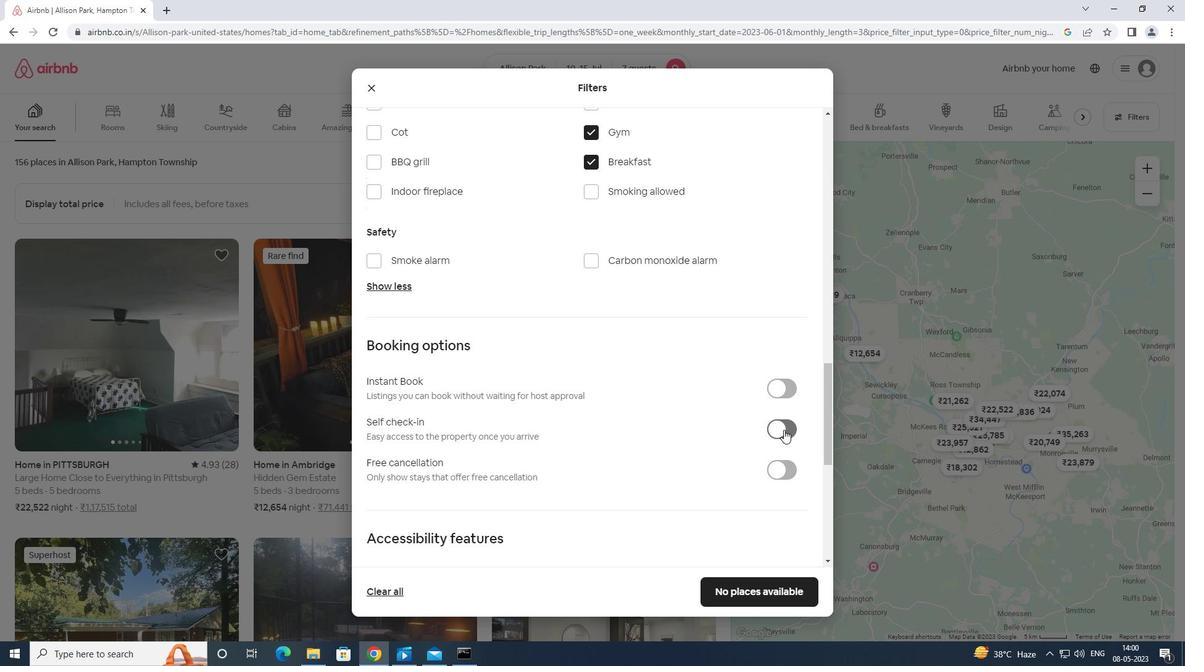 
Action: Mouse pressed left at (781, 428)
Screenshot: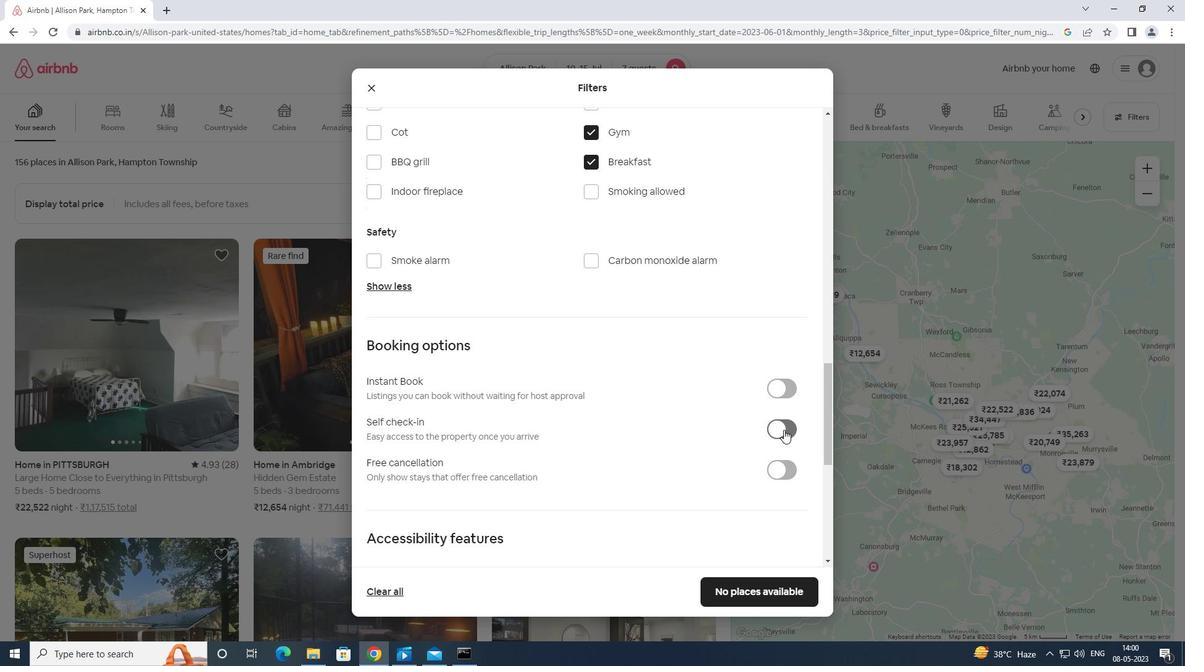 
Action: Mouse moved to (781, 427)
Screenshot: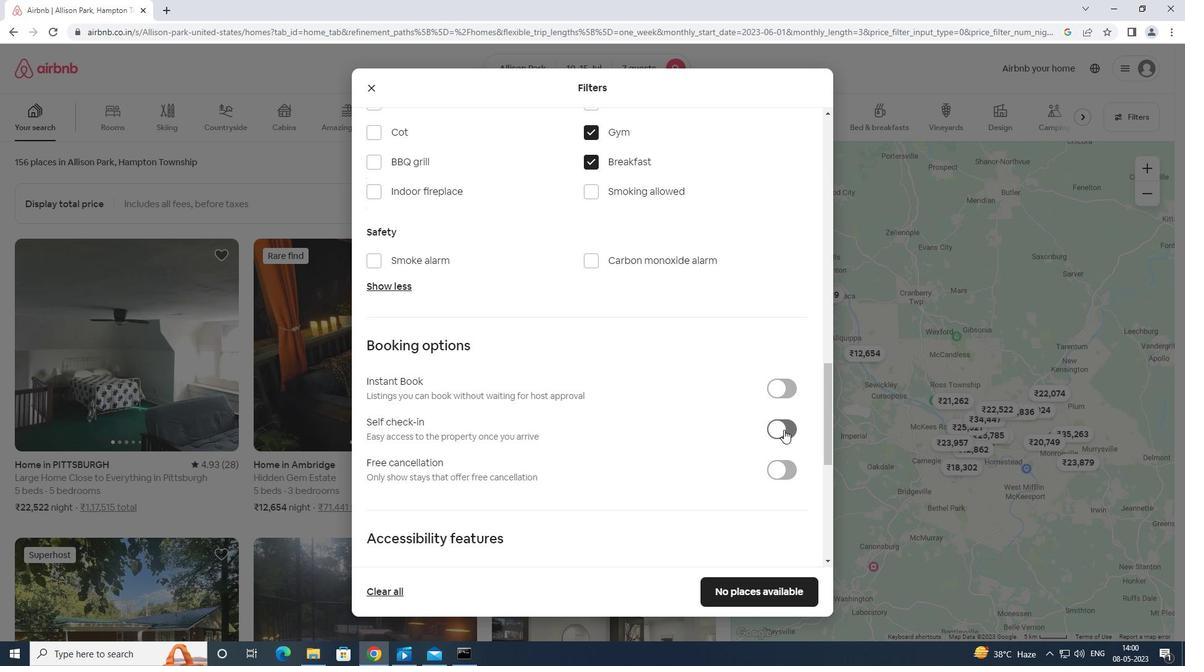 
Action: Mouse scrolled (781, 427) with delta (0, 0)
Screenshot: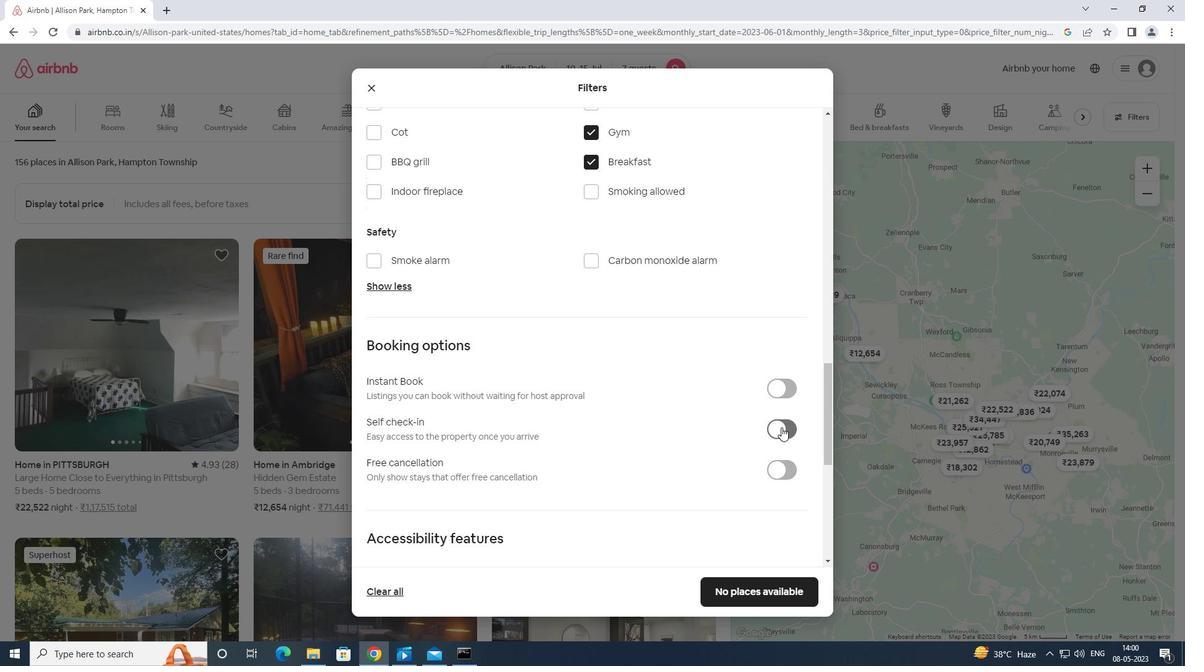 
Action: Mouse scrolled (781, 427) with delta (0, 0)
Screenshot: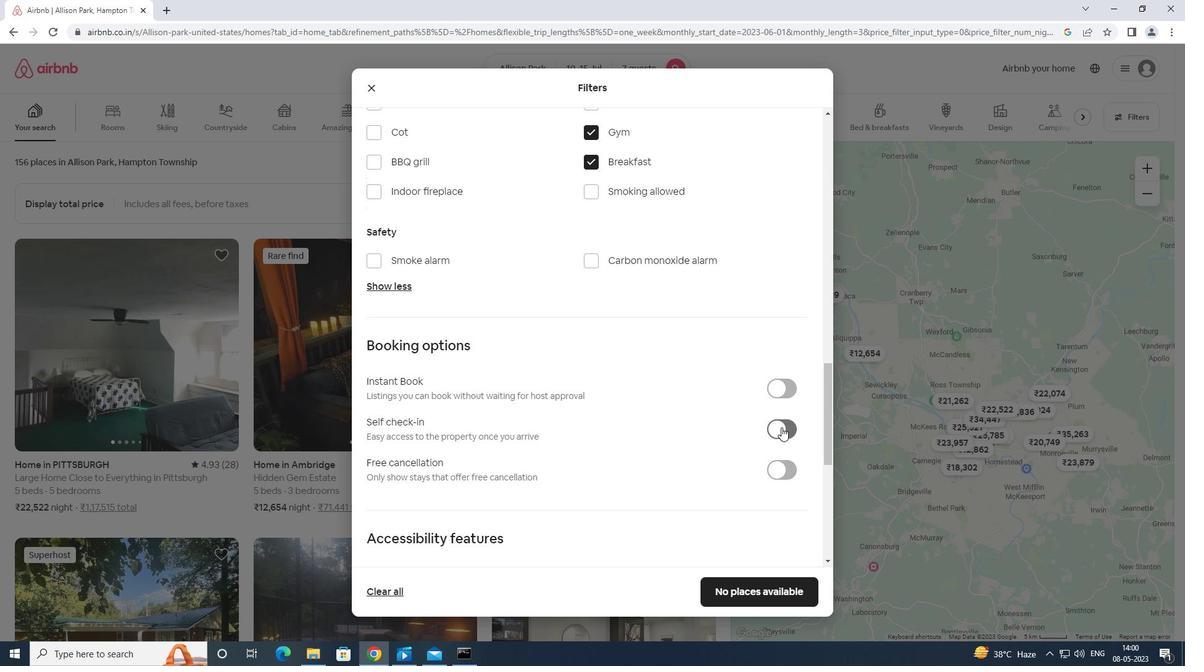 
Action: Mouse scrolled (781, 427) with delta (0, 0)
Screenshot: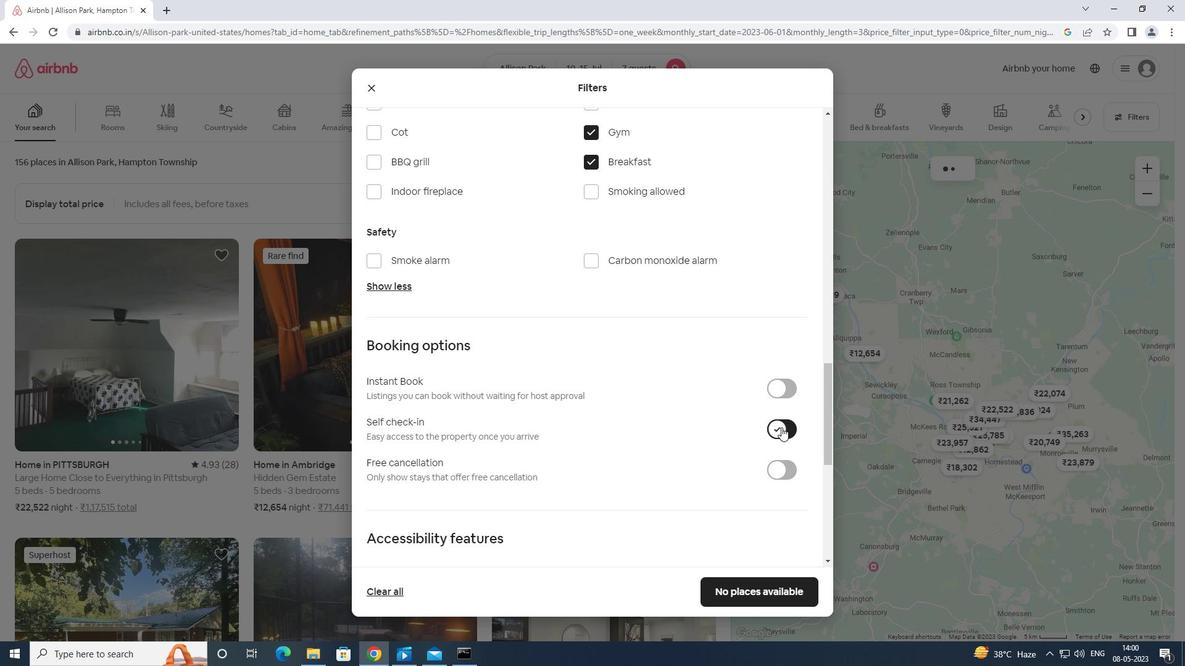 
Action: Mouse moved to (782, 427)
Screenshot: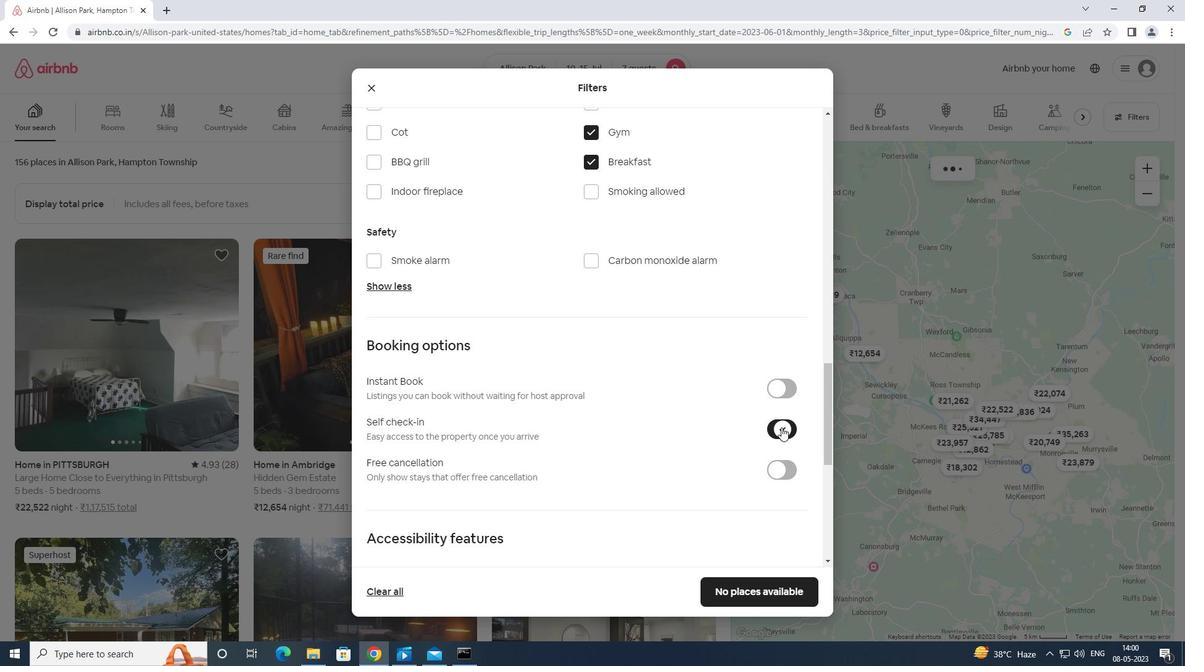 
Action: Mouse scrolled (782, 427) with delta (0, 0)
Screenshot: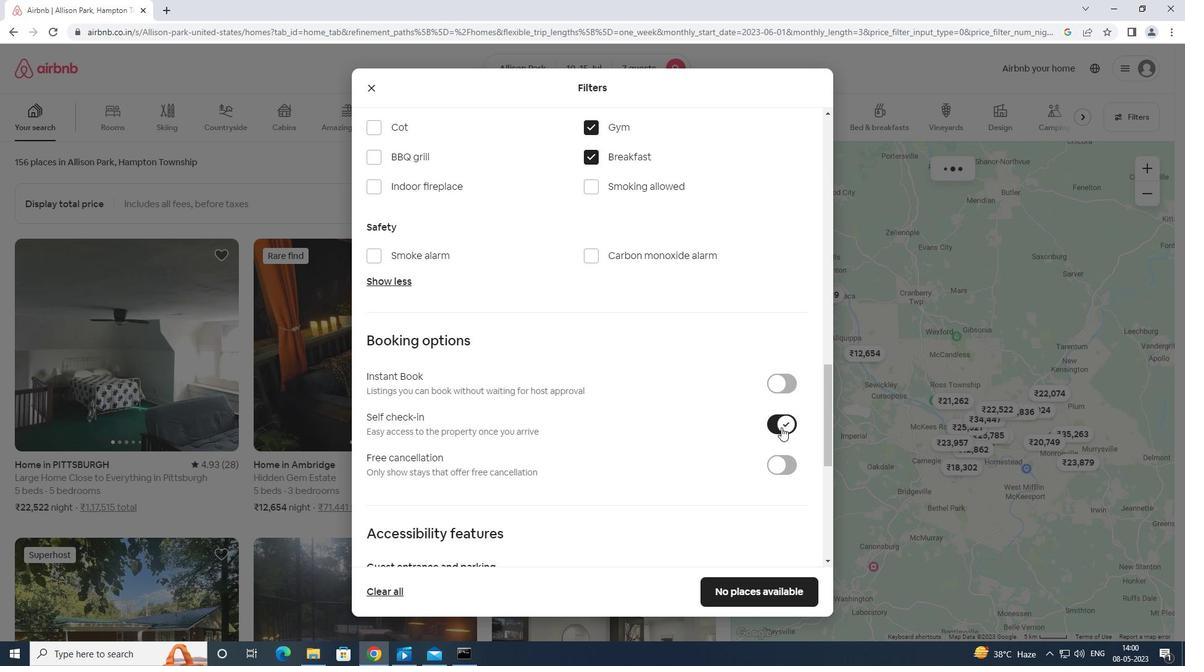 
Action: Mouse scrolled (782, 427) with delta (0, 0)
Screenshot: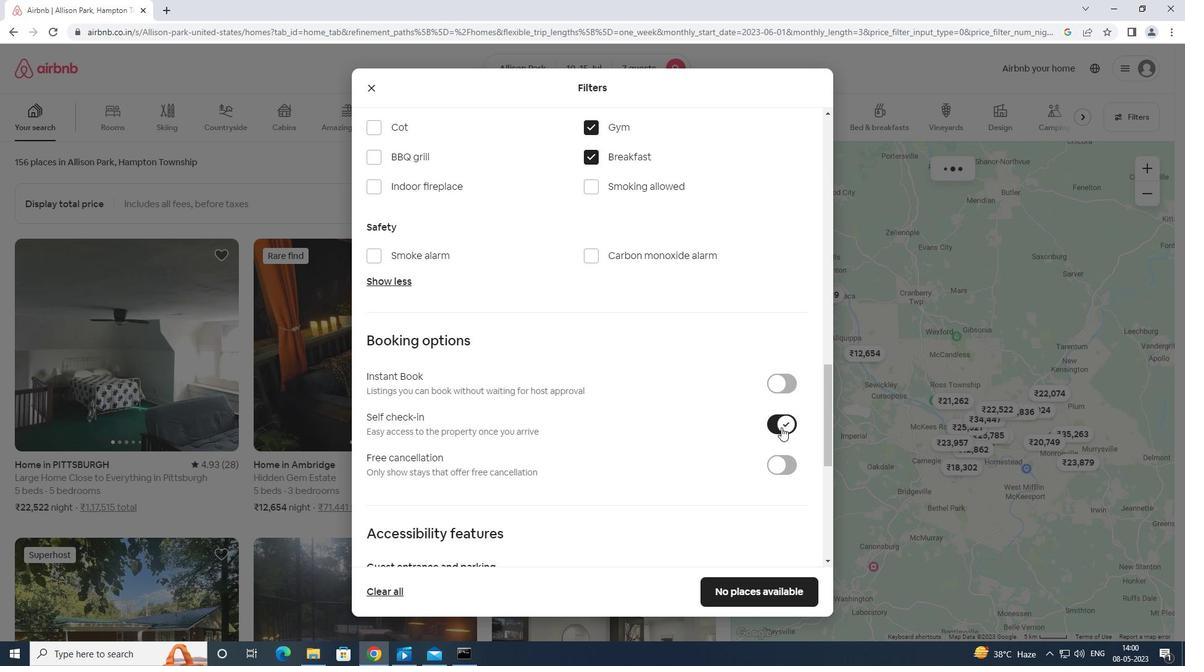 
Action: Mouse moved to (782, 427)
Screenshot: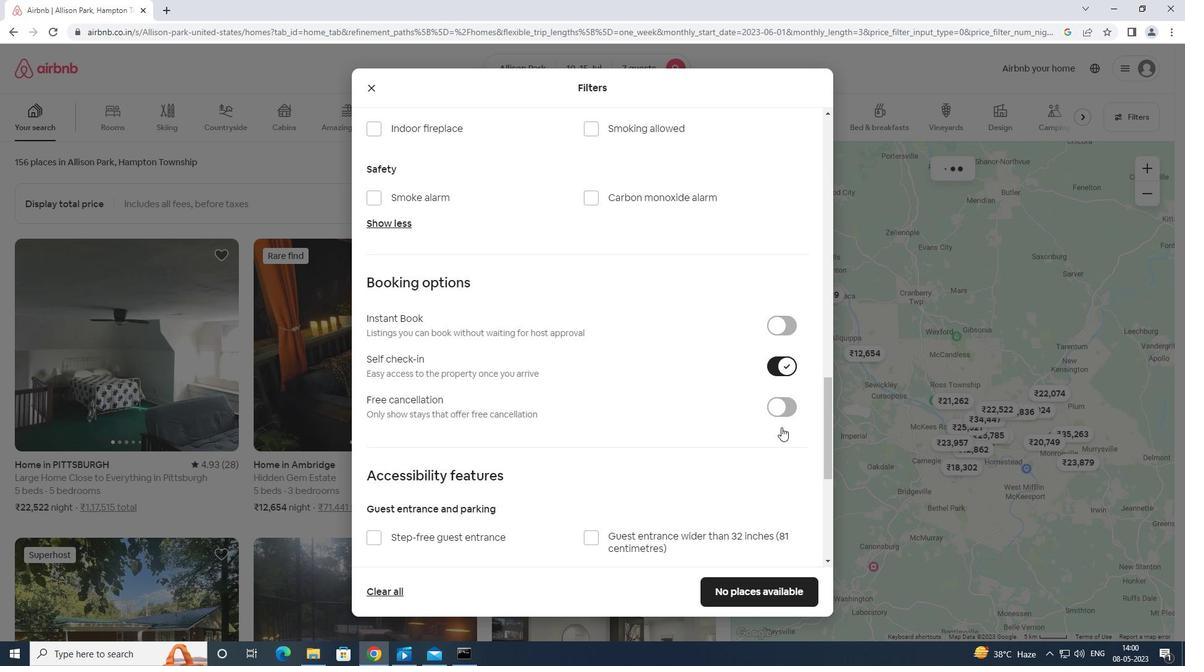 
Action: Mouse scrolled (782, 427) with delta (0, 0)
Screenshot: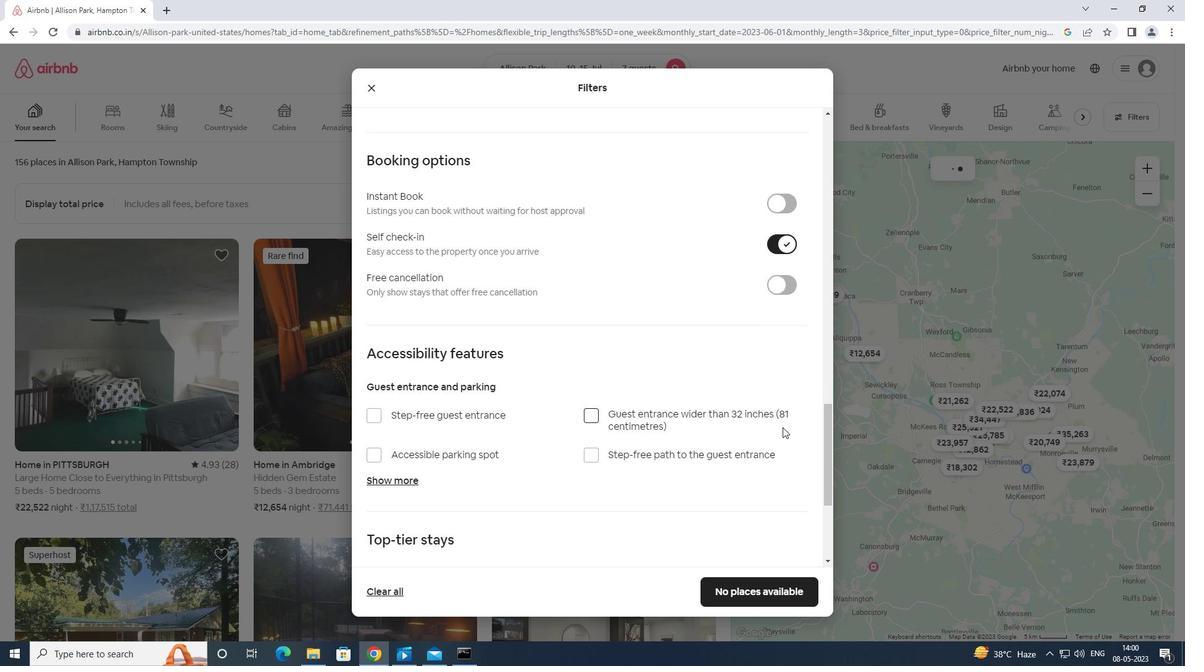 
Action: Mouse scrolled (782, 427) with delta (0, 0)
Screenshot: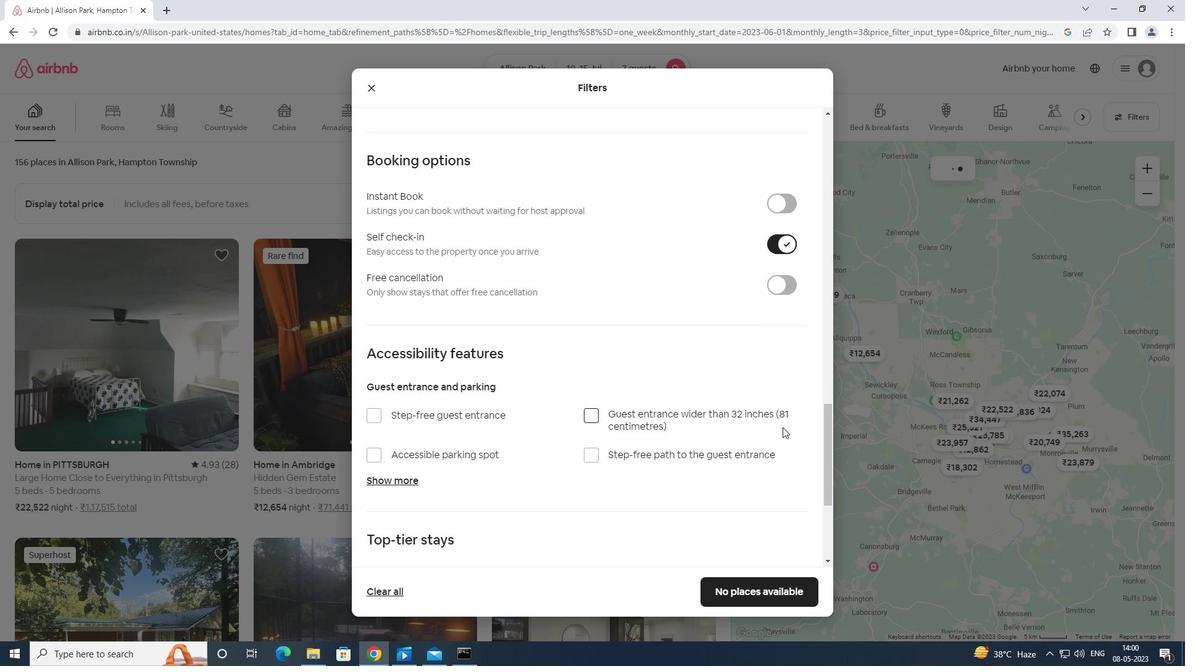 
Action: Mouse scrolled (782, 427) with delta (0, 0)
Screenshot: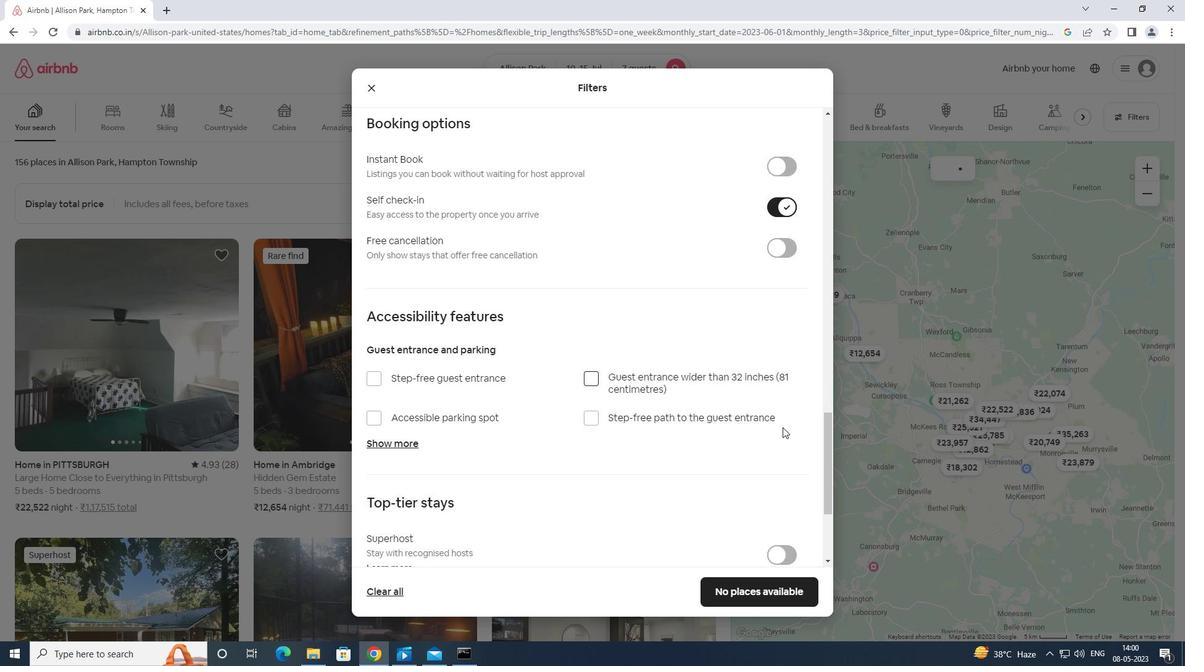 
Action: Mouse scrolled (782, 427) with delta (0, 0)
Screenshot: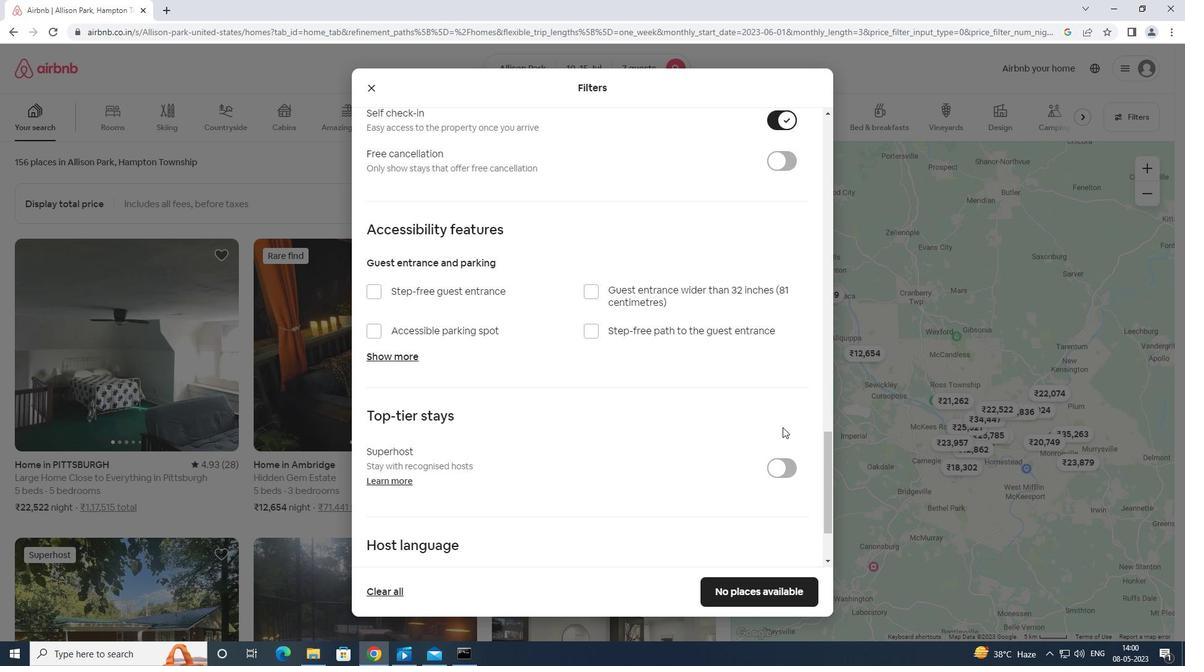 
Action: Mouse scrolled (782, 427) with delta (0, 0)
Screenshot: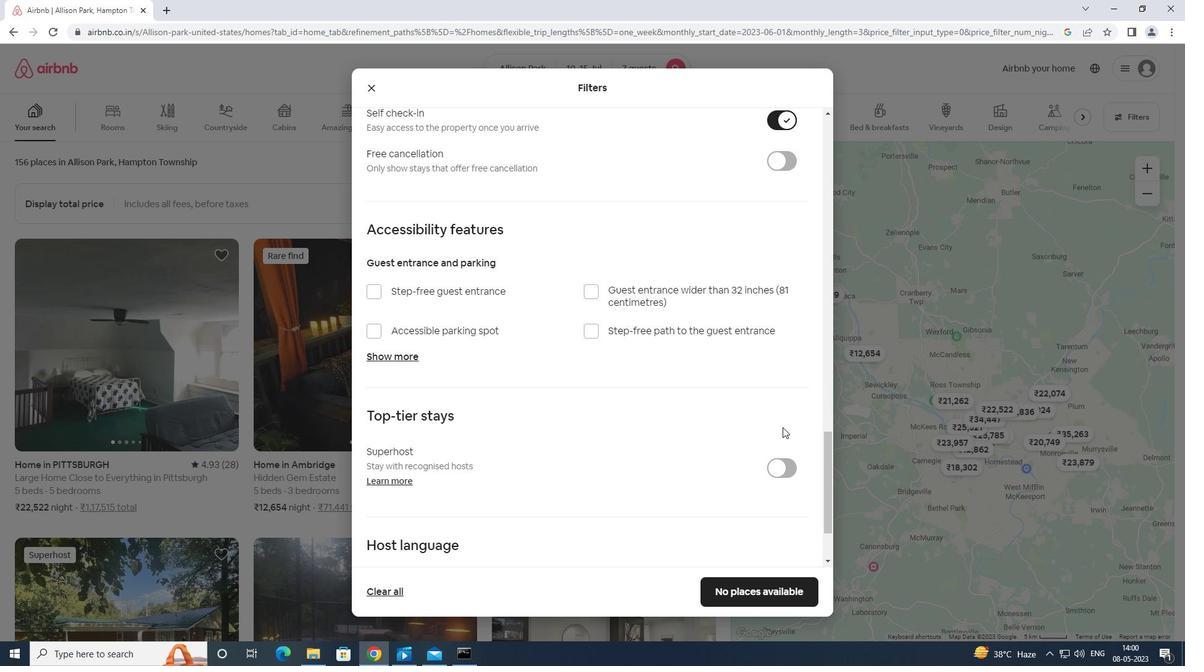 
Action: Mouse scrolled (782, 427) with delta (0, 0)
Screenshot: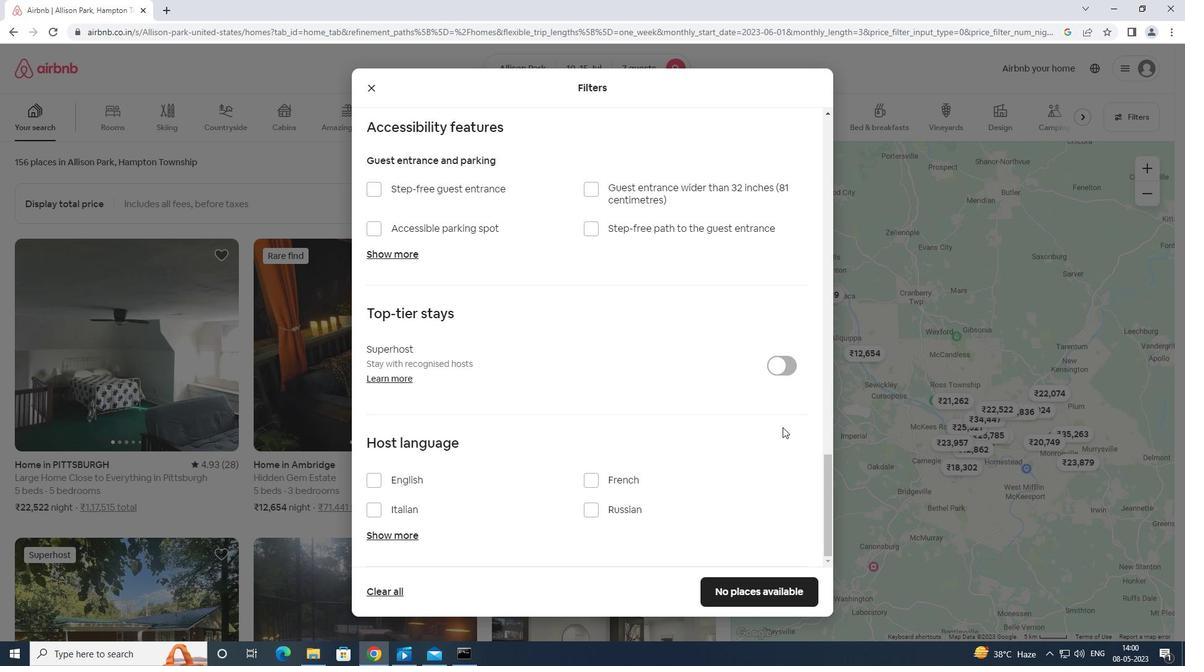 
Action: Mouse scrolled (782, 427) with delta (0, 0)
Screenshot: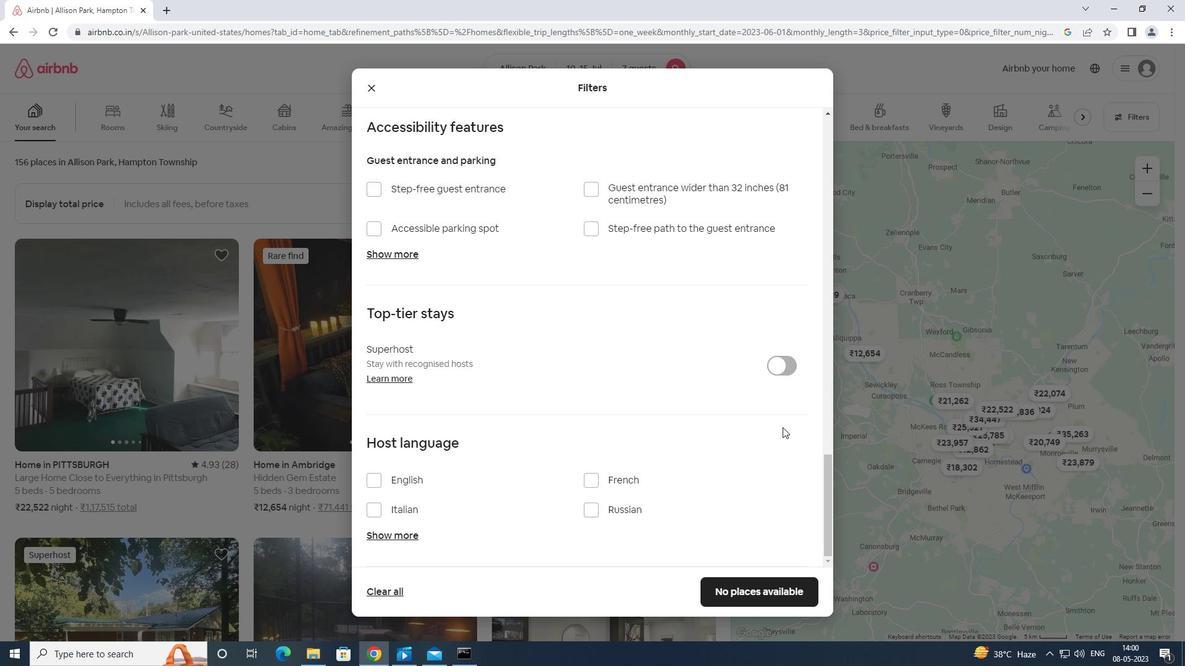 
Action: Mouse moved to (365, 478)
Screenshot: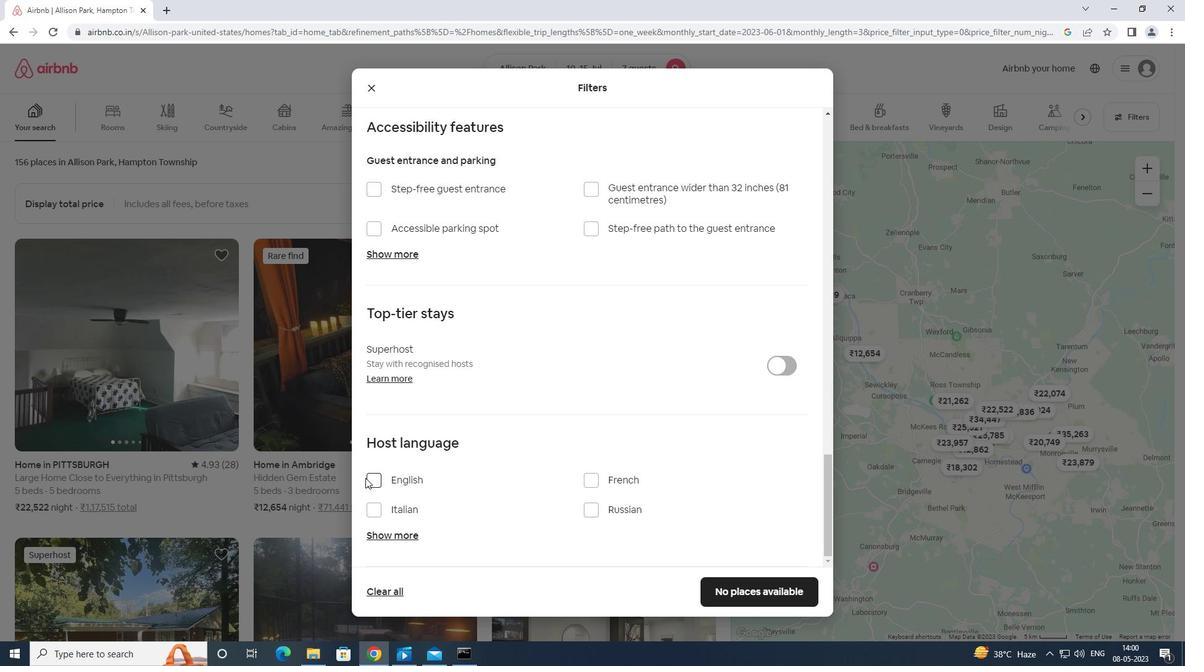 
Action: Mouse pressed left at (365, 478)
Screenshot: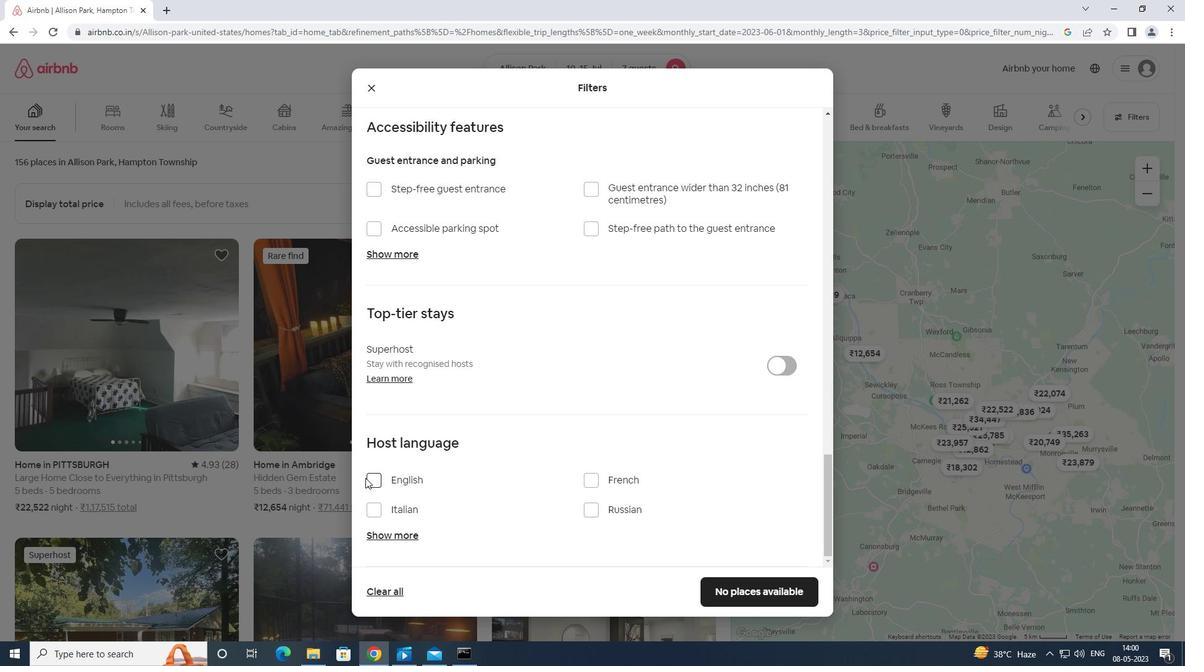 
Action: Mouse moved to (374, 474)
Screenshot: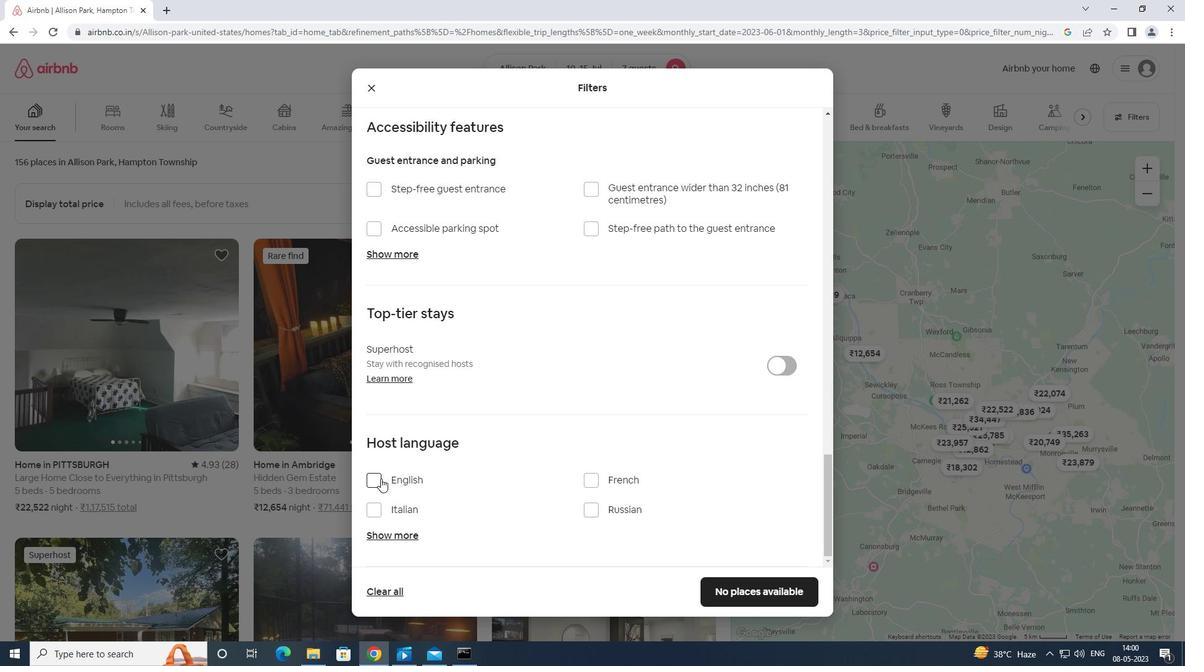 
Action: Mouse pressed left at (374, 474)
Screenshot: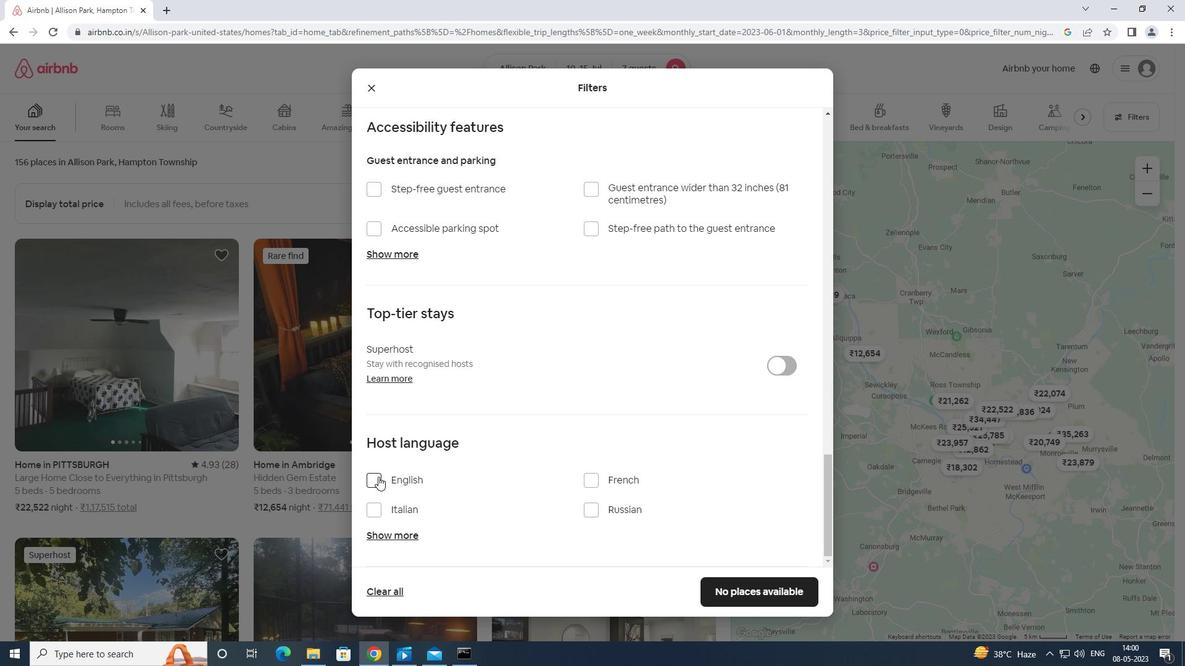
Action: Mouse moved to (750, 592)
Screenshot: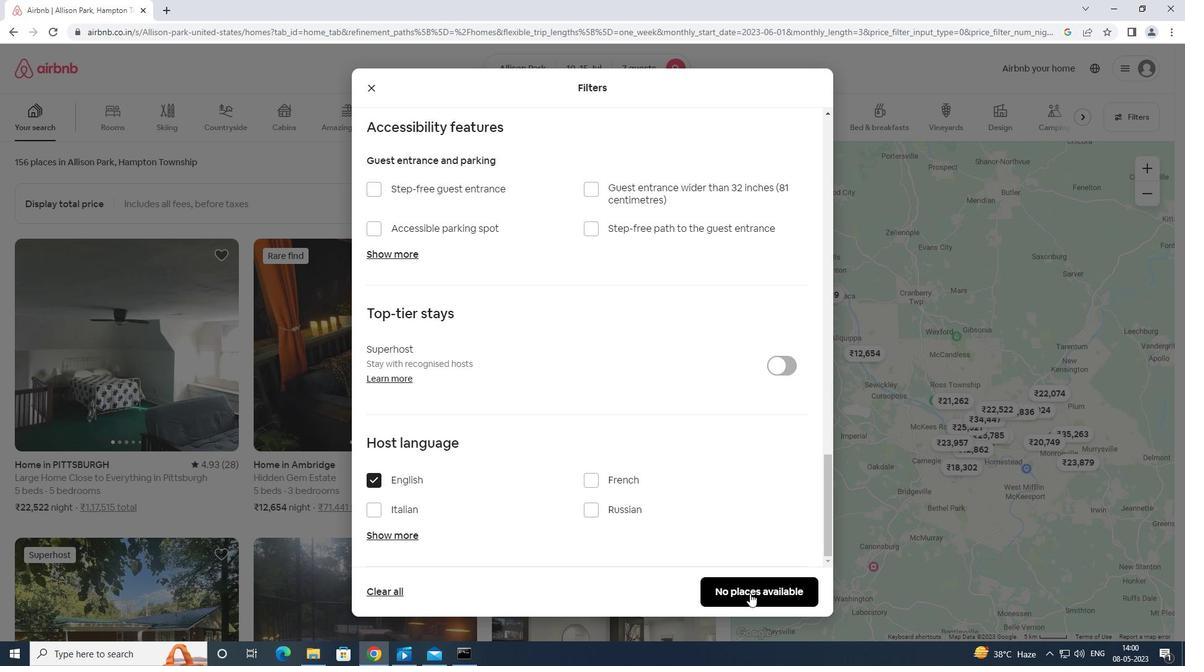 
Action: Mouse pressed left at (750, 592)
Screenshot: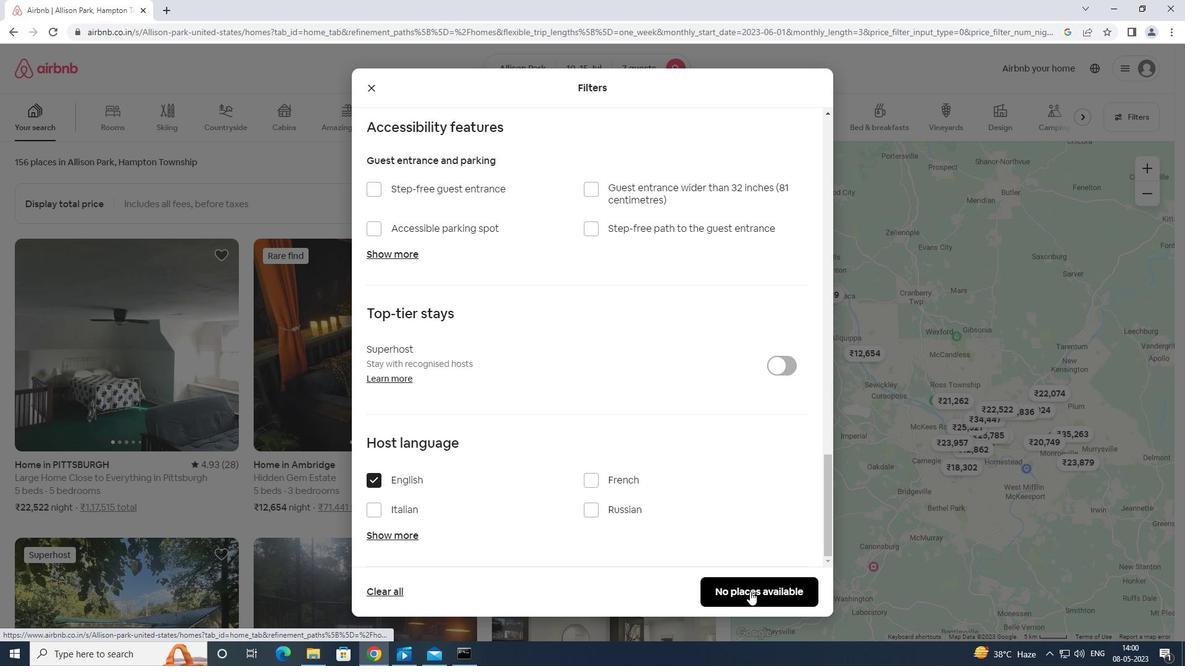 
Action: Mouse moved to (750, 591)
Screenshot: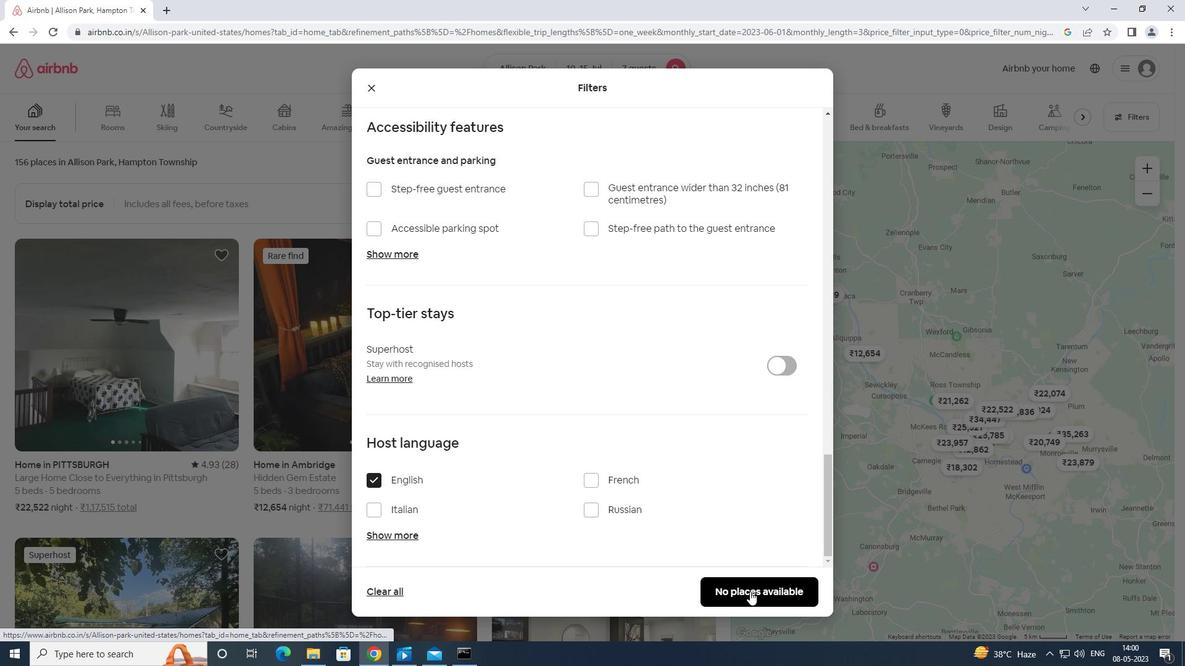 
